 Task: In the event  named  Sales Strategy Review and Alignment, Set a range of dates when you can accept meetings  '20 Jul â€" 1 Aug 2023'. Select a duration of  30 min. Select working hours  	_x000D_
MON- SAT 10:30am â€" 6:00pm. Add time before or after your events  as 15 min. Set the frequency of available time slots for invitees as  20 min. Set the minimum notice period and maximum events allowed per day as  46 hour and 6. , logged in from the account softage.4@softage.net and add another guest for the event, softage.9@softage.net
Action: Mouse pressed left at (473, 131)
Screenshot: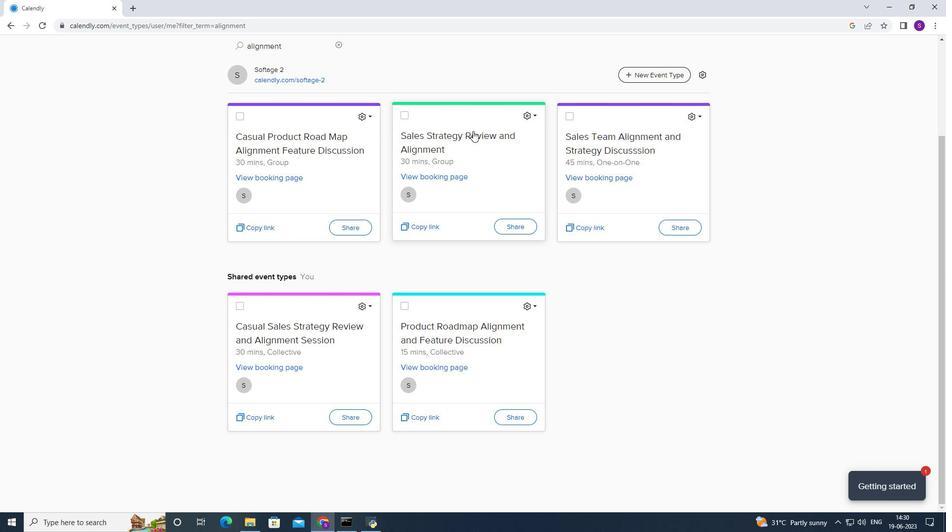 
Action: Mouse moved to (346, 213)
Screenshot: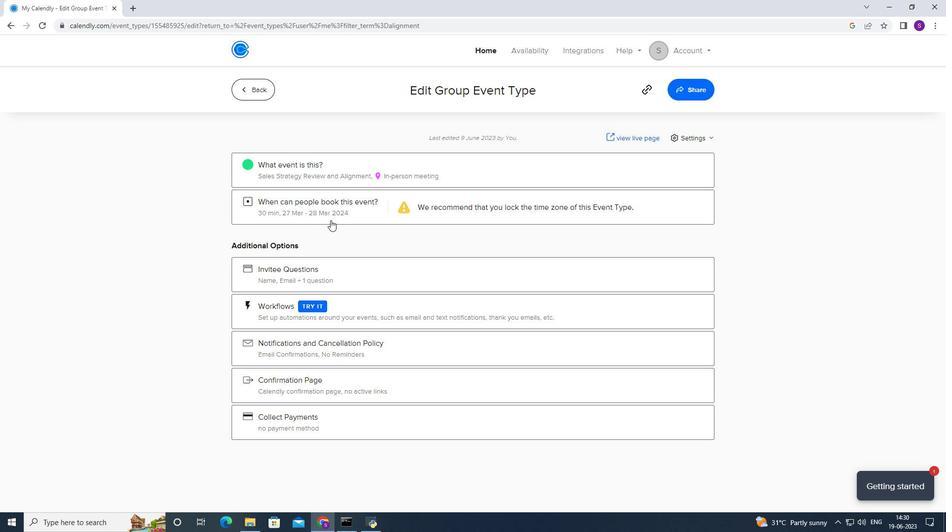
Action: Mouse pressed left at (346, 213)
Screenshot: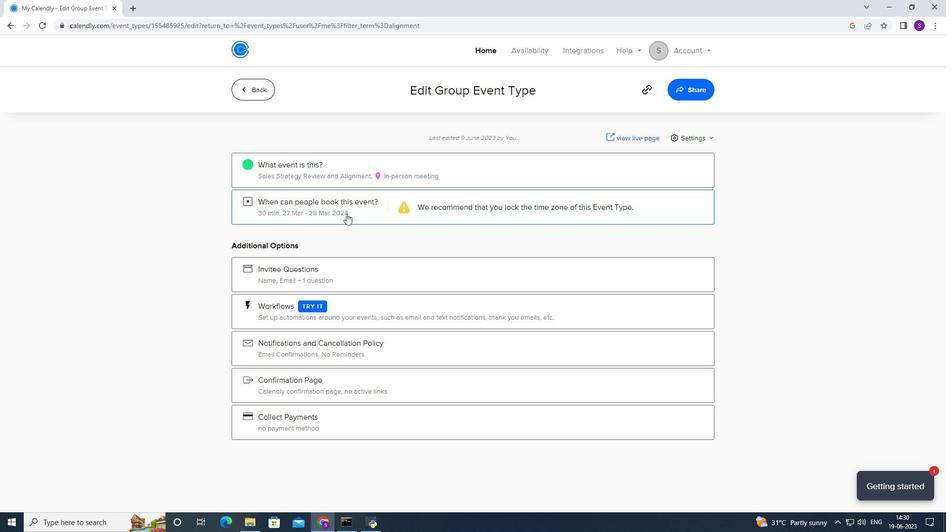
Action: Mouse moved to (359, 341)
Screenshot: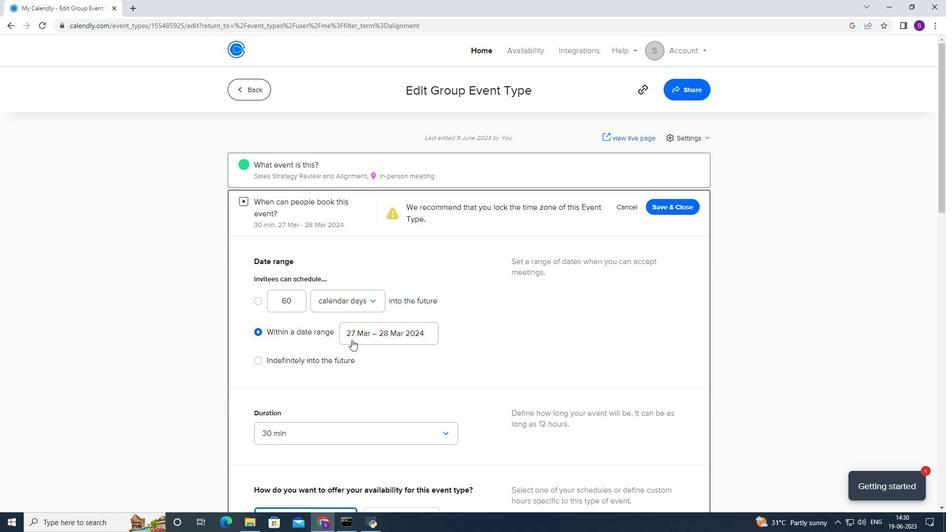 
Action: Mouse pressed left at (359, 341)
Screenshot: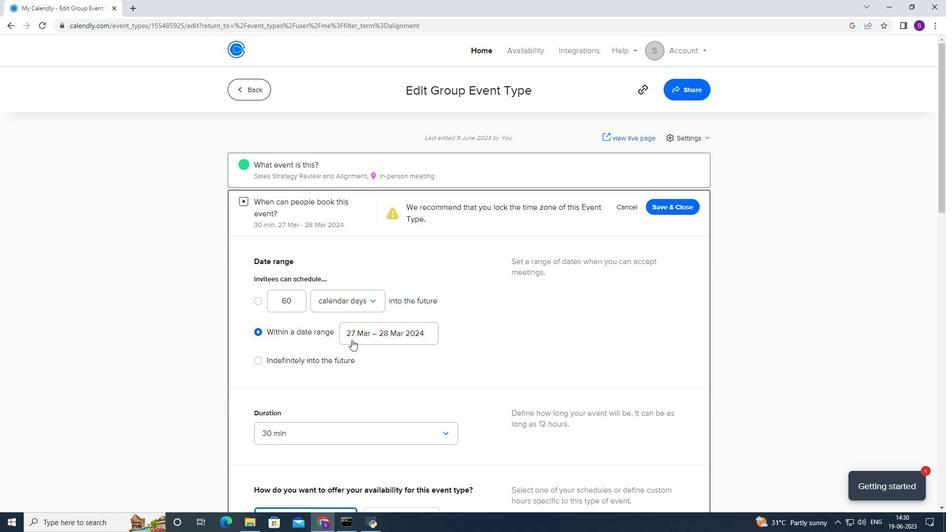 
Action: Mouse moved to (413, 151)
Screenshot: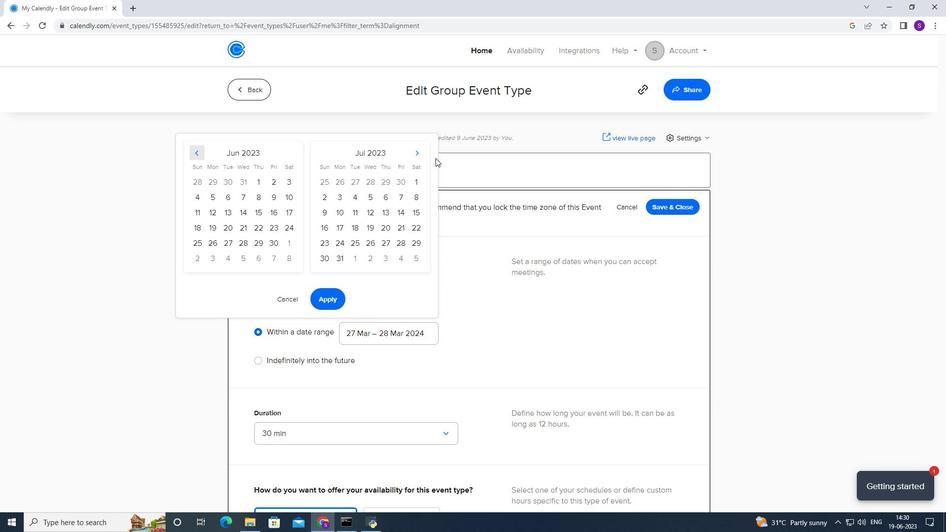 
Action: Mouse pressed left at (413, 151)
Screenshot: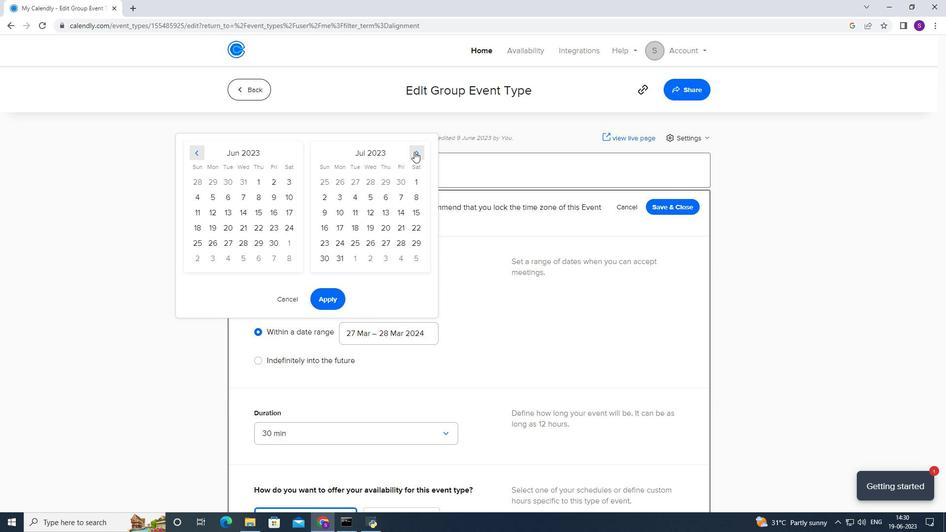 
Action: Mouse moved to (260, 230)
Screenshot: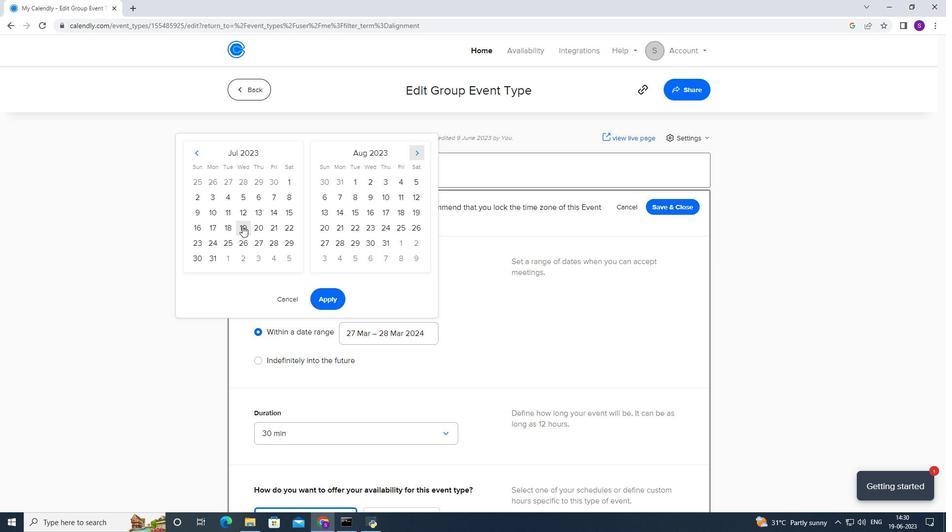 
Action: Mouse pressed left at (260, 230)
Screenshot: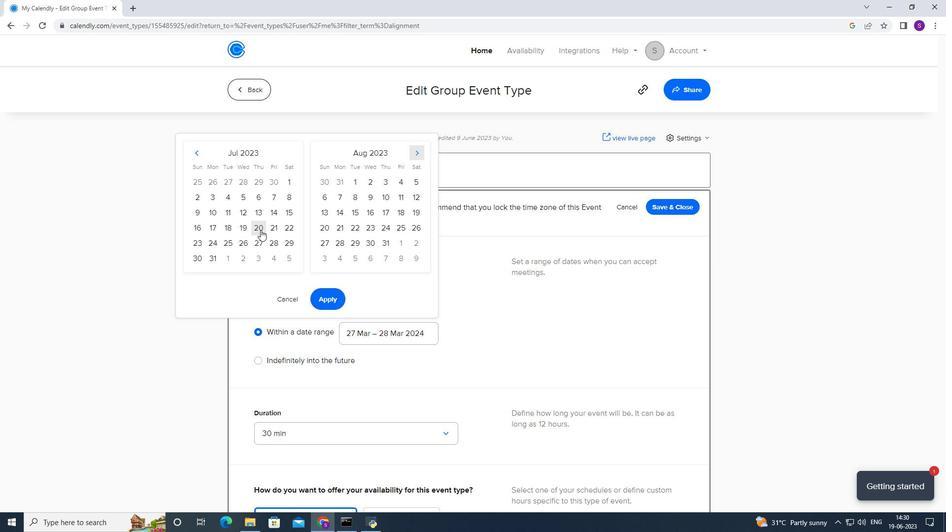 
Action: Mouse moved to (357, 178)
Screenshot: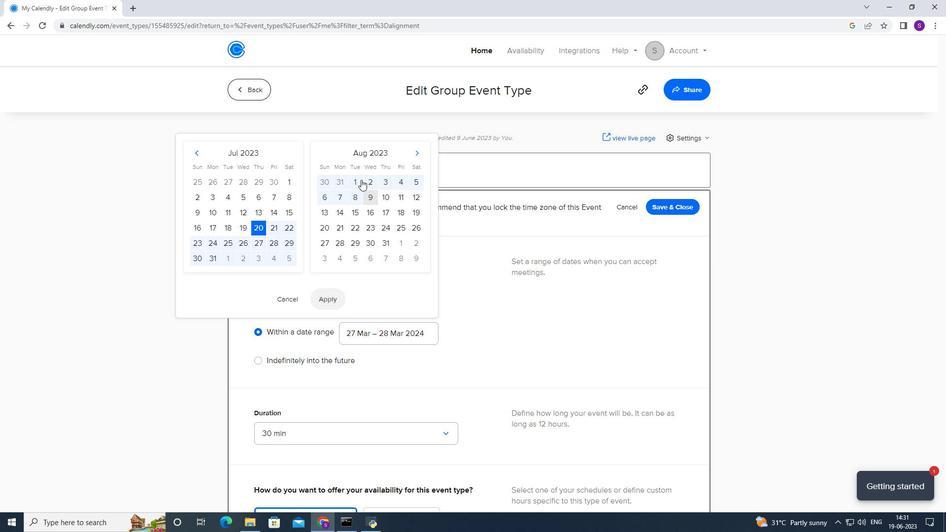 
Action: Mouse pressed left at (357, 178)
Screenshot: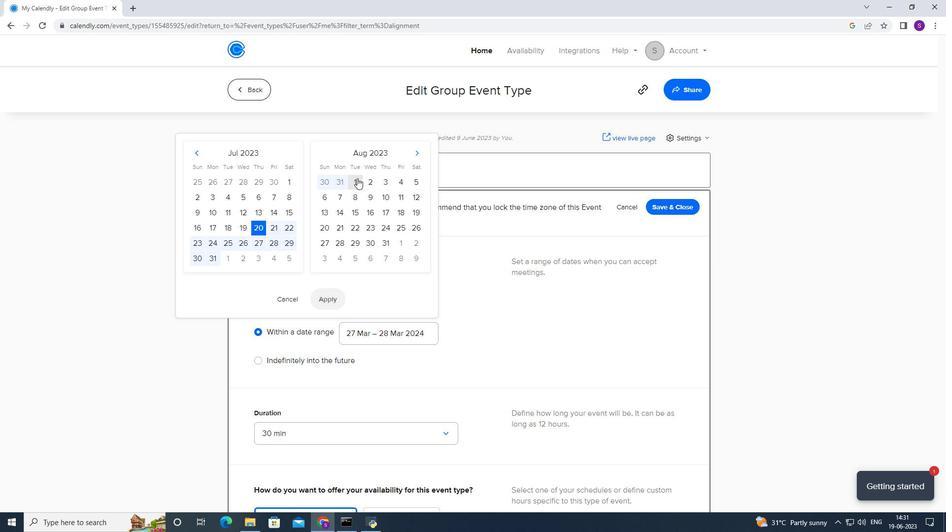 
Action: Mouse moved to (313, 290)
Screenshot: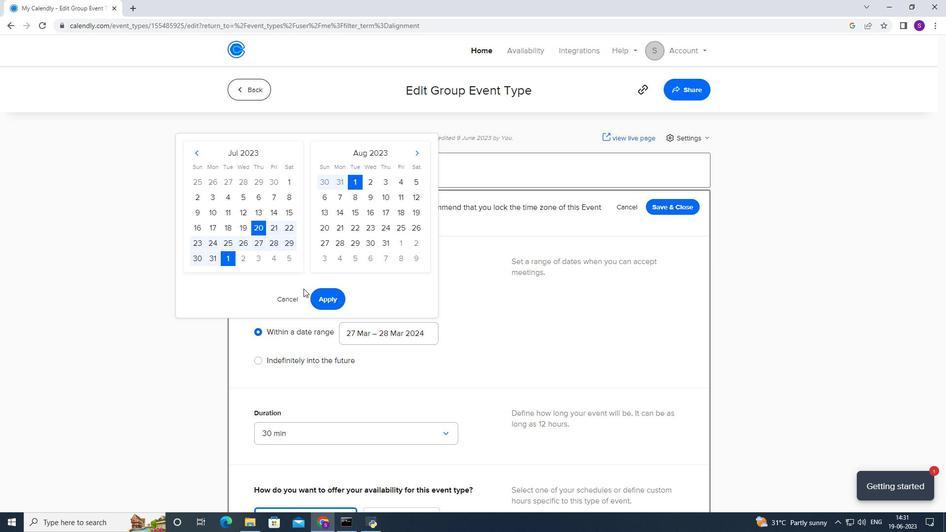 
Action: Mouse pressed left at (313, 290)
Screenshot: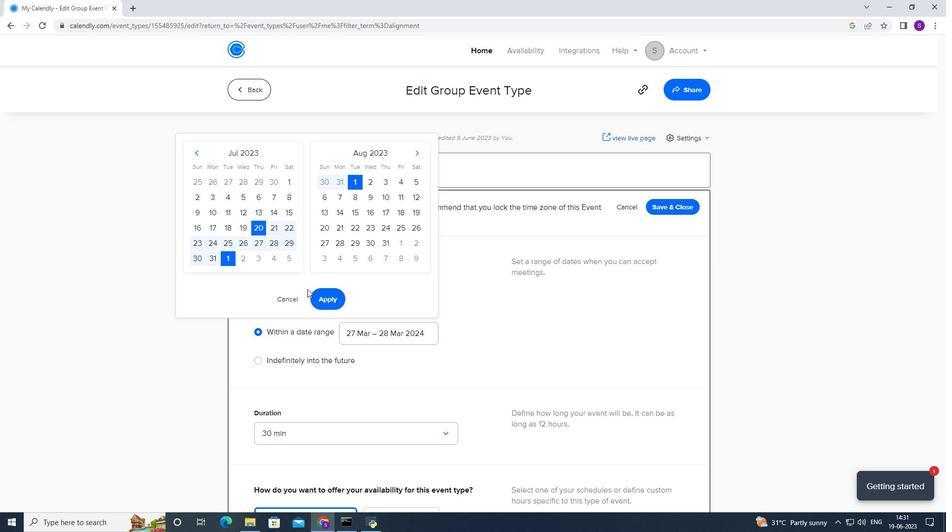 
Action: Mouse moved to (276, 267)
Screenshot: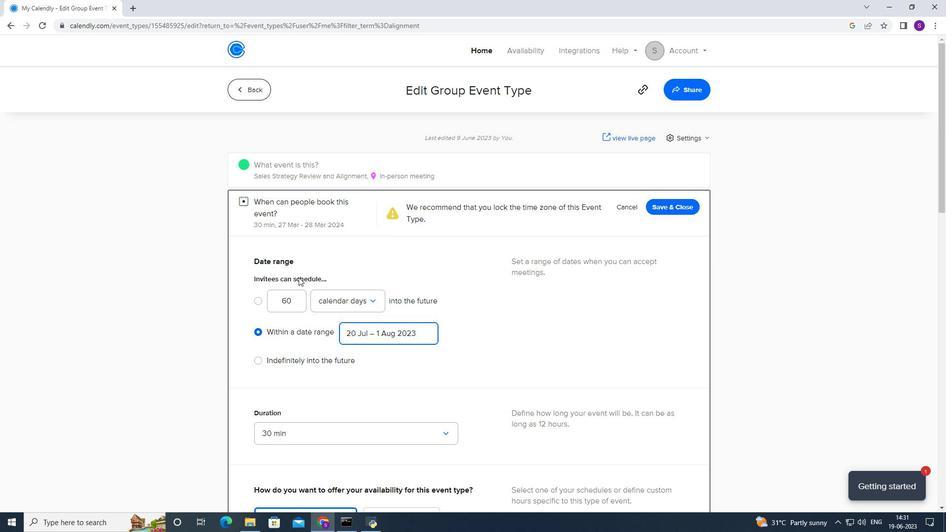 
Action: Mouse scrolled (276, 266) with delta (0, 0)
Screenshot: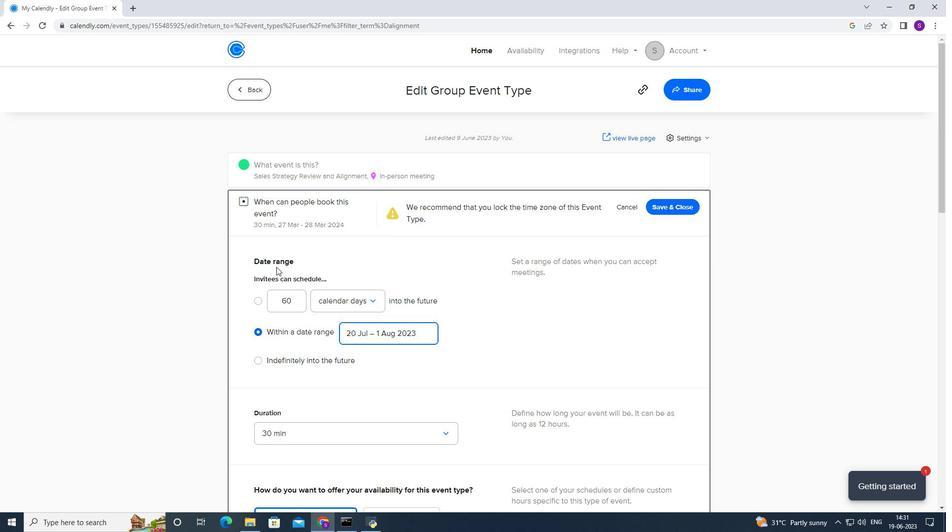 
Action: Mouse scrolled (276, 266) with delta (0, 0)
Screenshot: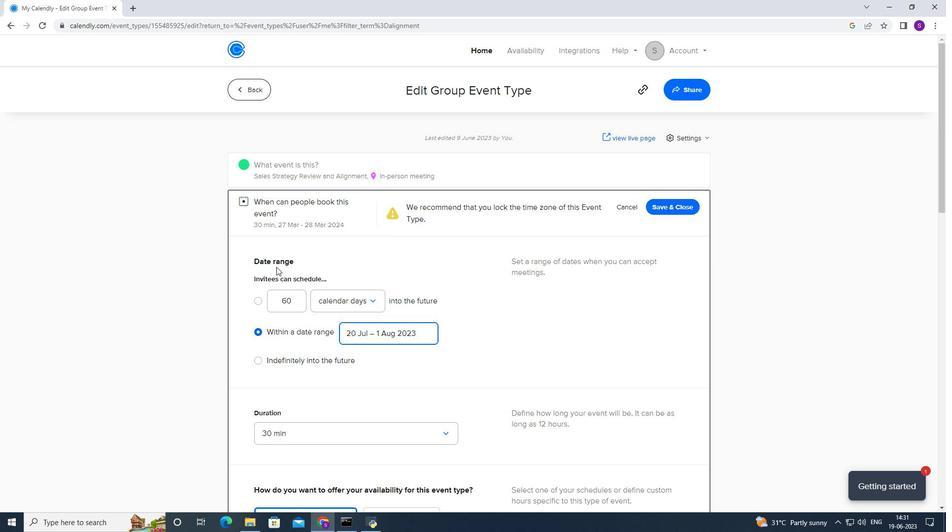 
Action: Mouse scrolled (276, 266) with delta (0, 0)
Screenshot: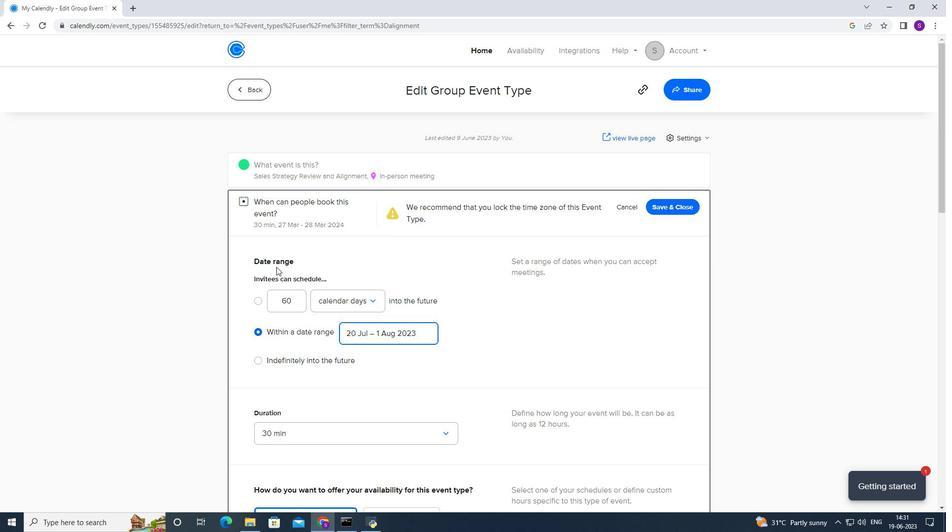 
Action: Mouse scrolled (276, 266) with delta (0, 0)
Screenshot: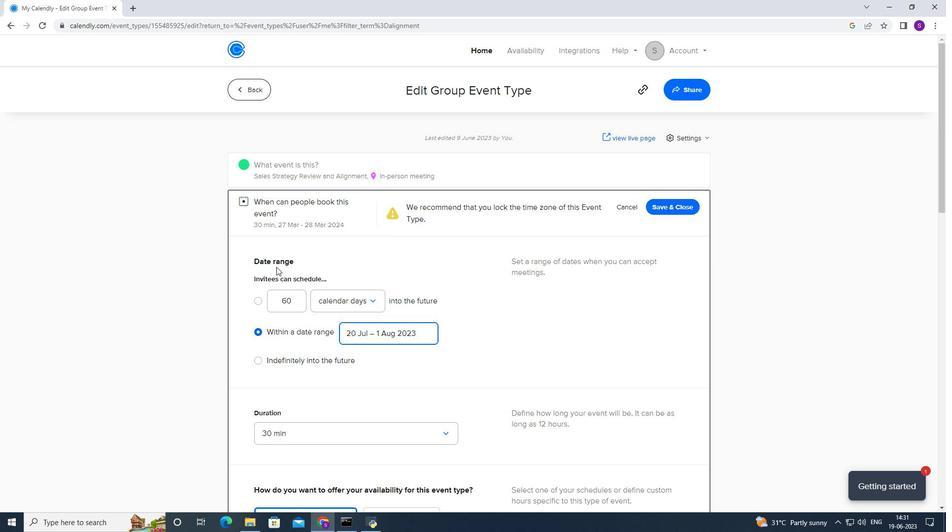 
Action: Mouse scrolled (276, 266) with delta (0, 0)
Screenshot: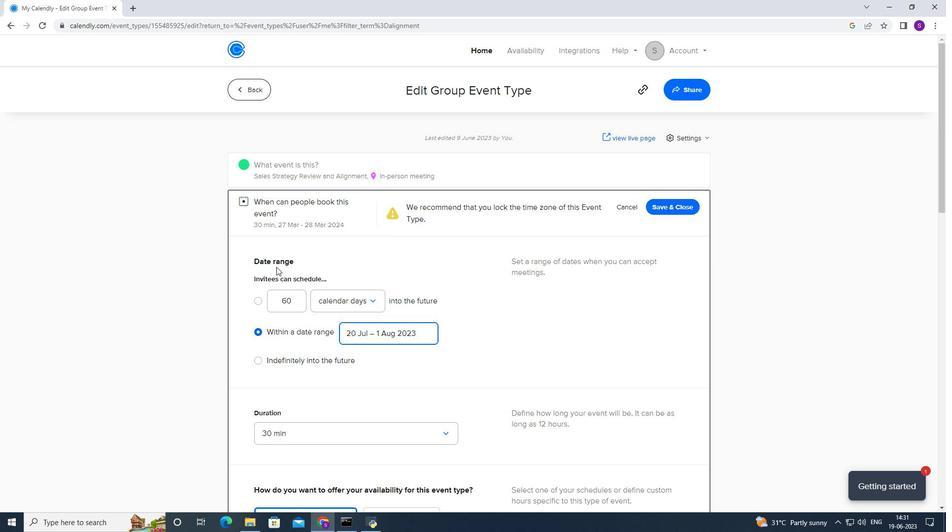 
Action: Mouse scrolled (276, 266) with delta (0, 0)
Screenshot: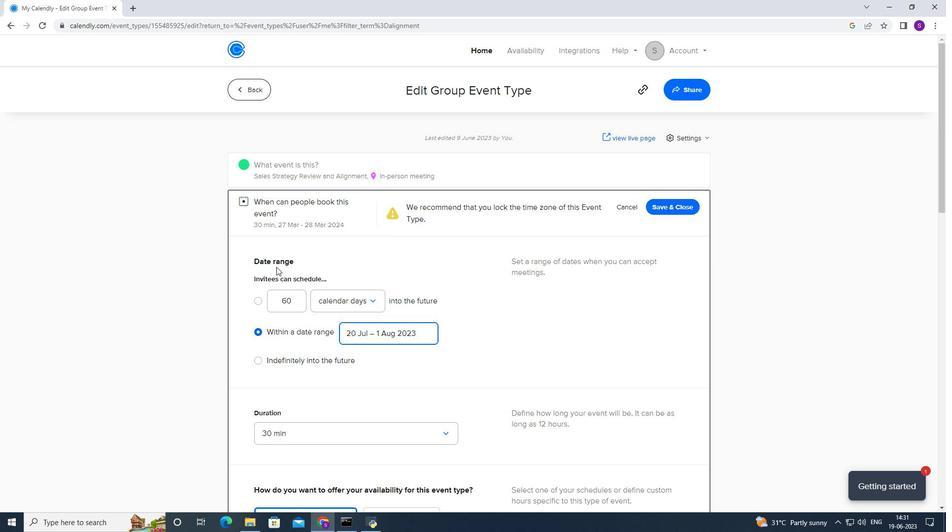 
Action: Mouse scrolled (276, 266) with delta (0, 0)
Screenshot: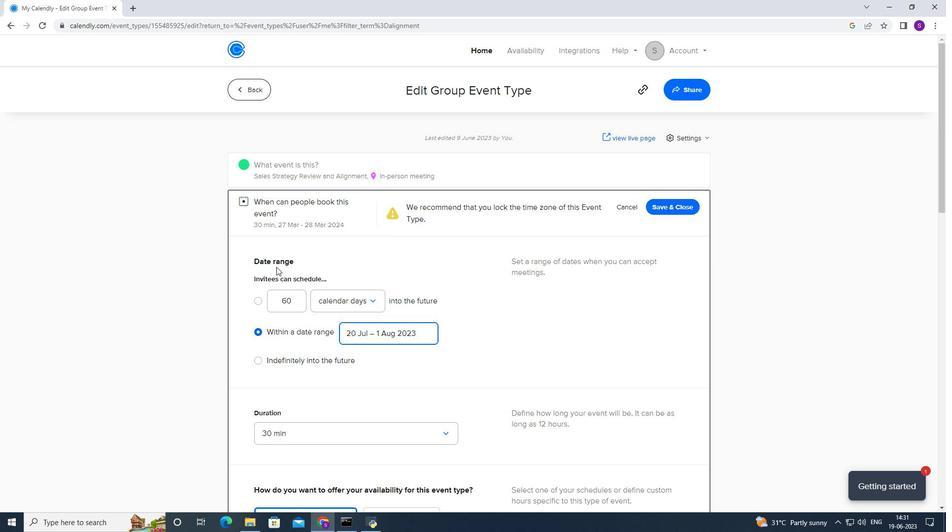 
Action: Mouse moved to (277, 258)
Screenshot: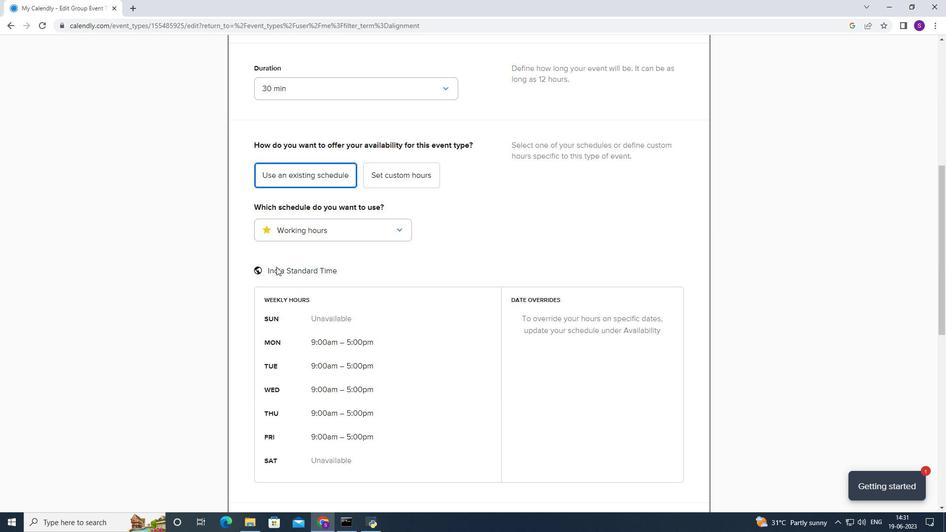
Action: Mouse scrolled (277, 258) with delta (0, 0)
Screenshot: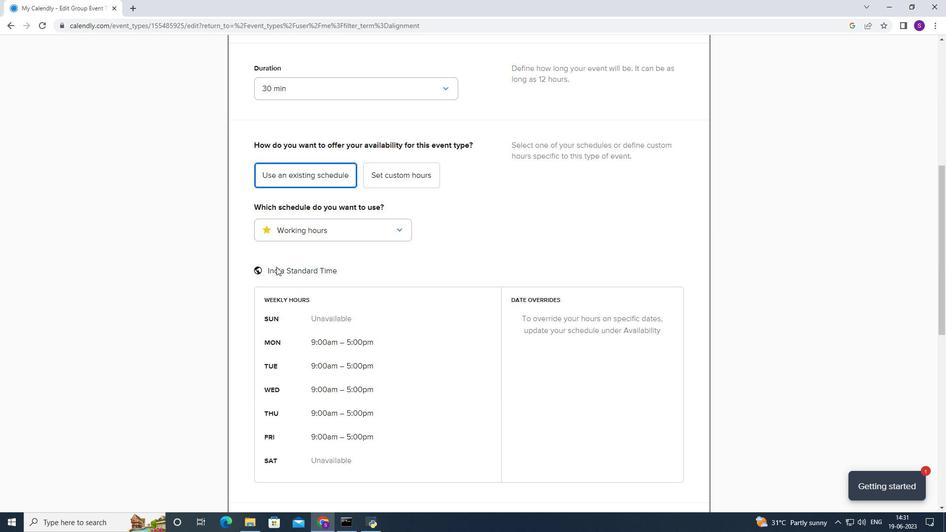 
Action: Mouse scrolled (277, 258) with delta (0, 0)
Screenshot: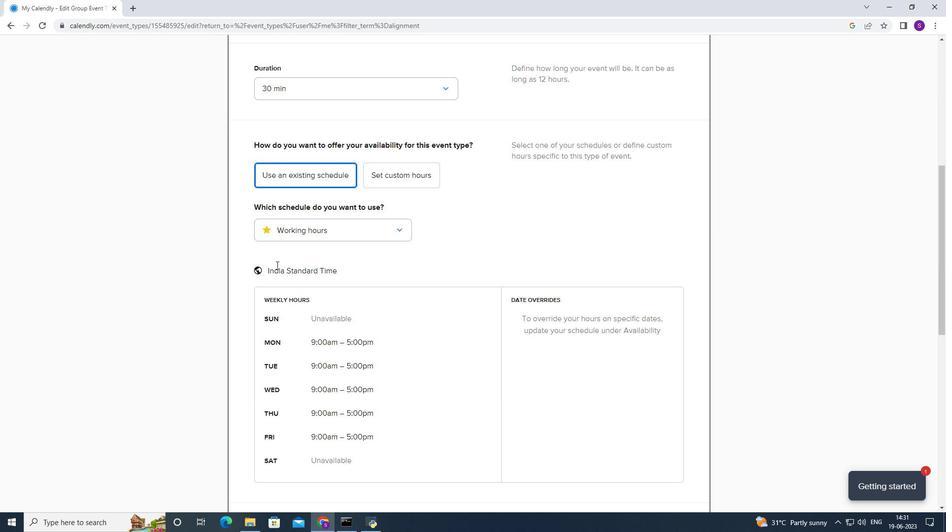 
Action: Mouse scrolled (277, 258) with delta (0, 0)
Screenshot: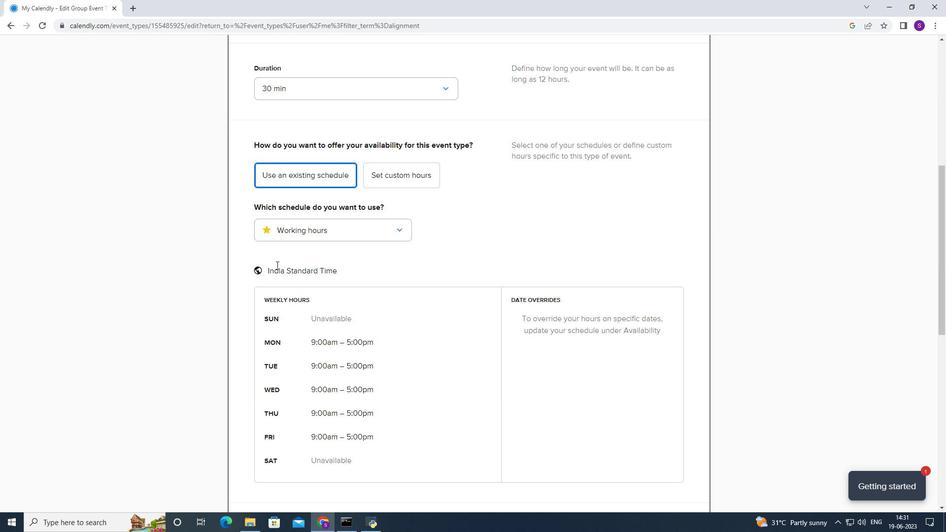 
Action: Mouse scrolled (277, 258) with delta (0, 0)
Screenshot: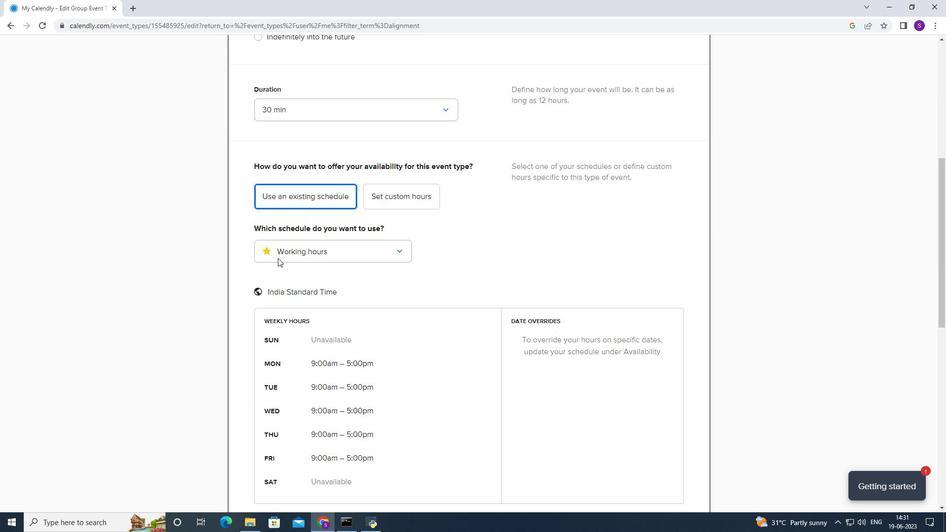 
Action: Mouse moved to (268, 291)
Screenshot: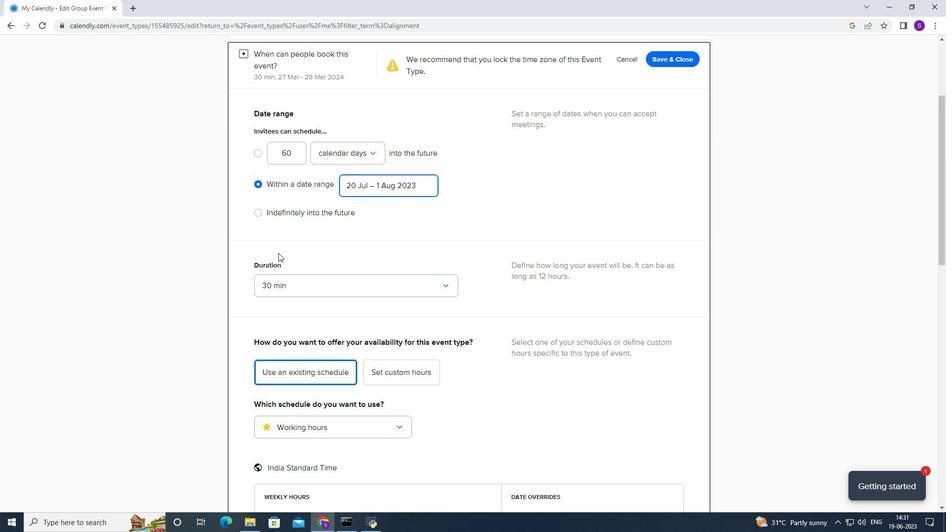 
Action: Mouse scrolled (268, 291) with delta (0, 0)
Screenshot: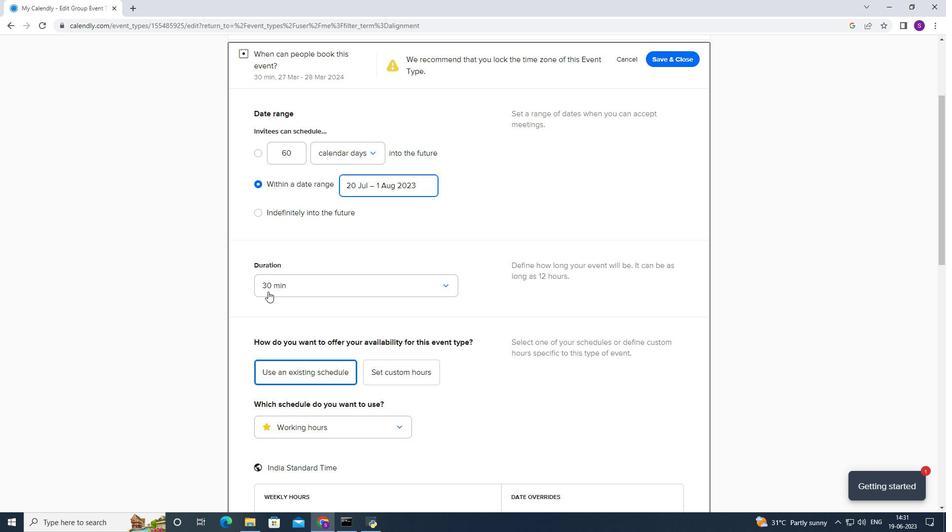 
Action: Mouse scrolled (268, 291) with delta (0, 0)
Screenshot: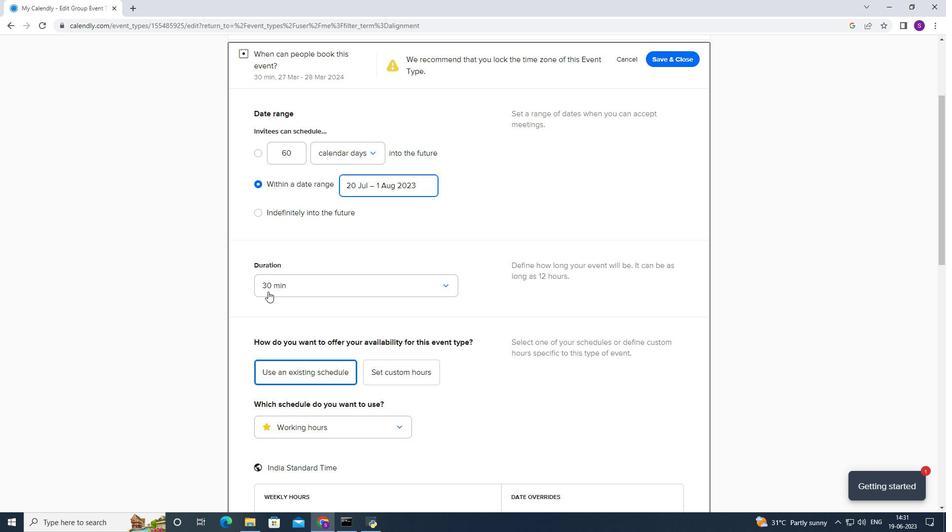
Action: Mouse scrolled (268, 291) with delta (0, 0)
Screenshot: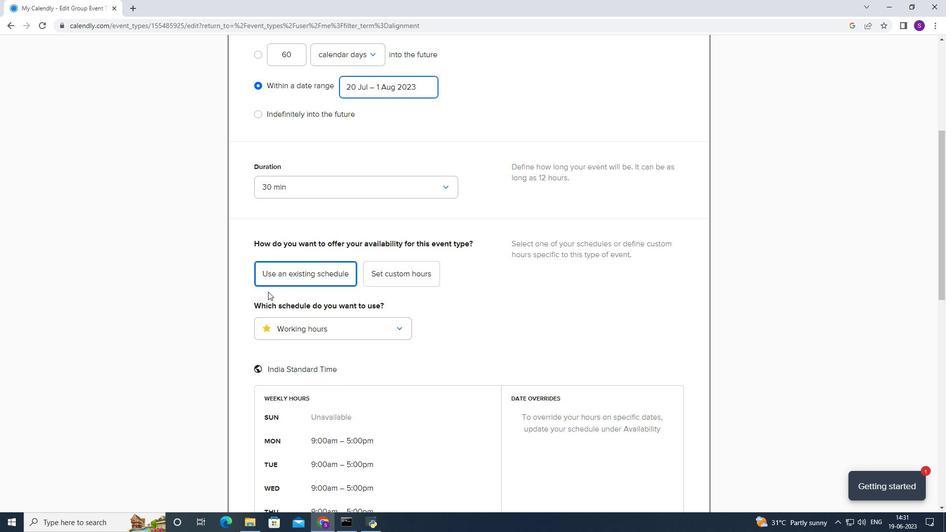 
Action: Mouse scrolled (268, 291) with delta (0, 0)
Screenshot: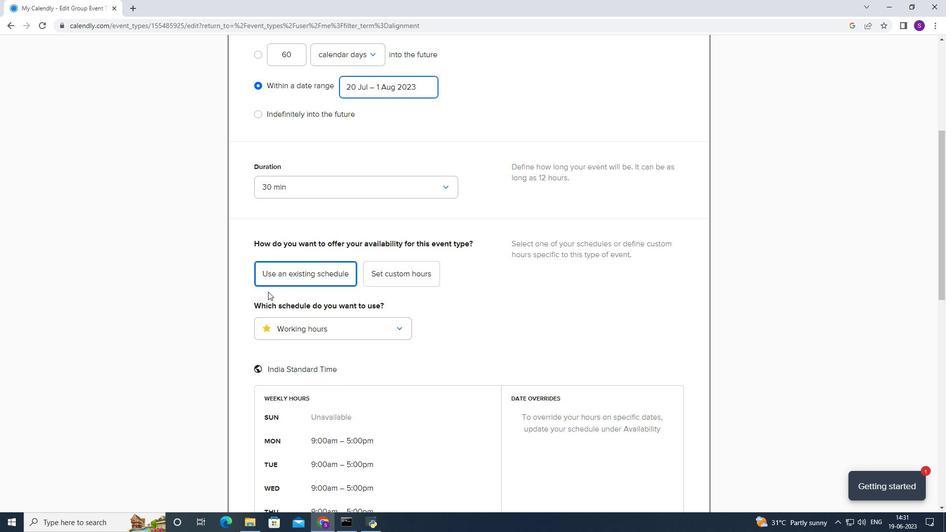 
Action: Mouse moved to (413, 176)
Screenshot: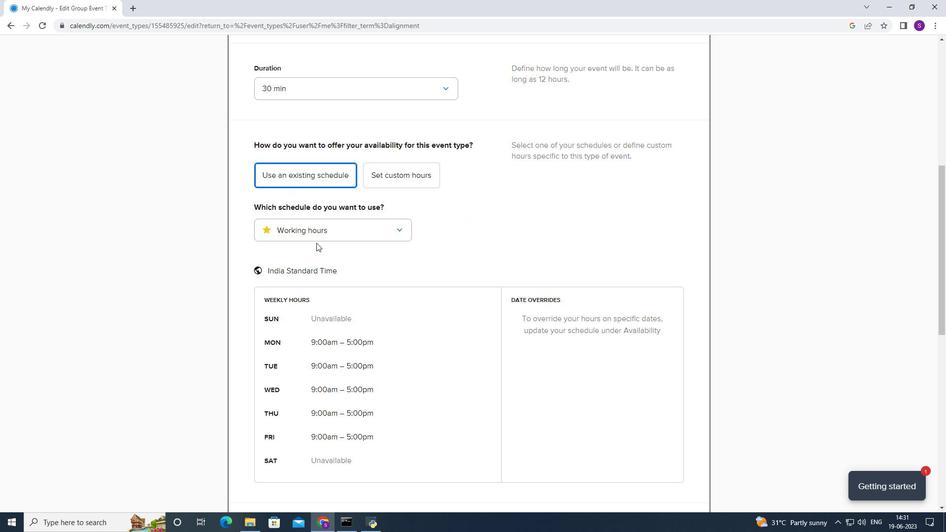 
Action: Mouse pressed left at (413, 176)
Screenshot: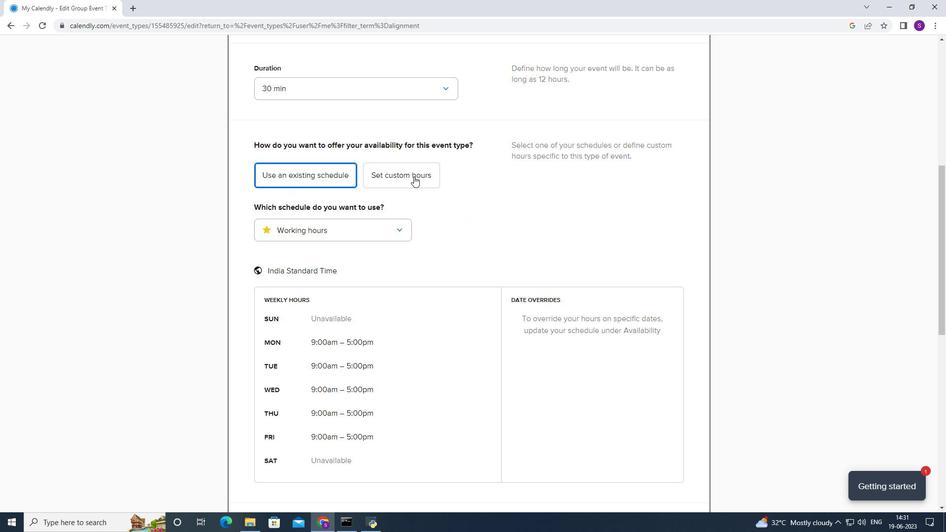 
Action: Mouse moved to (340, 242)
Screenshot: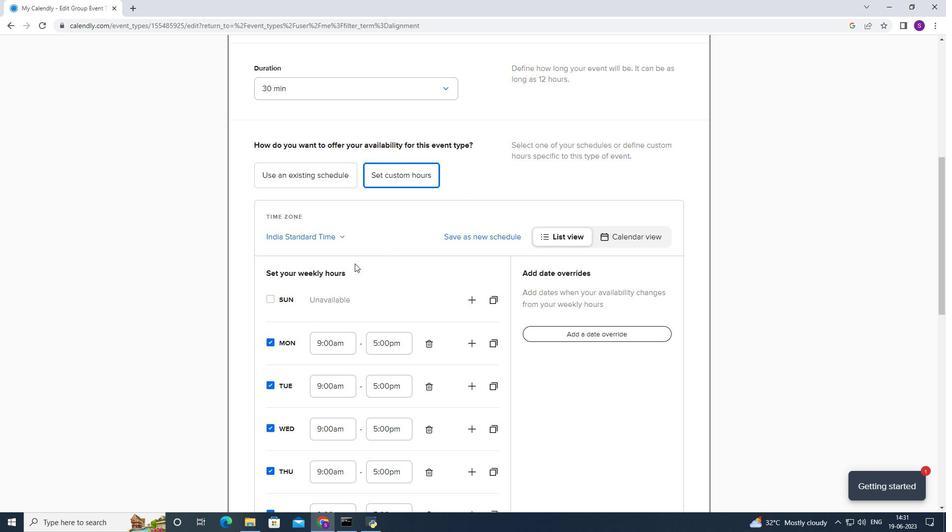 
Action: Mouse scrolled (340, 241) with delta (0, 0)
Screenshot: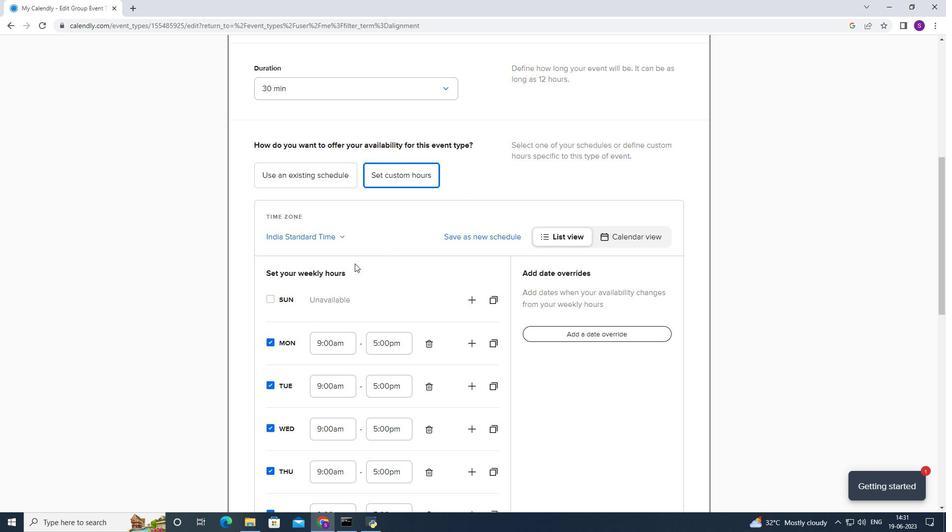 
Action: Mouse moved to (337, 240)
Screenshot: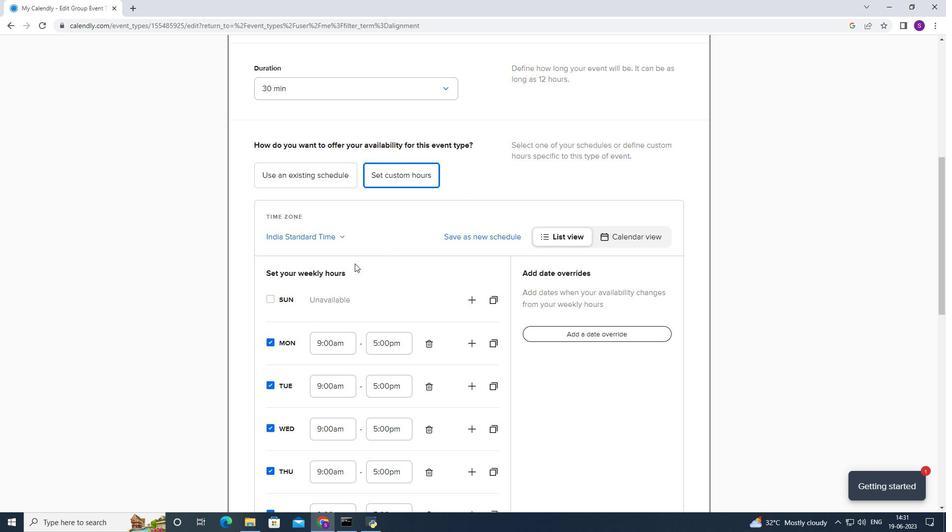 
Action: Mouse scrolled (337, 240) with delta (0, 0)
Screenshot: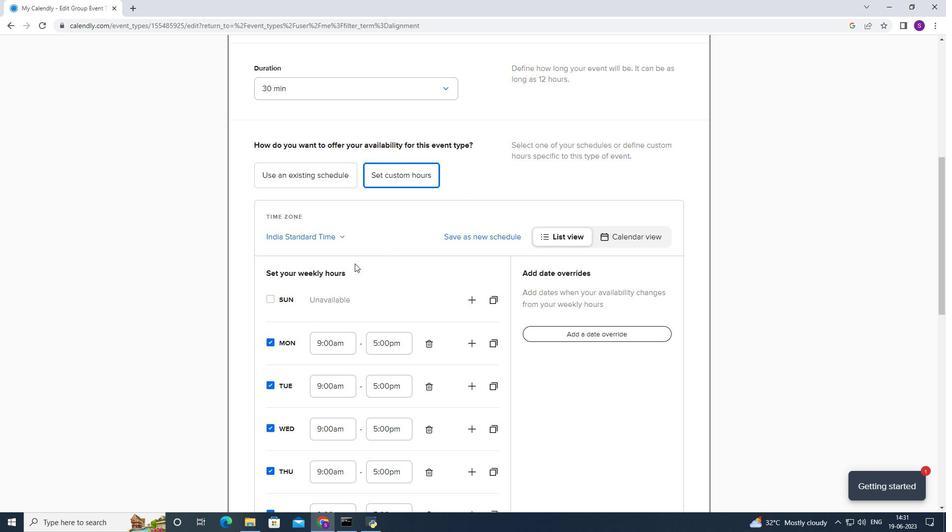 
Action: Mouse moved to (333, 239)
Screenshot: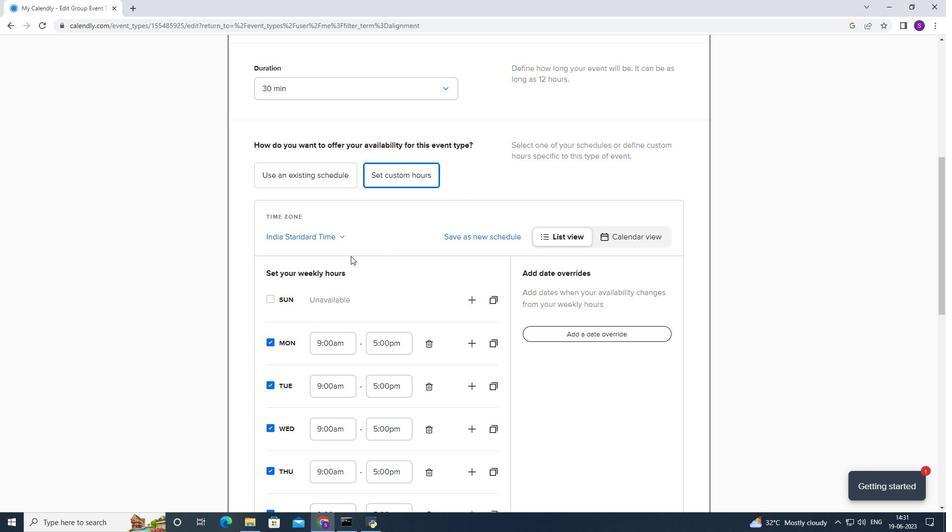 
Action: Mouse scrolled (333, 239) with delta (0, 0)
Screenshot: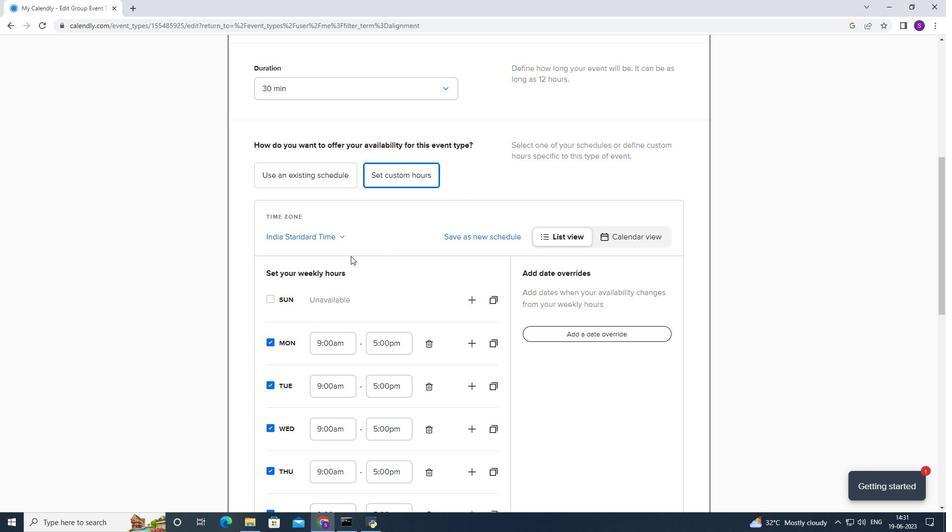 
Action: Mouse moved to (331, 239)
Screenshot: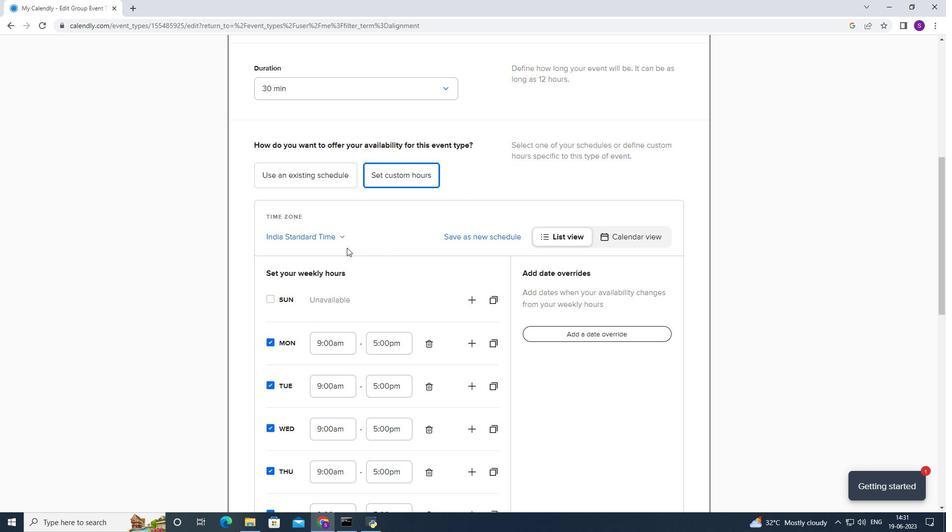
Action: Mouse scrolled (331, 238) with delta (0, 0)
Screenshot: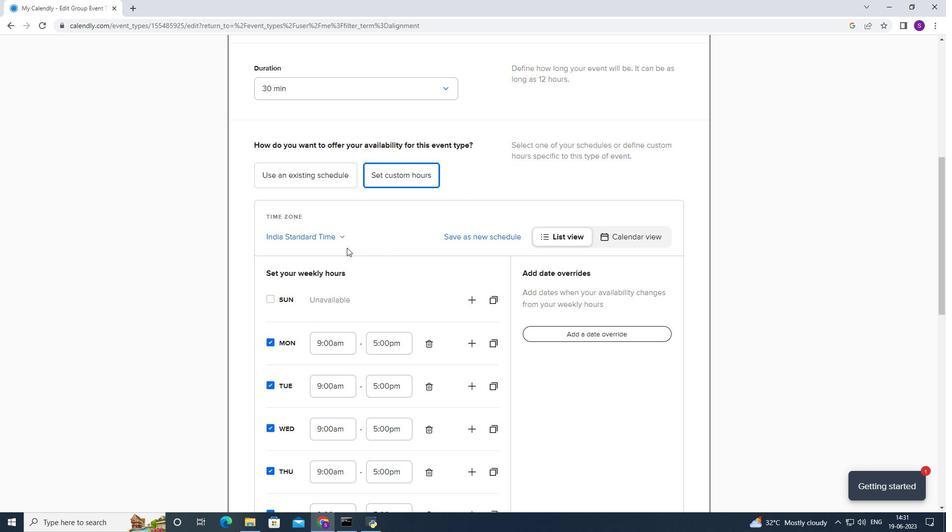 
Action: Mouse moved to (277, 352)
Screenshot: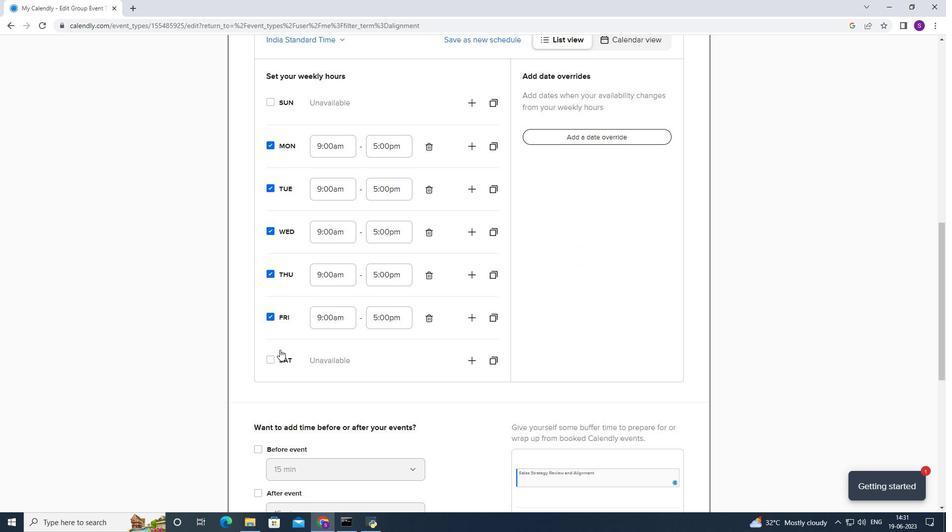 
Action: Mouse pressed left at (277, 352)
Screenshot: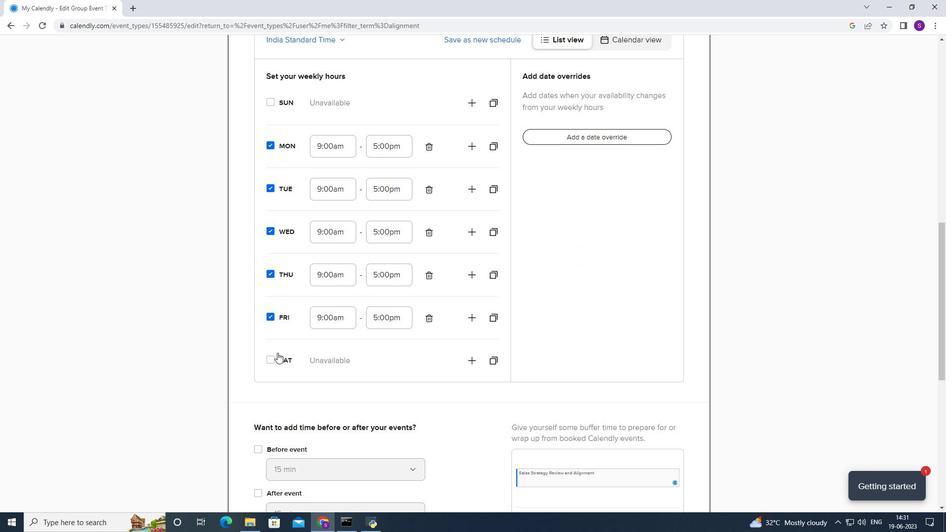 
Action: Mouse moved to (366, 153)
Screenshot: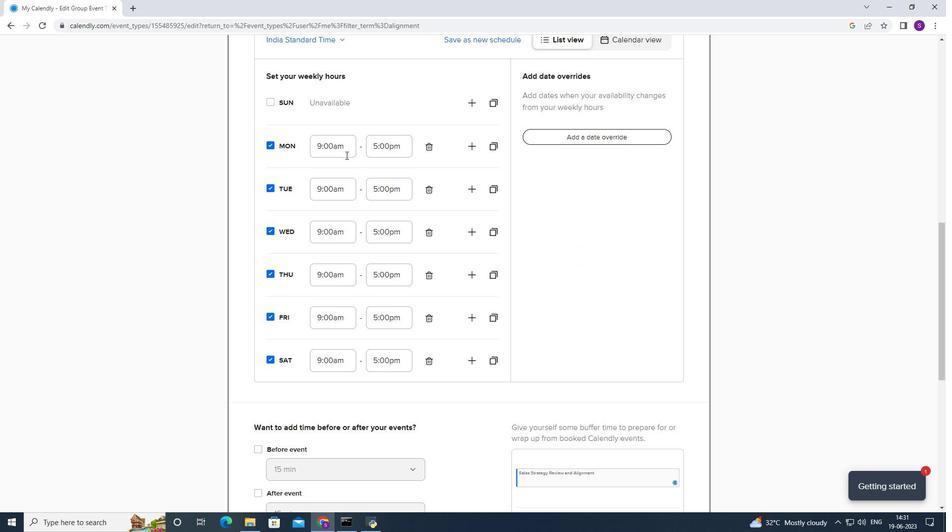 
Action: Mouse pressed left at (366, 153)
Screenshot: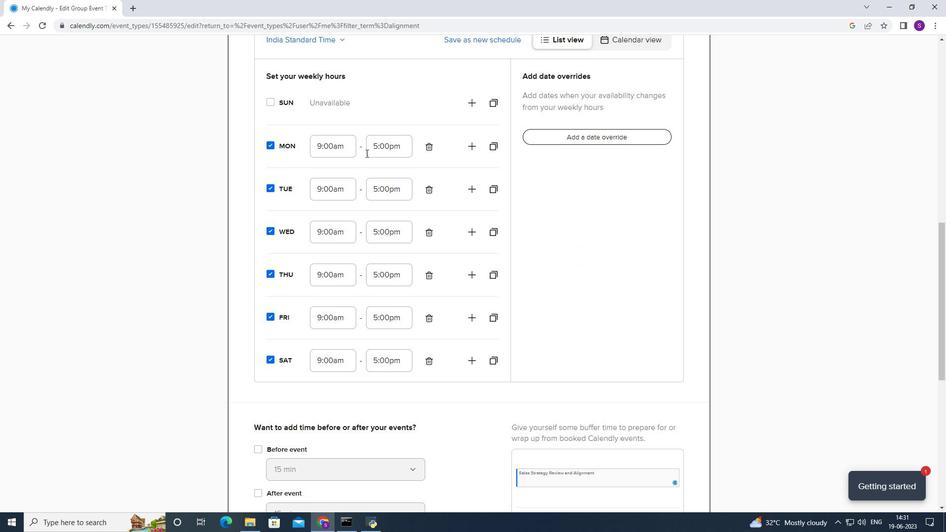 
Action: Mouse moved to (337, 149)
Screenshot: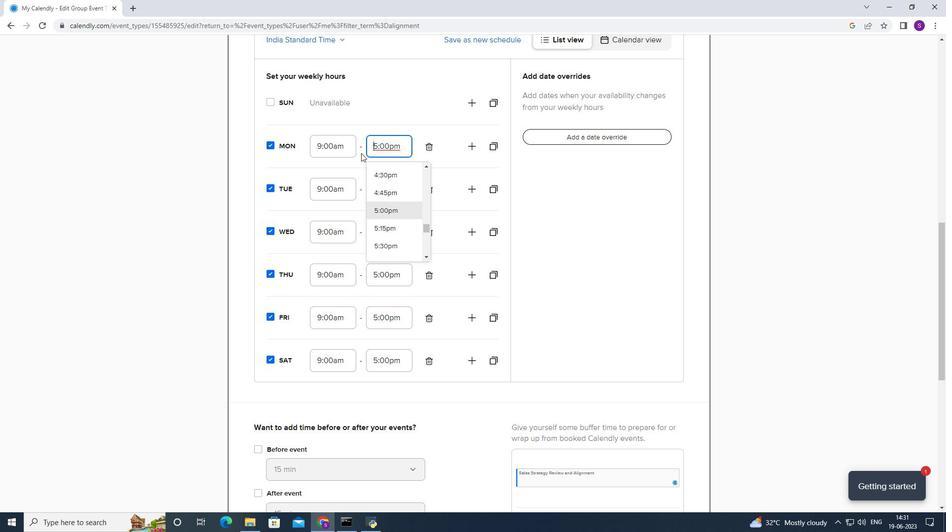 
Action: Mouse pressed left at (337, 149)
Screenshot: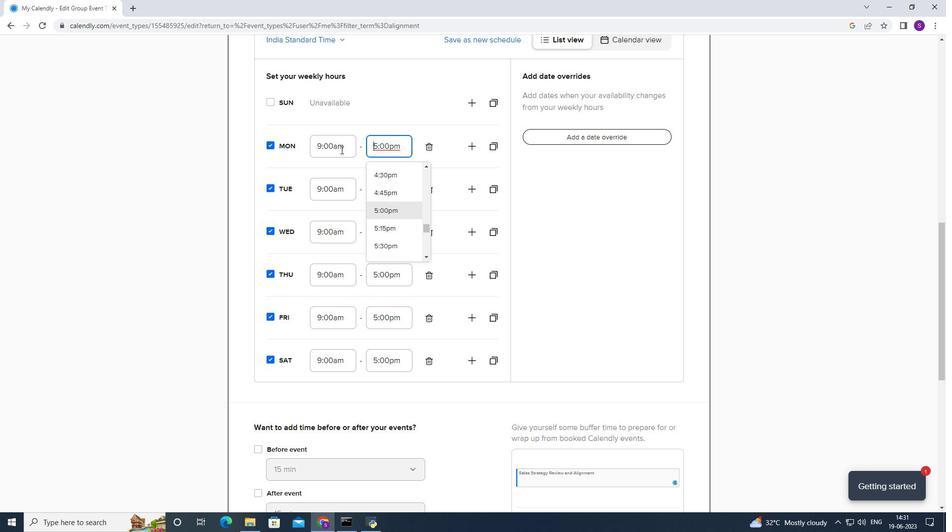 
Action: Mouse moved to (346, 224)
Screenshot: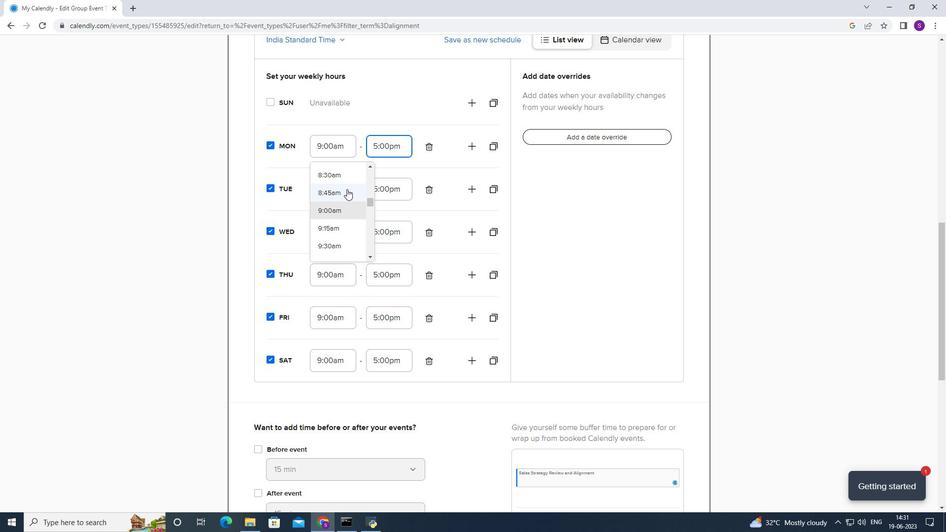 
Action: Mouse scrolled (346, 223) with delta (0, 0)
Screenshot: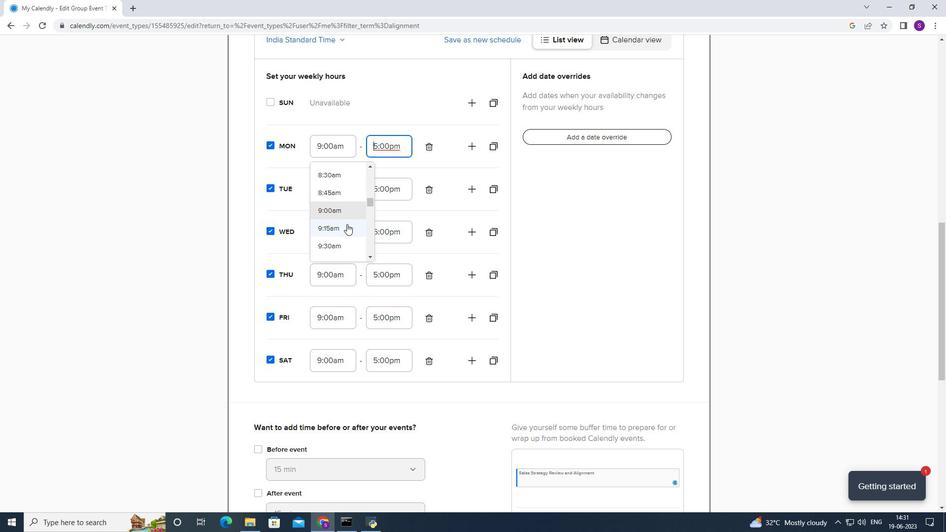 
Action: Mouse moved to (342, 230)
Screenshot: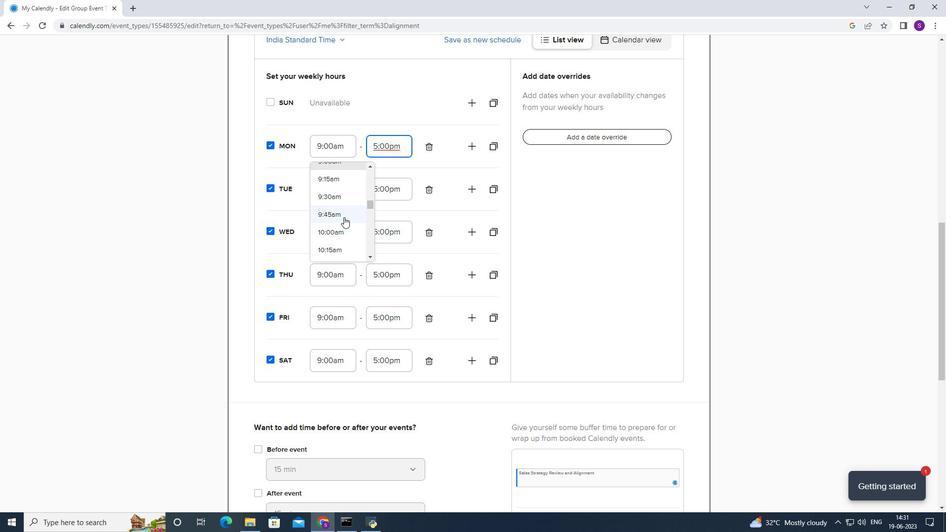 
Action: Mouse scrolled (342, 229) with delta (0, 0)
Screenshot: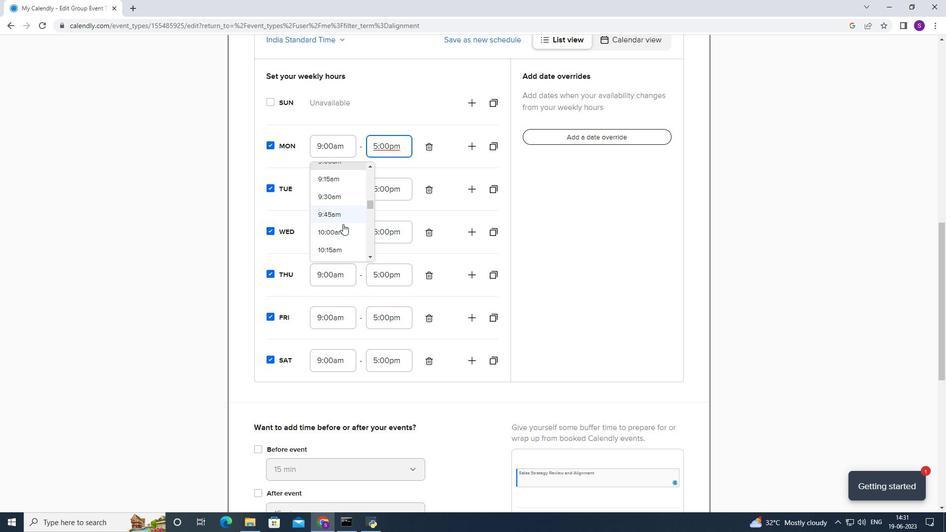 
Action: Mouse scrolled (342, 229) with delta (0, 0)
Screenshot: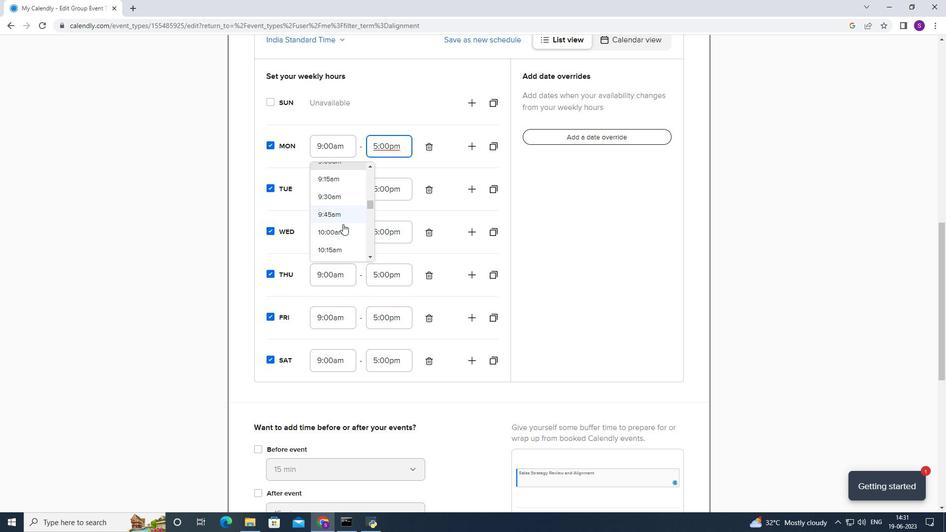 
Action: Mouse scrolled (342, 229) with delta (0, 0)
Screenshot: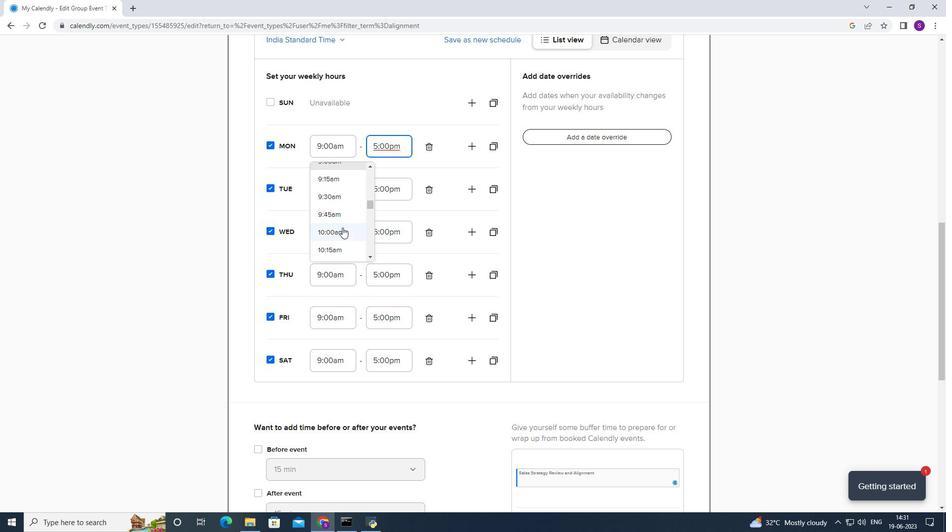 
Action: Mouse moved to (343, 220)
Screenshot: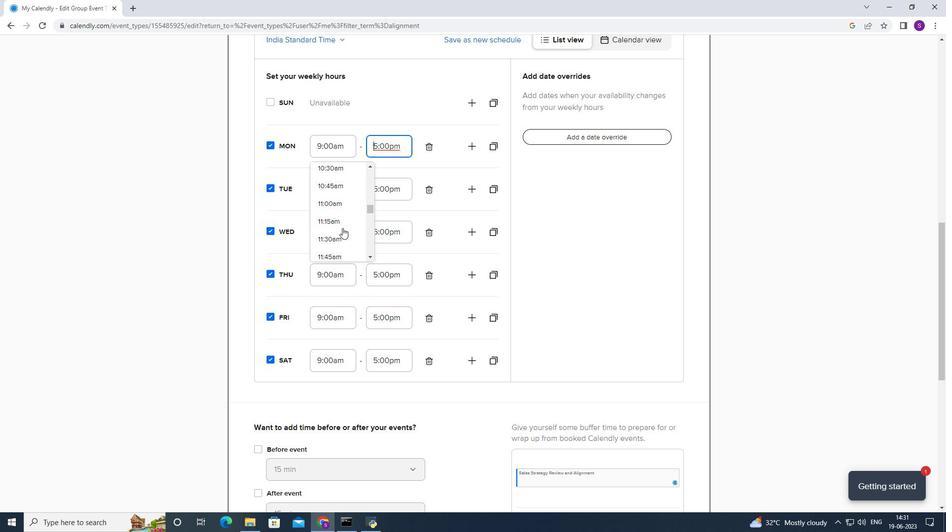 
Action: Mouse scrolled (343, 220) with delta (0, 0)
Screenshot: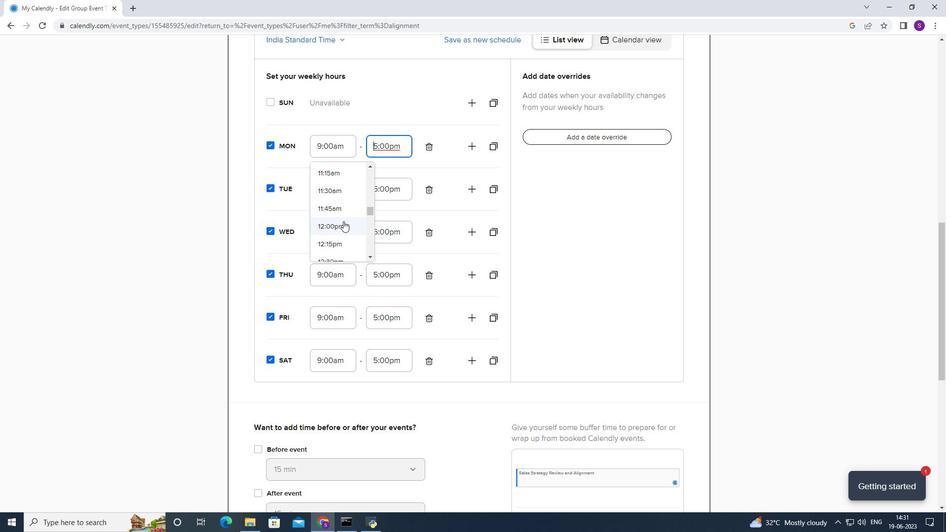 
Action: Mouse moved to (350, 173)
Screenshot: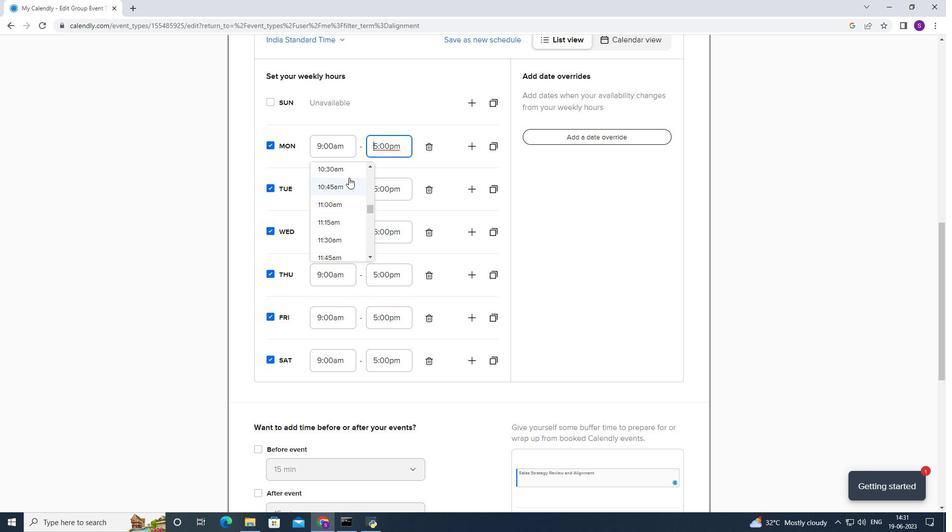 
Action: Mouse pressed left at (350, 173)
Screenshot: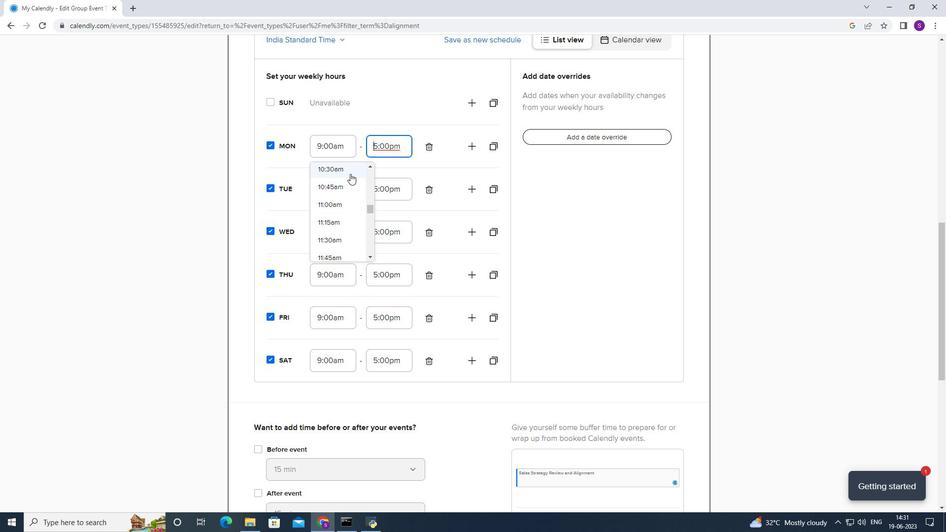 
Action: Mouse moved to (334, 188)
Screenshot: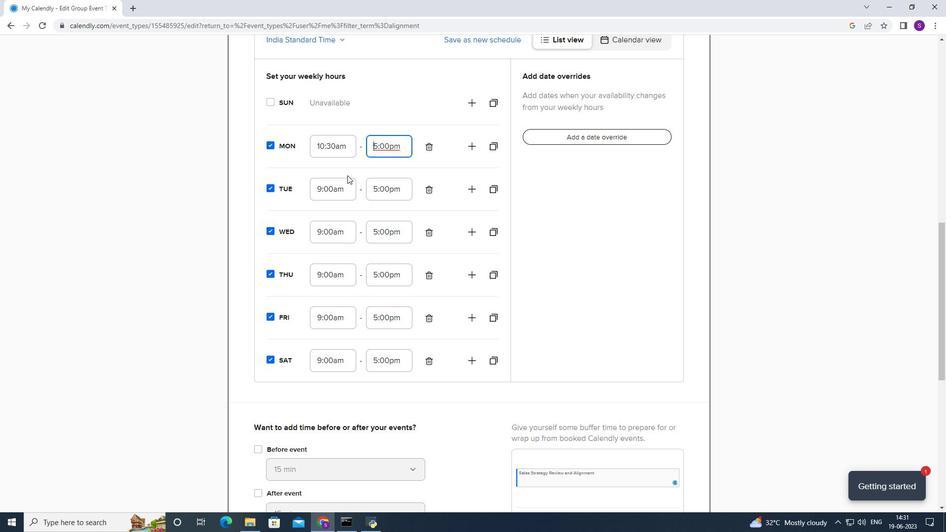 
Action: Mouse pressed left at (334, 188)
Screenshot: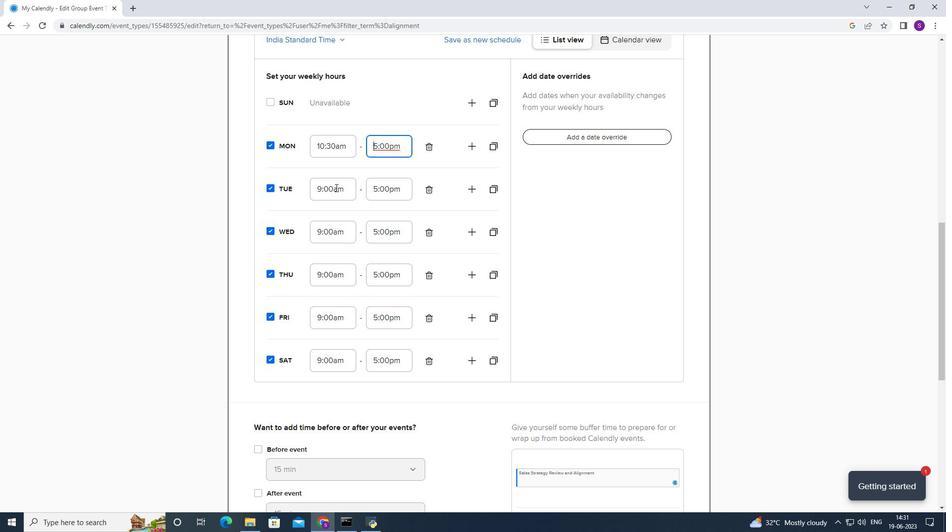 
Action: Mouse moved to (349, 232)
Screenshot: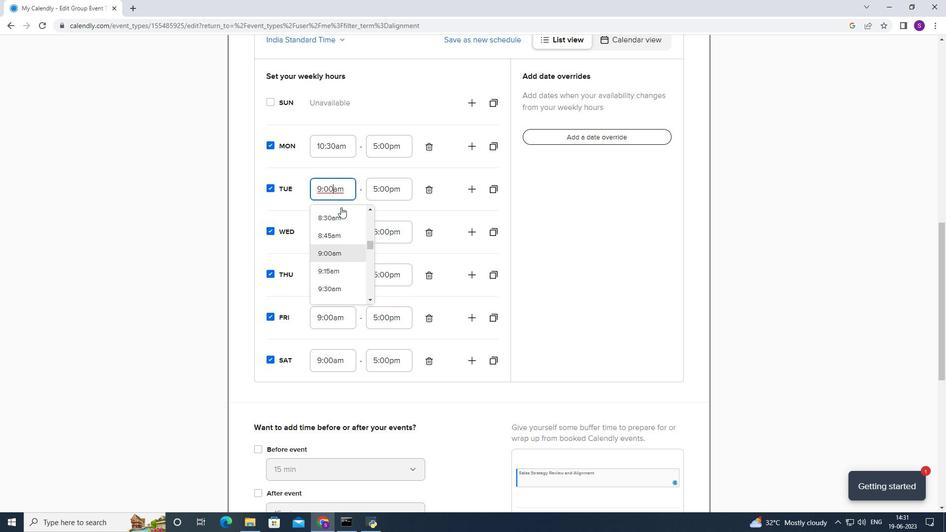 
Action: Mouse scrolled (349, 231) with delta (0, 0)
Screenshot: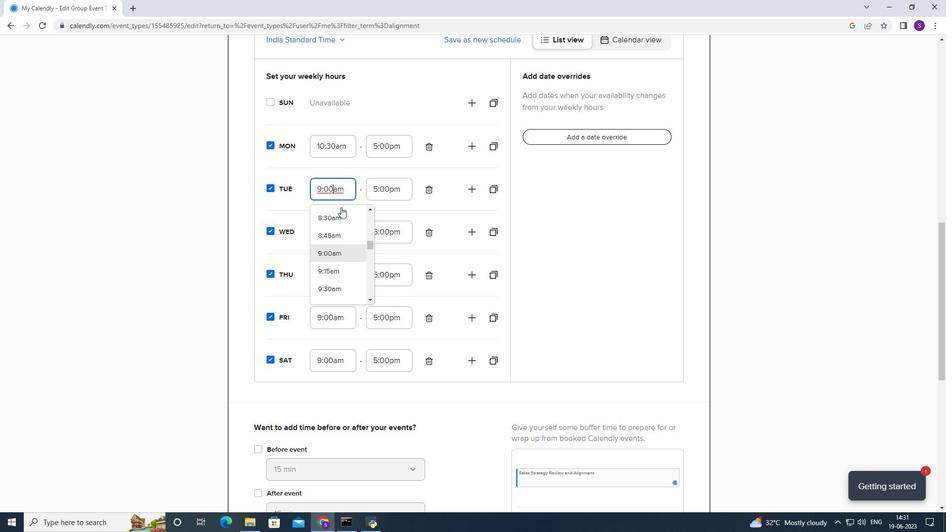 
Action: Mouse scrolled (349, 231) with delta (0, 0)
Screenshot: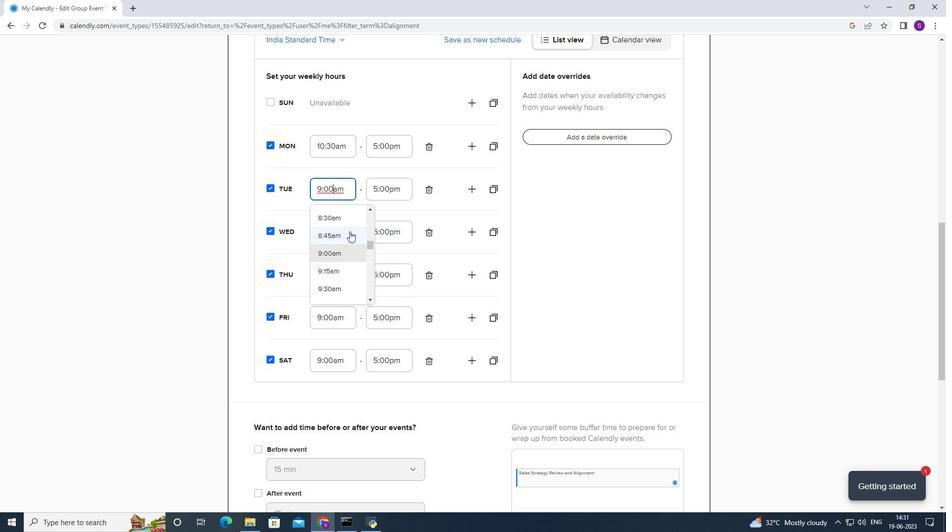 
Action: Mouse moved to (338, 256)
Screenshot: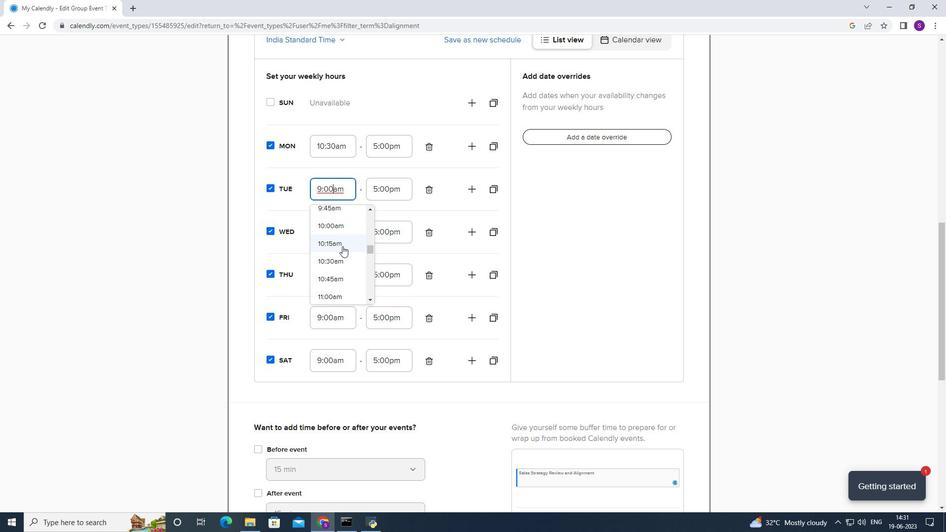 
Action: Mouse pressed left at (338, 256)
Screenshot: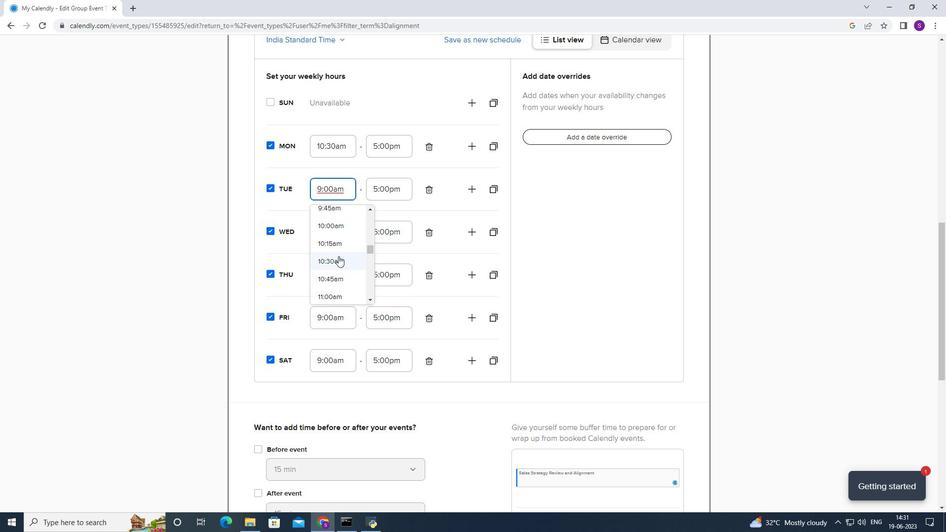 
Action: Mouse moved to (341, 239)
Screenshot: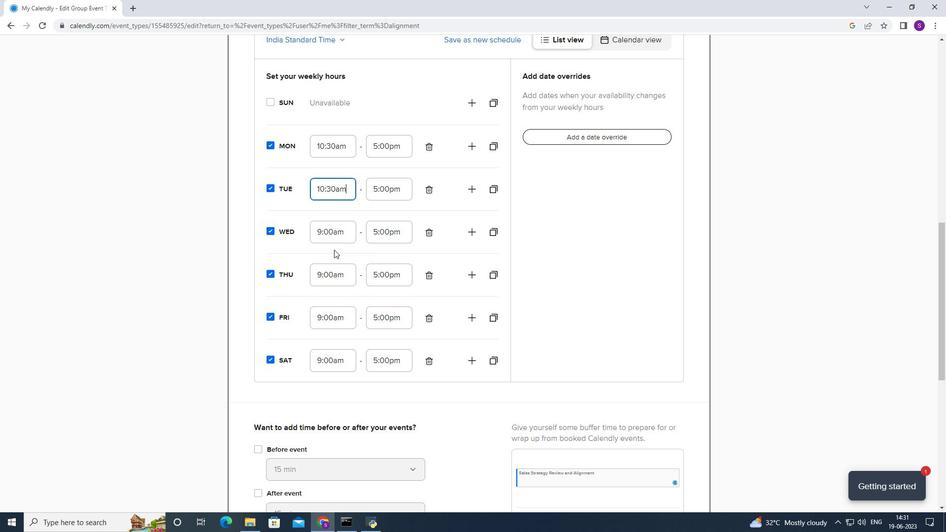 
Action: Mouse pressed left at (341, 239)
Screenshot: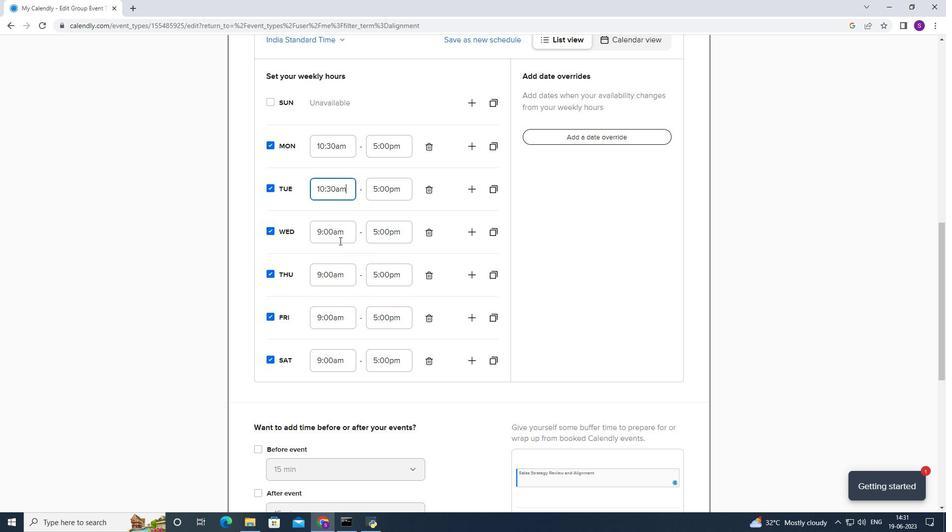 
Action: Mouse moved to (340, 272)
Screenshot: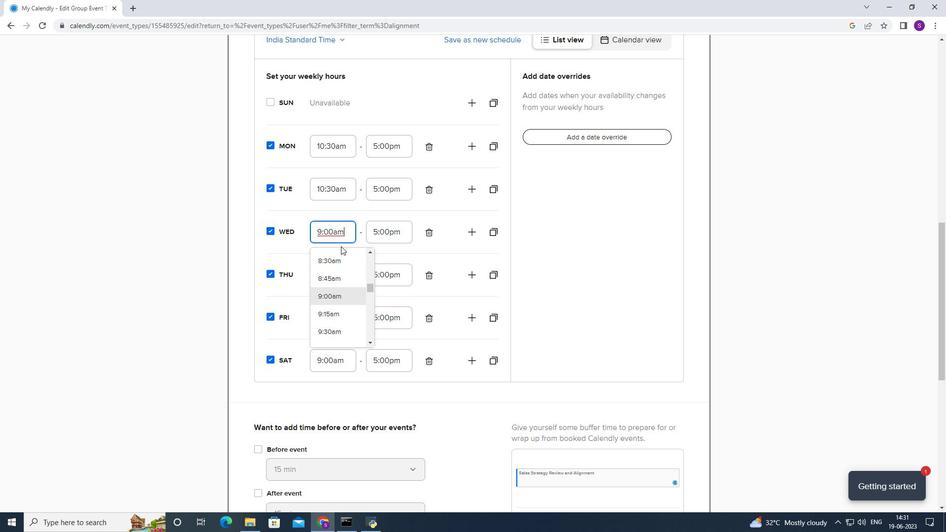 
Action: Mouse scrolled (340, 272) with delta (0, 0)
Screenshot: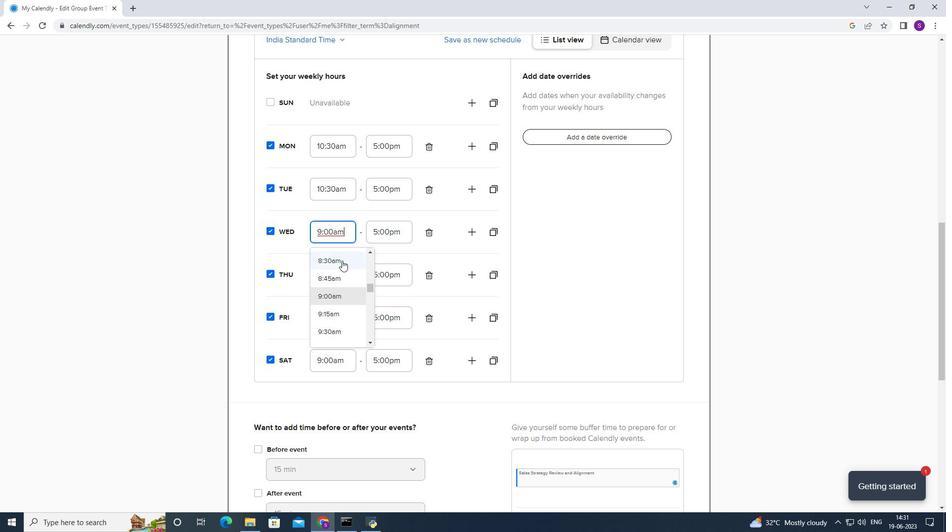
Action: Mouse scrolled (340, 272) with delta (0, 0)
Screenshot: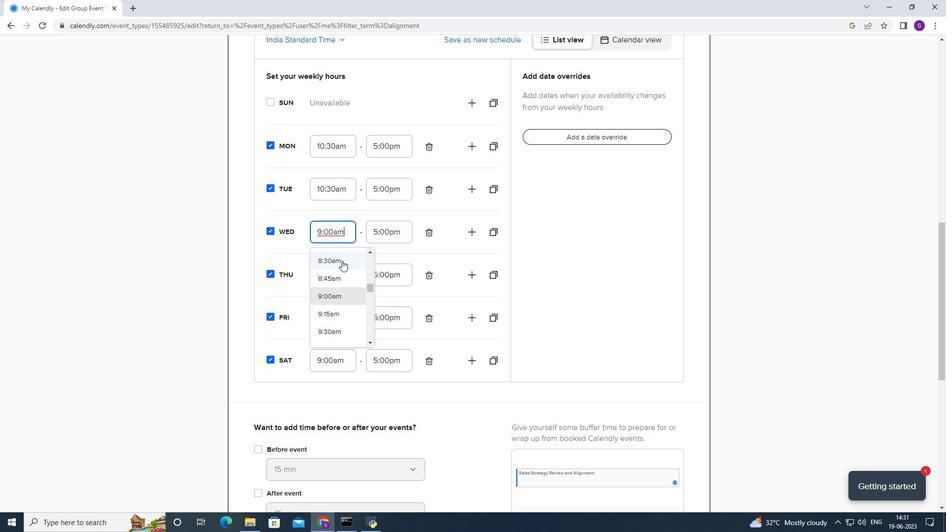 
Action: Mouse scrolled (340, 272) with delta (0, 0)
Screenshot: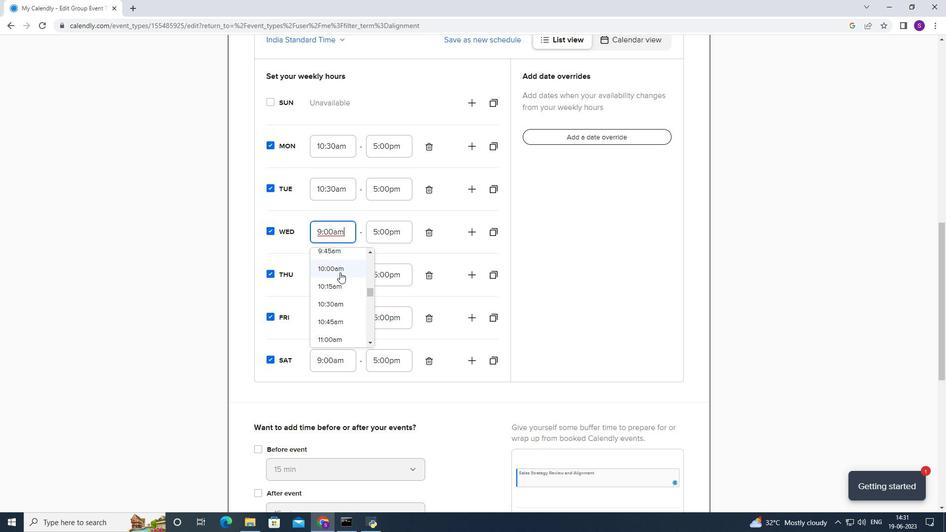 
Action: Mouse moved to (347, 260)
Screenshot: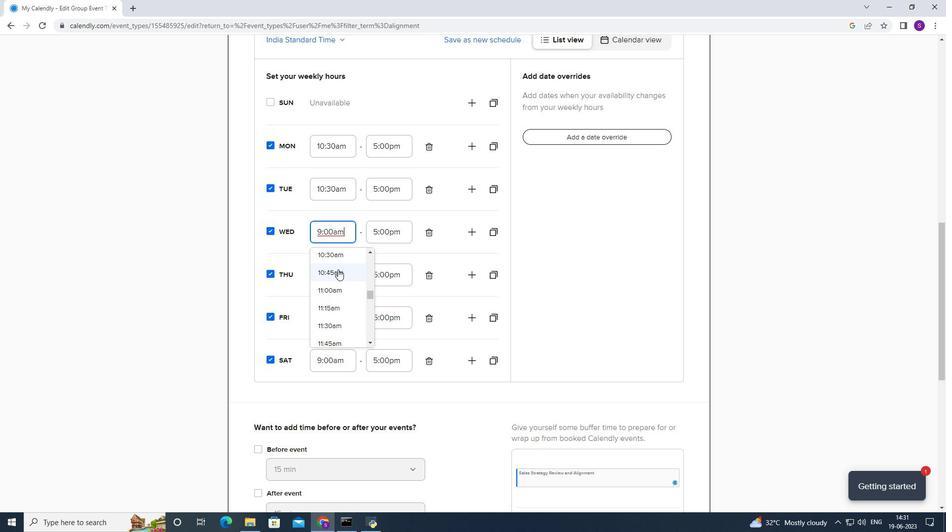 
Action: Mouse pressed left at (347, 260)
Screenshot: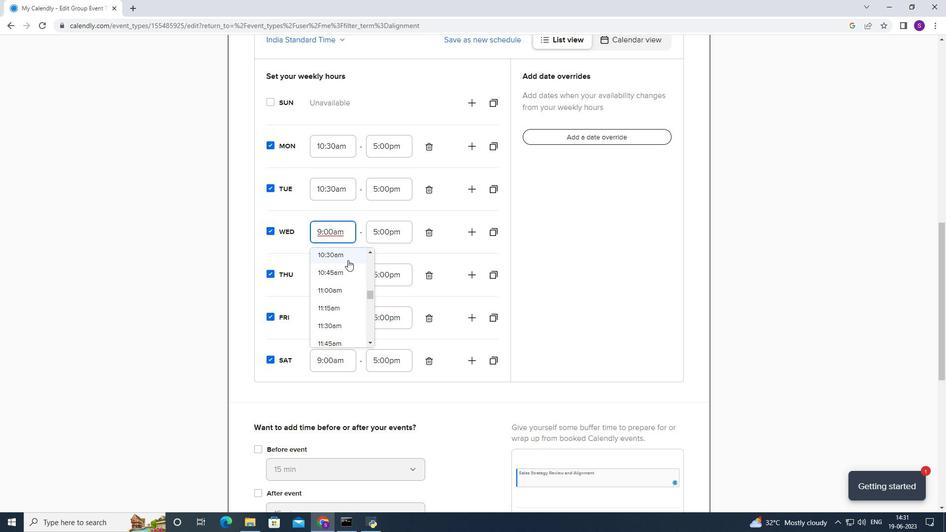 
Action: Mouse moved to (331, 289)
Screenshot: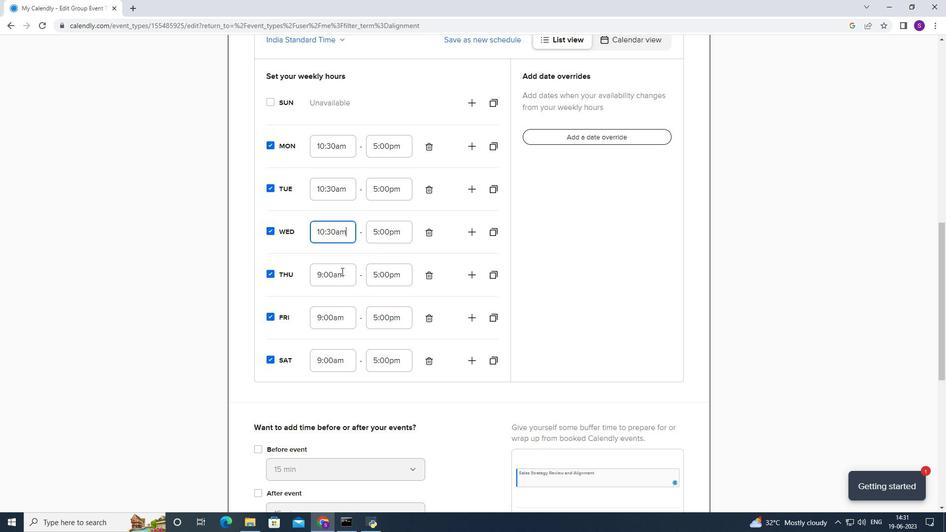 
Action: Mouse pressed left at (331, 289)
Screenshot: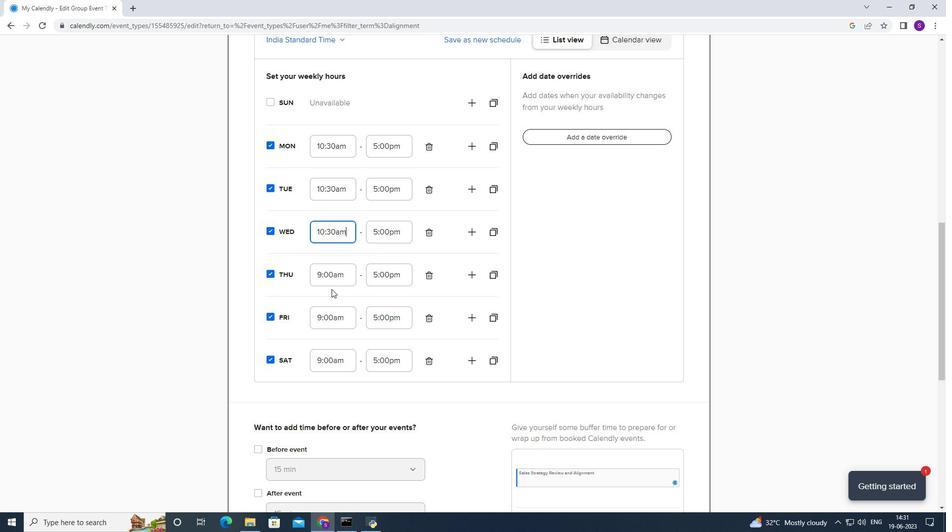 
Action: Mouse moved to (336, 282)
Screenshot: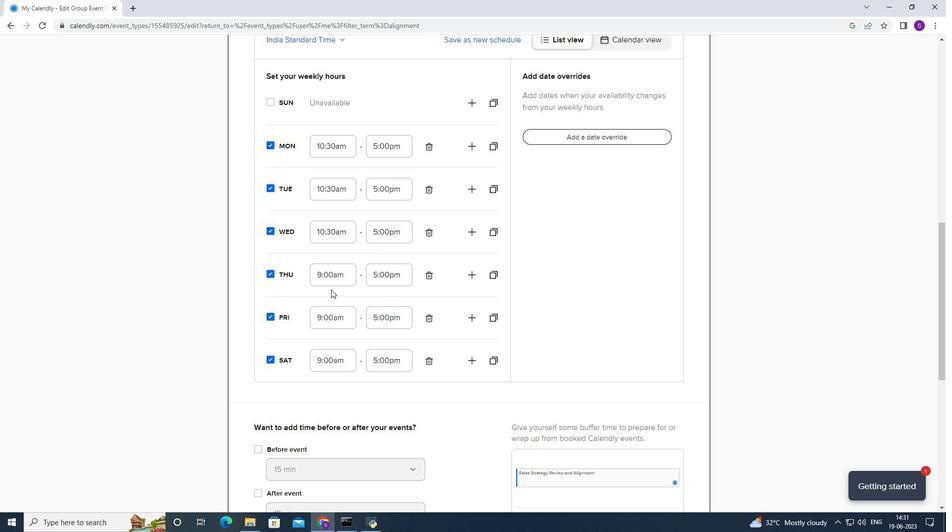 
Action: Mouse pressed left at (336, 282)
Screenshot: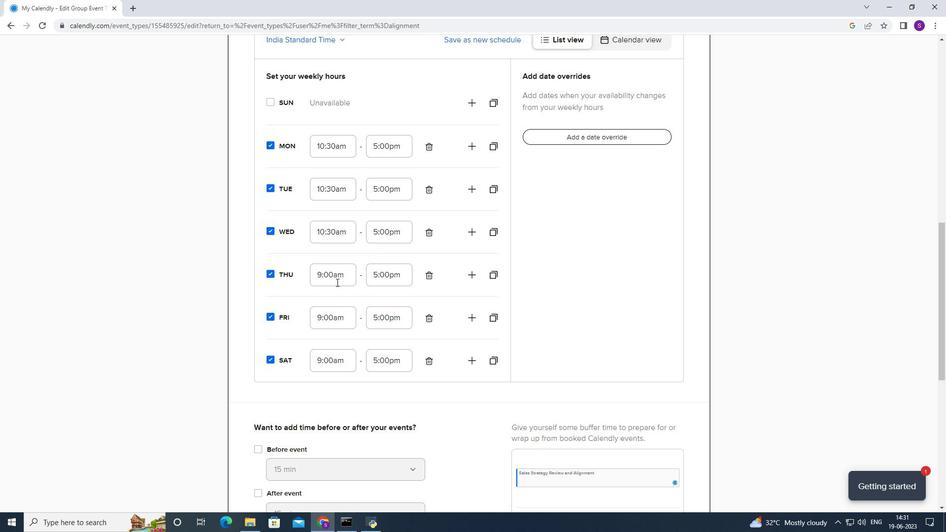 
Action: Mouse moved to (326, 324)
Screenshot: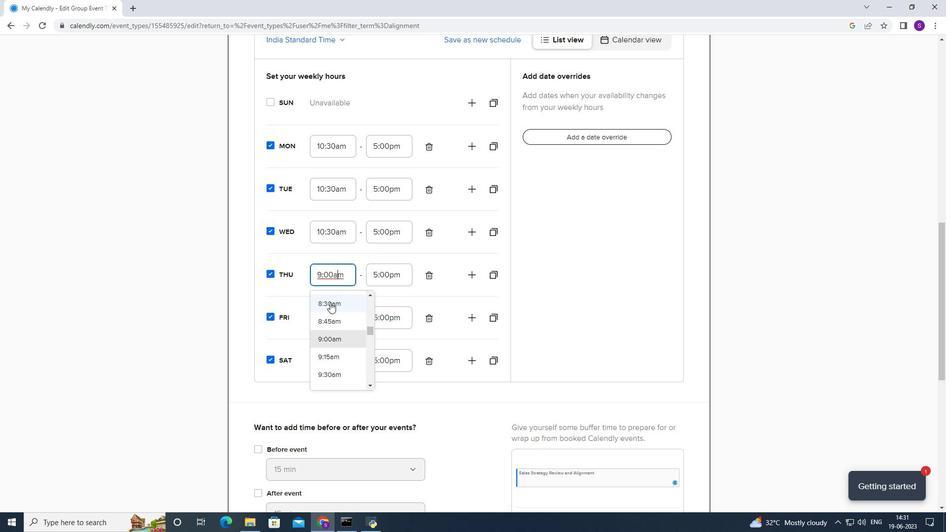 
Action: Mouse scrolled (328, 307) with delta (0, 0)
Screenshot: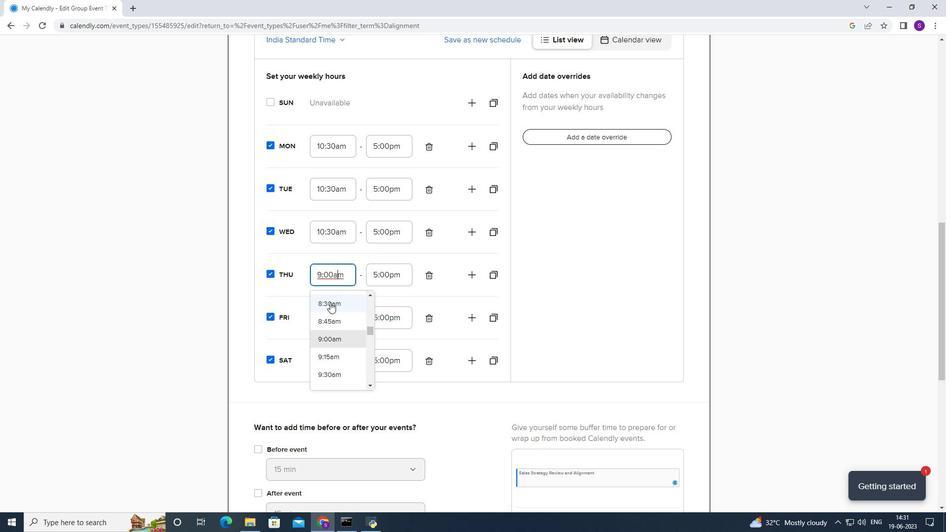 
Action: Mouse scrolled (326, 323) with delta (0, 0)
Screenshot: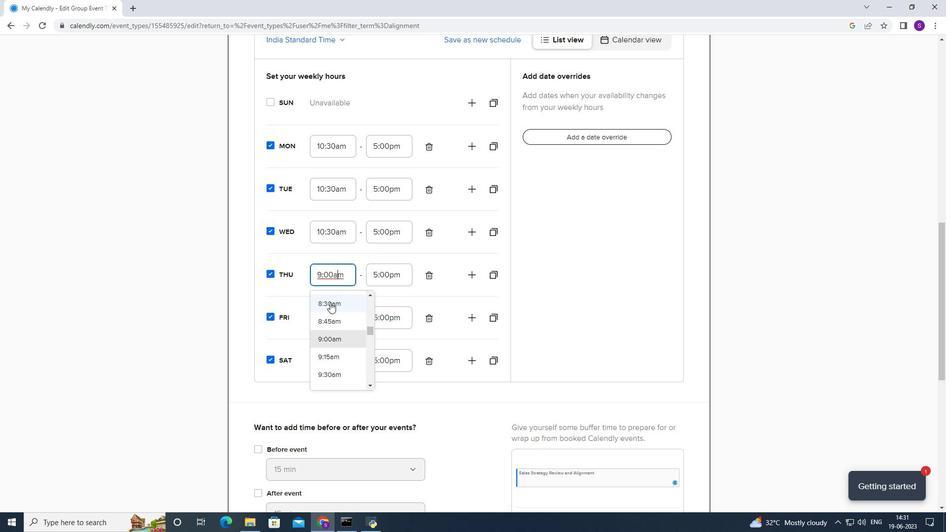 
Action: Mouse moved to (330, 341)
Screenshot: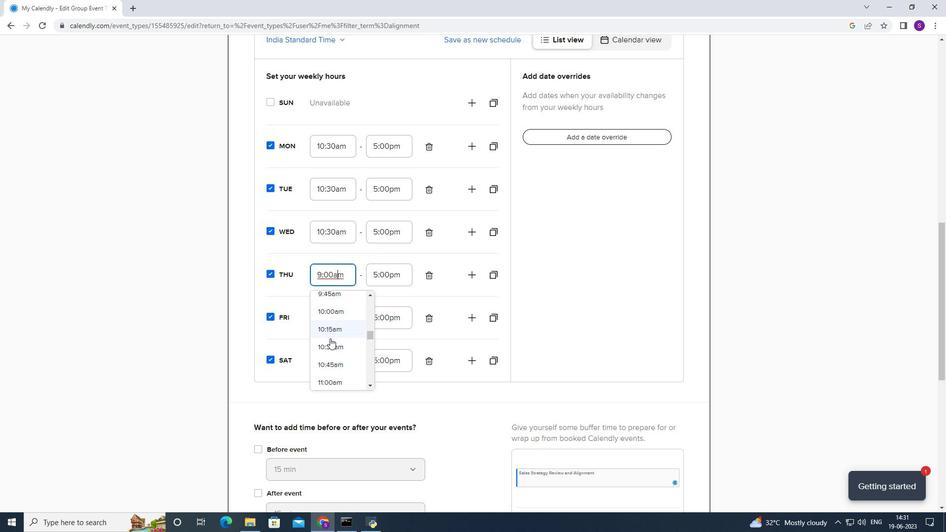 
Action: Mouse pressed left at (330, 341)
Screenshot: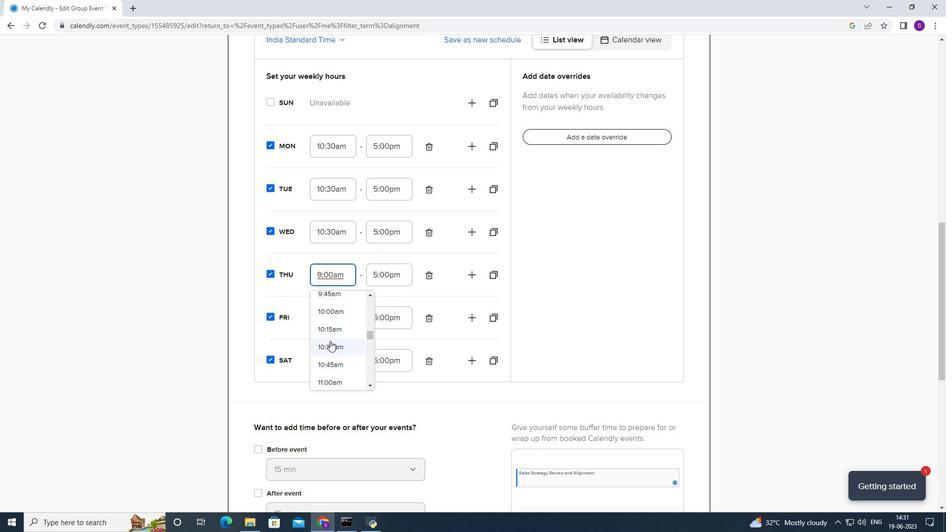 
Action: Mouse moved to (337, 320)
Screenshot: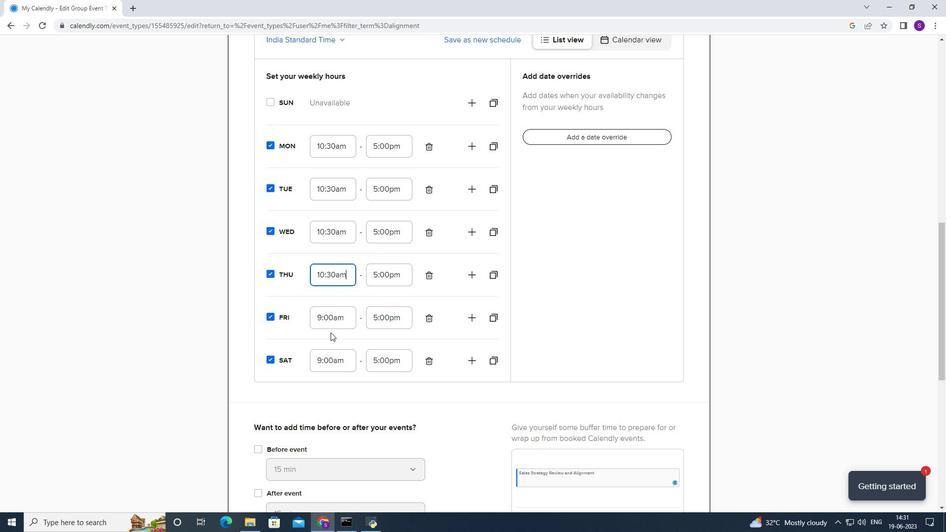
Action: Mouse pressed left at (337, 320)
Screenshot: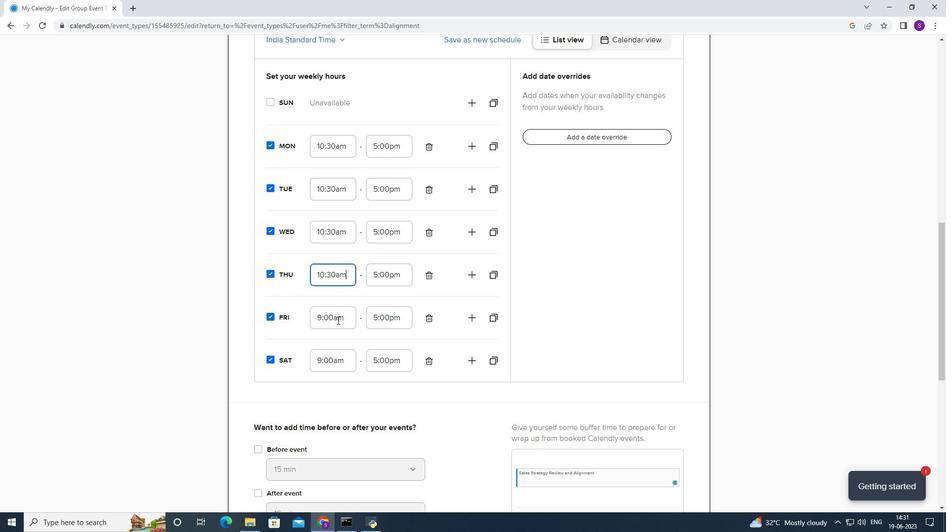 
Action: Mouse moved to (321, 383)
Screenshot: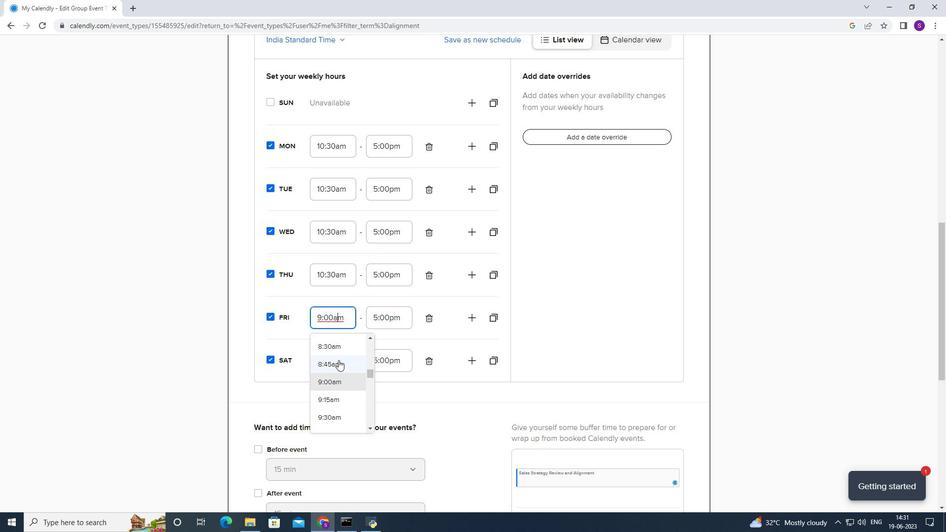 
Action: Mouse pressed right at (321, 383)
Screenshot: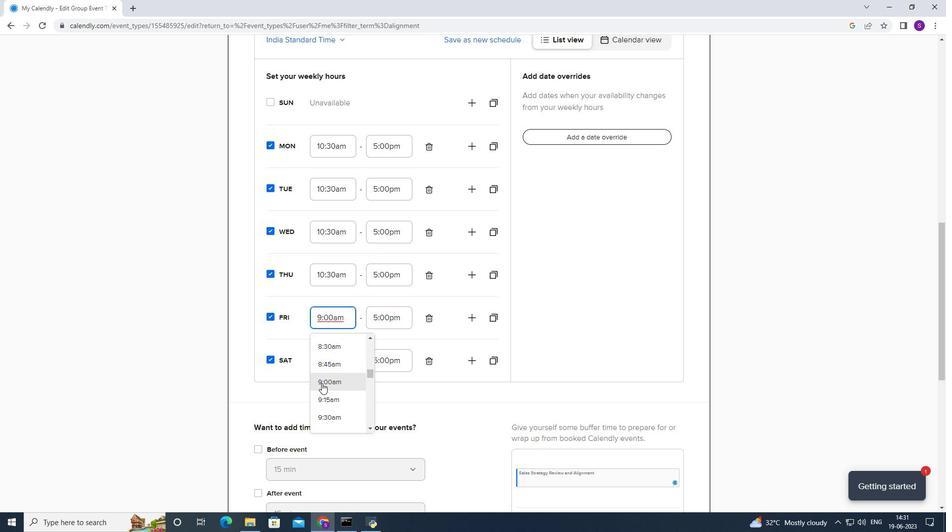 
Action: Mouse scrolled (321, 382) with delta (0, 0)
Screenshot: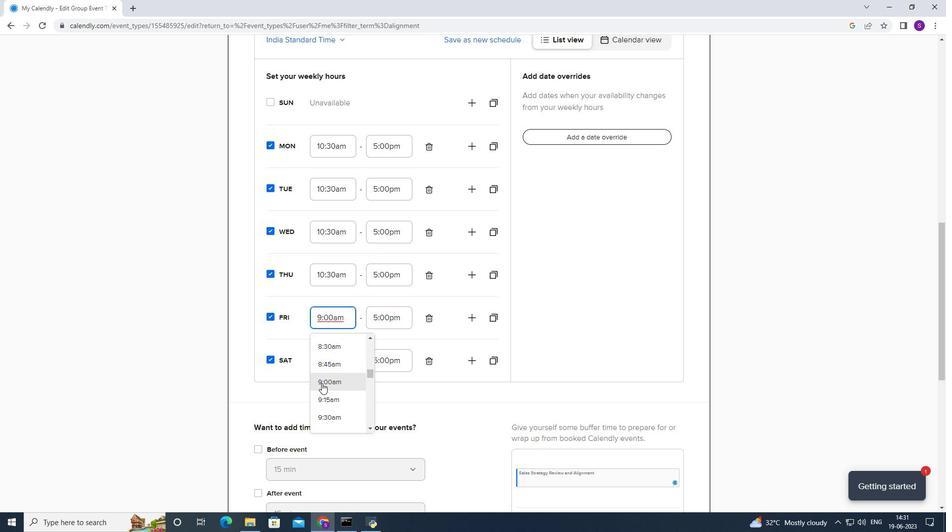 
Action: Mouse moved to (321, 383)
Screenshot: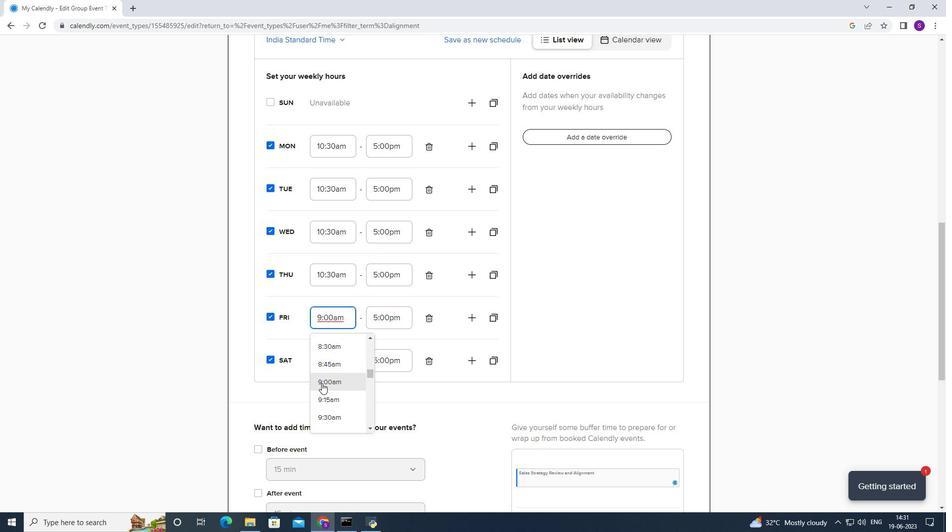 
Action: Mouse scrolled (321, 382) with delta (0, 0)
Screenshot: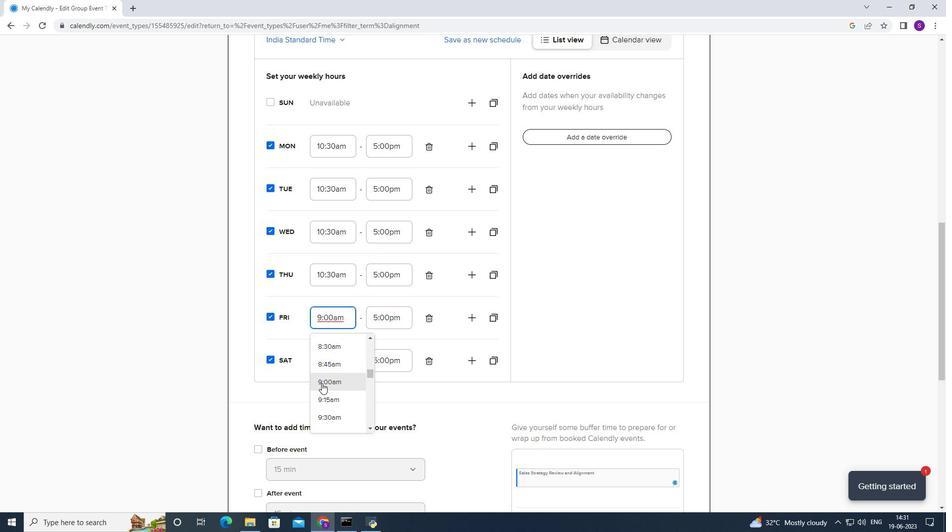 
Action: Mouse moved to (320, 383)
Screenshot: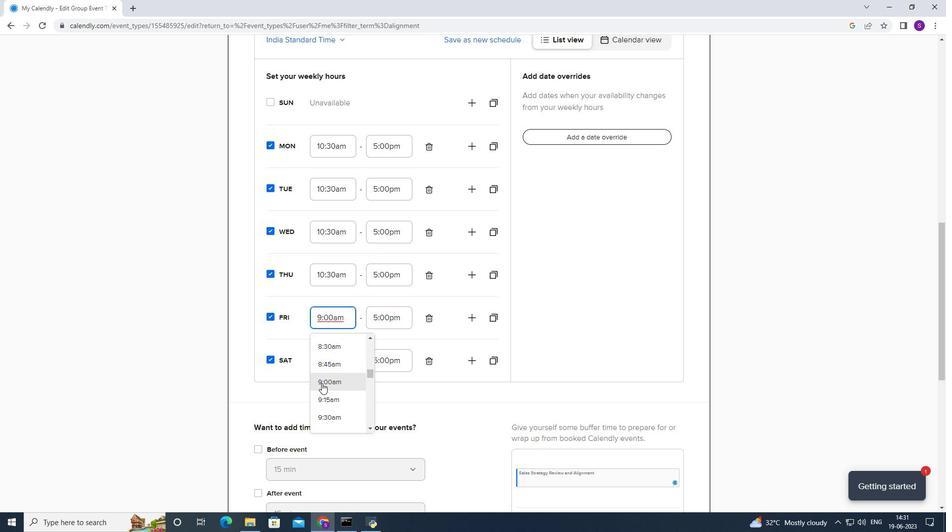
Action: Mouse scrolled (320, 382) with delta (0, 0)
Screenshot: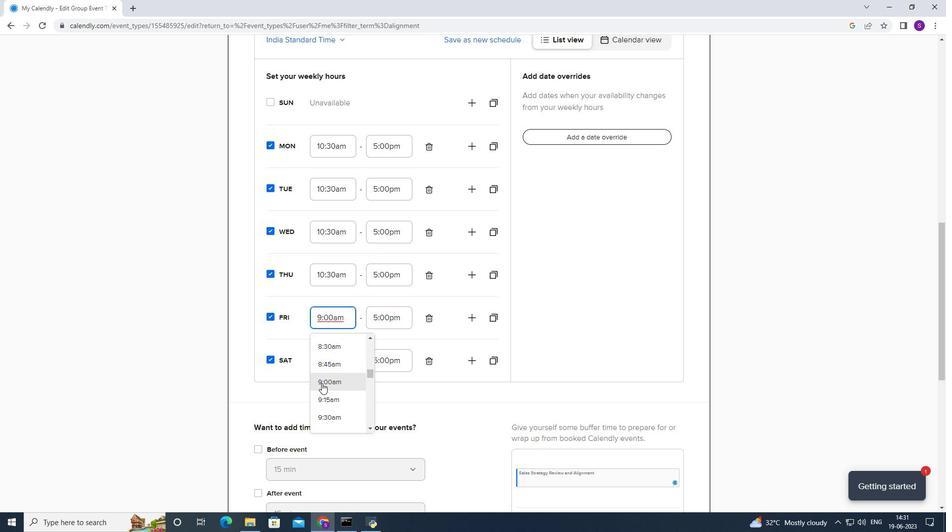
Action: Mouse moved to (315, 325)
Screenshot: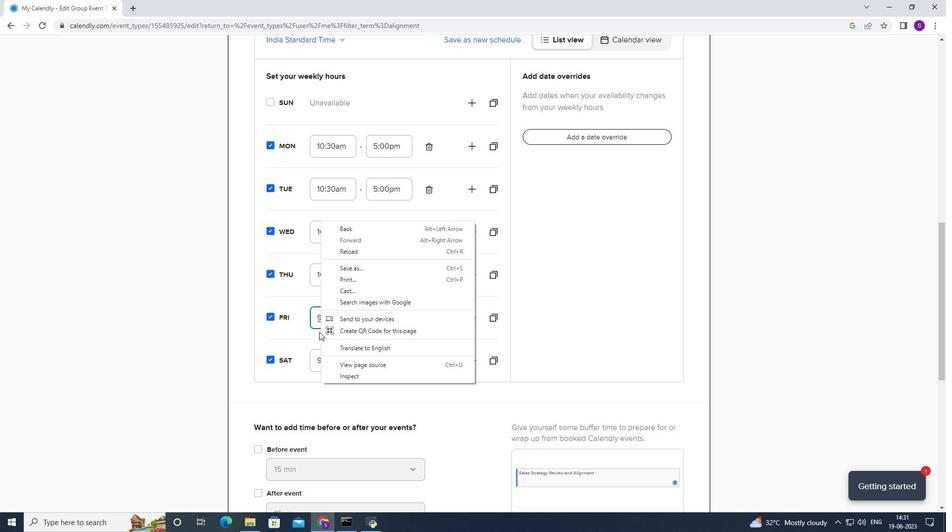 
Action: Mouse pressed left at (315, 325)
Screenshot: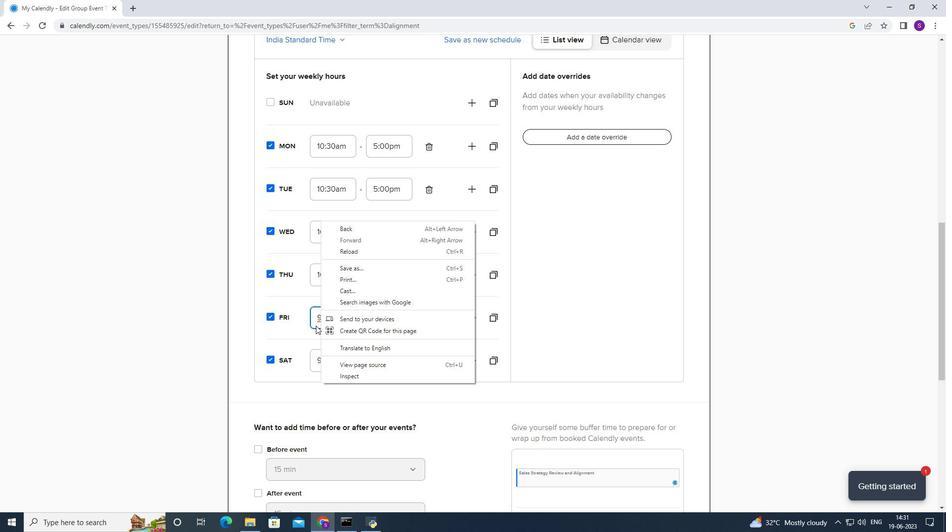 
Action: Mouse moved to (336, 342)
Screenshot: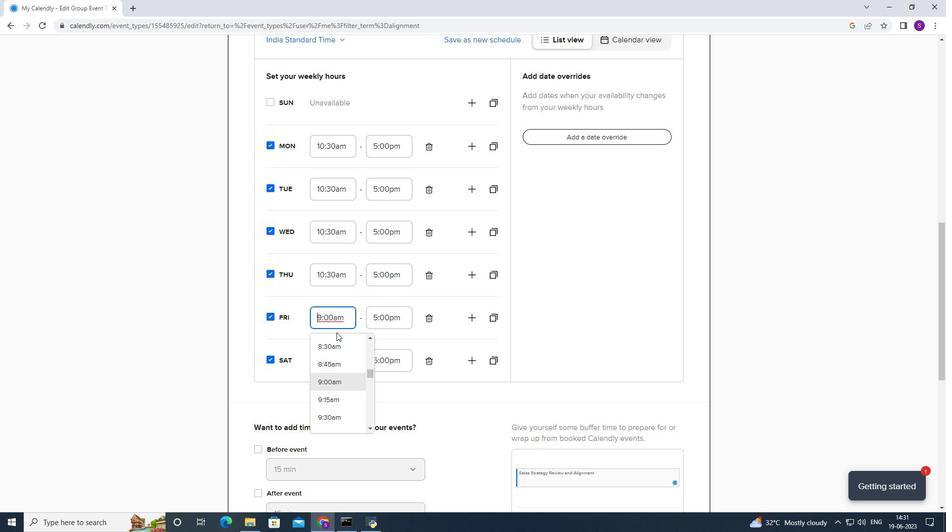 
Action: Mouse scrolled (336, 341) with delta (0, 0)
Screenshot: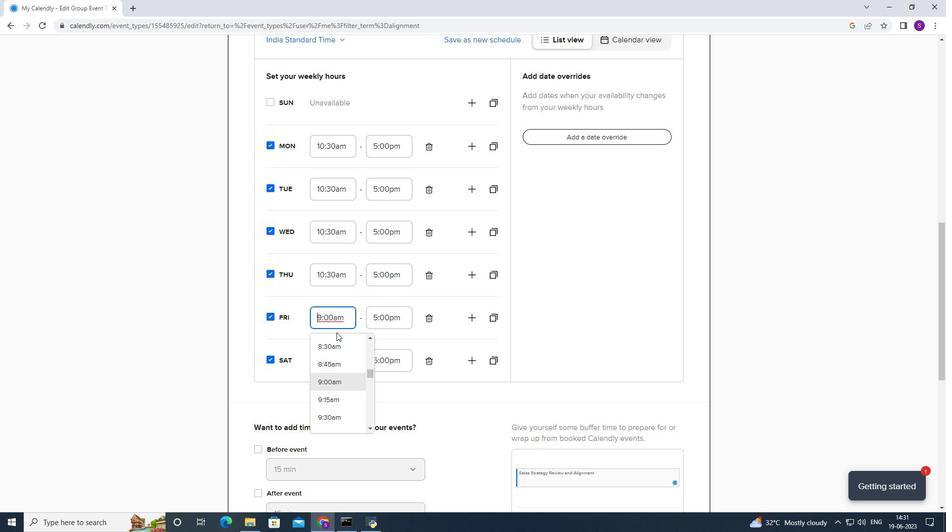 
Action: Mouse moved to (336, 343)
Screenshot: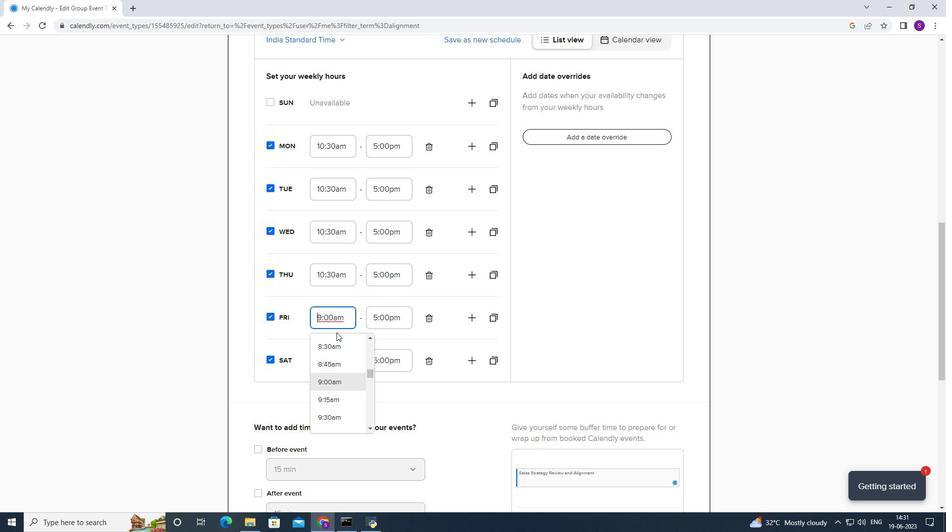 
Action: Mouse scrolled (336, 342) with delta (0, 0)
Screenshot: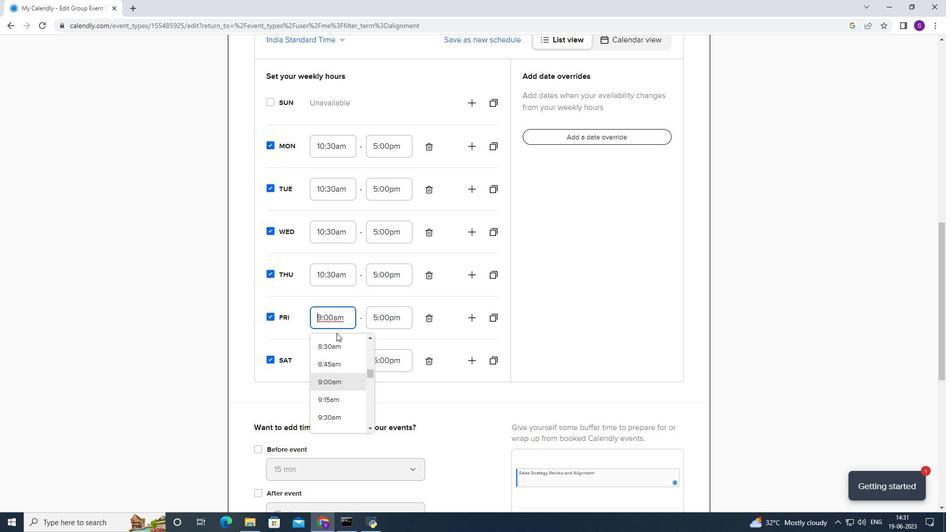 
Action: Mouse moved to (328, 387)
Screenshot: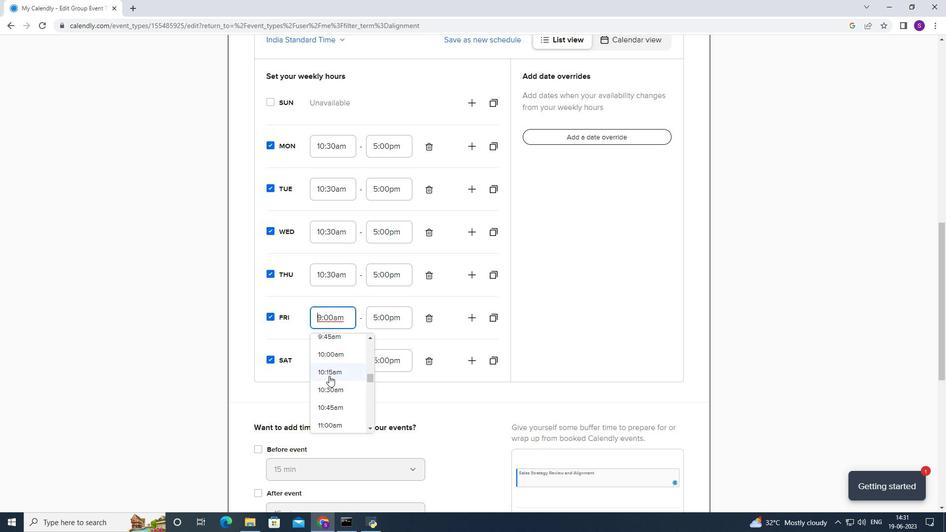 
Action: Mouse pressed left at (328, 387)
Screenshot: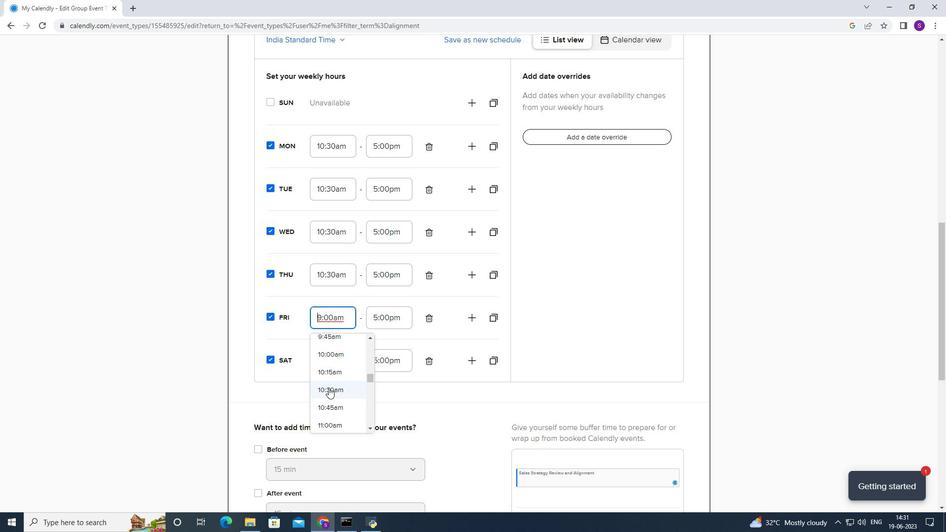 
Action: Mouse moved to (349, 344)
Screenshot: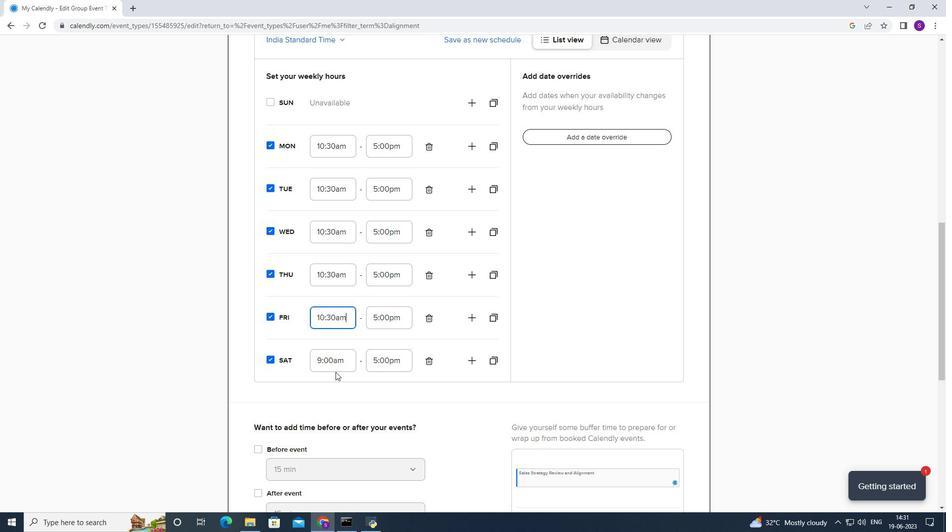
Action: Mouse pressed left at (349, 344)
Screenshot: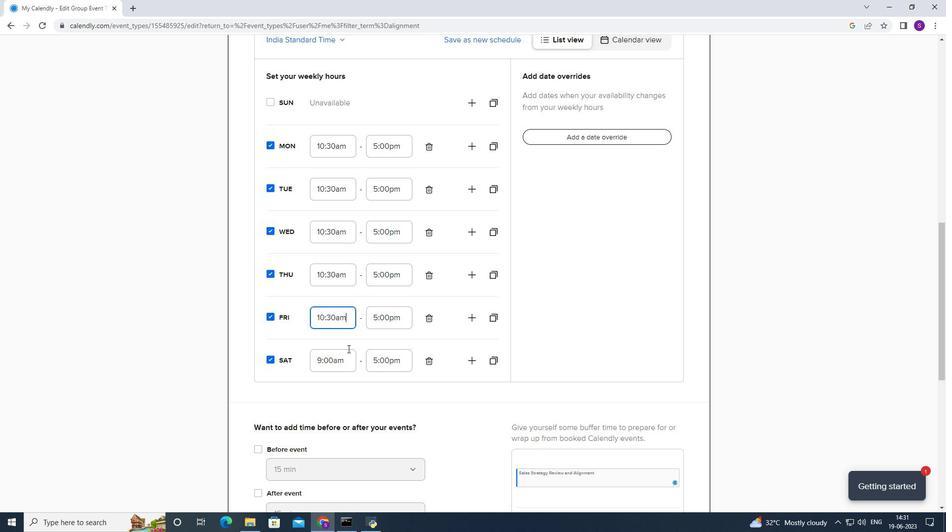 
Action: Mouse moved to (337, 358)
Screenshot: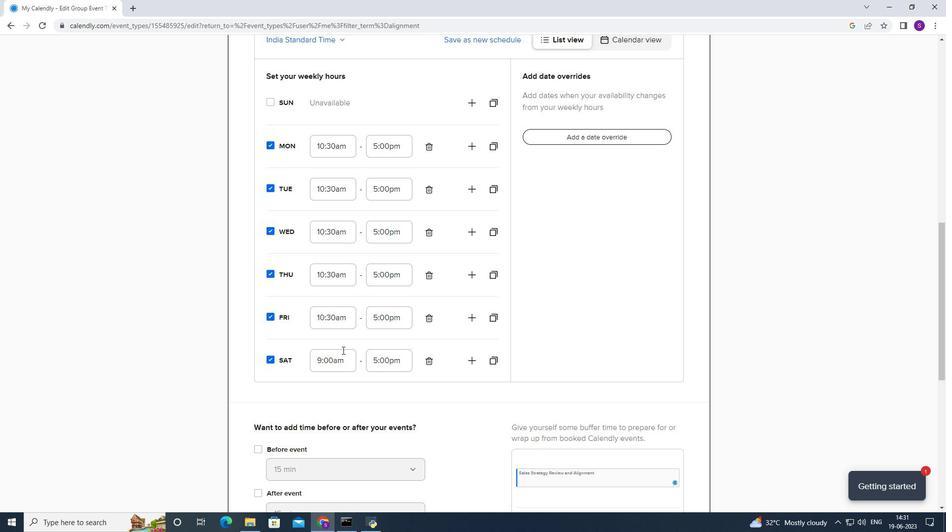 
Action: Mouse pressed left at (337, 358)
Screenshot: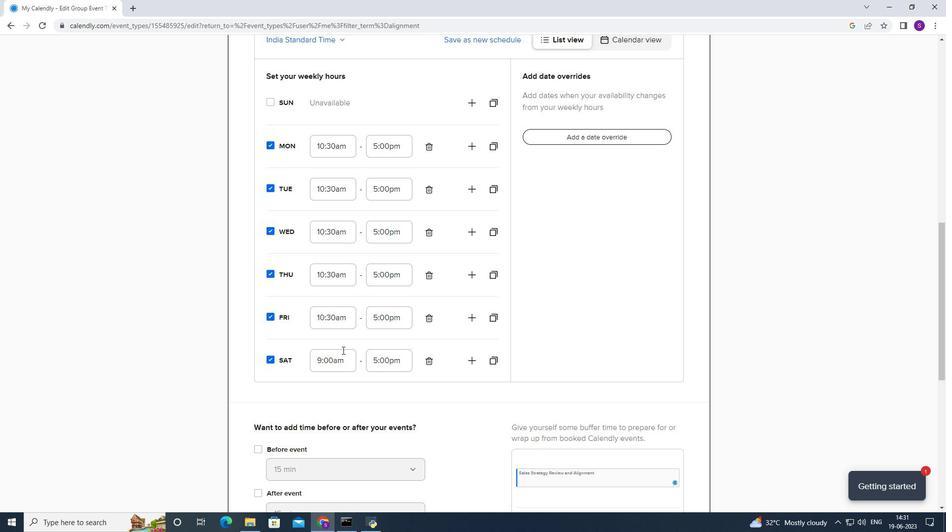 
Action: Mouse moved to (313, 413)
Screenshot: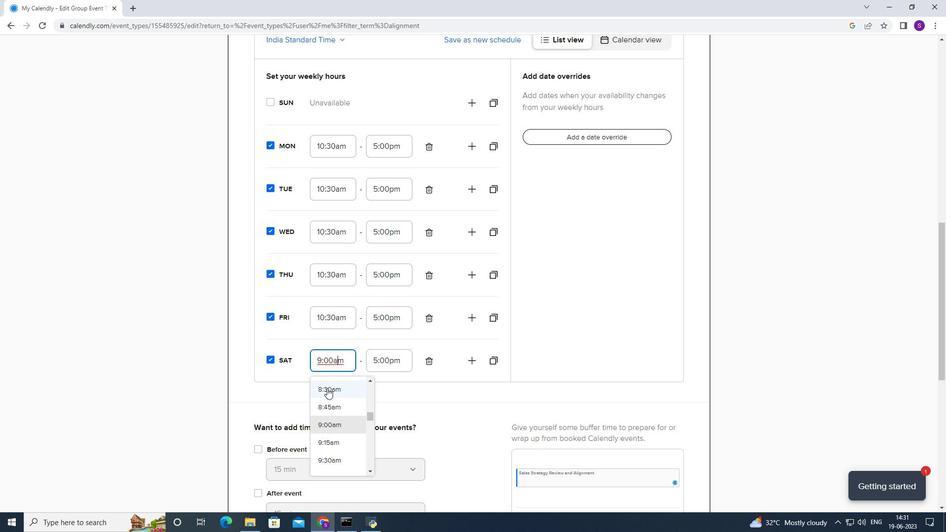 
Action: Mouse scrolled (313, 413) with delta (0, 0)
Screenshot: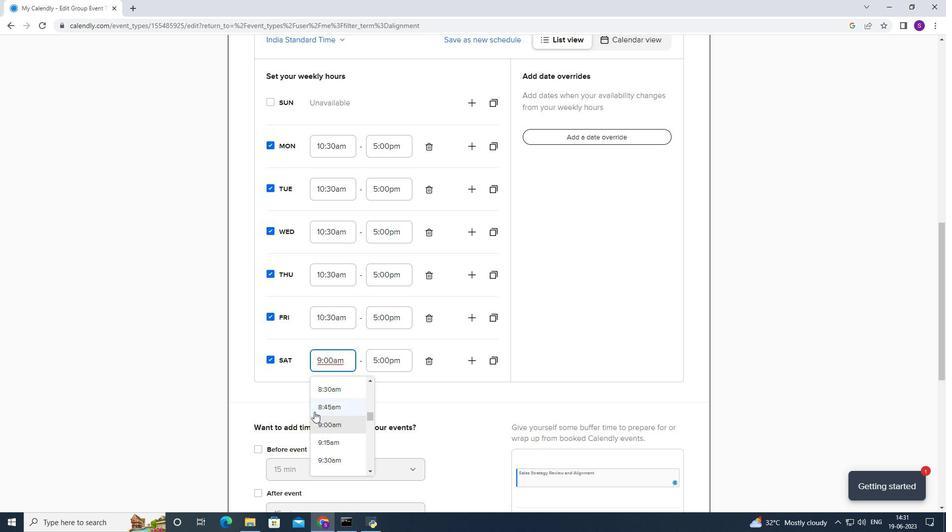 
Action: Mouse scrolled (313, 413) with delta (0, 0)
Screenshot: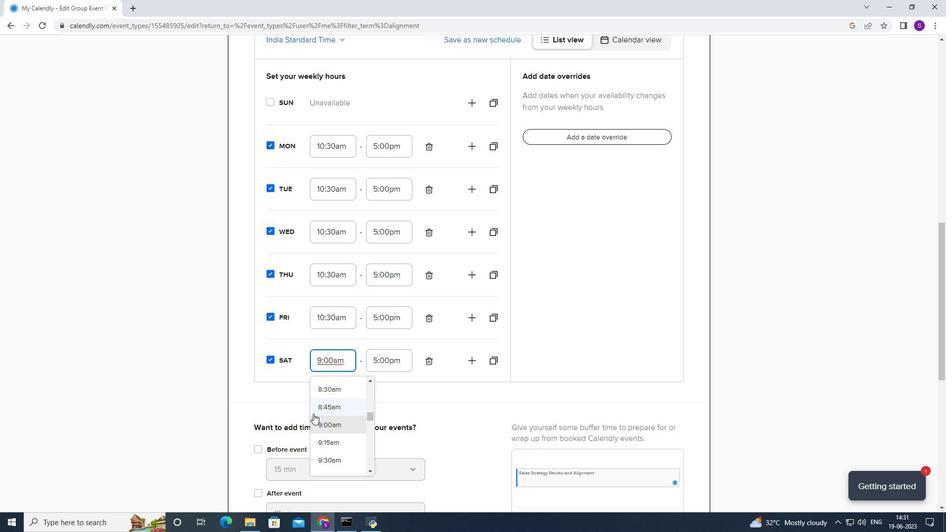 
Action: Mouse moved to (323, 431)
Screenshot: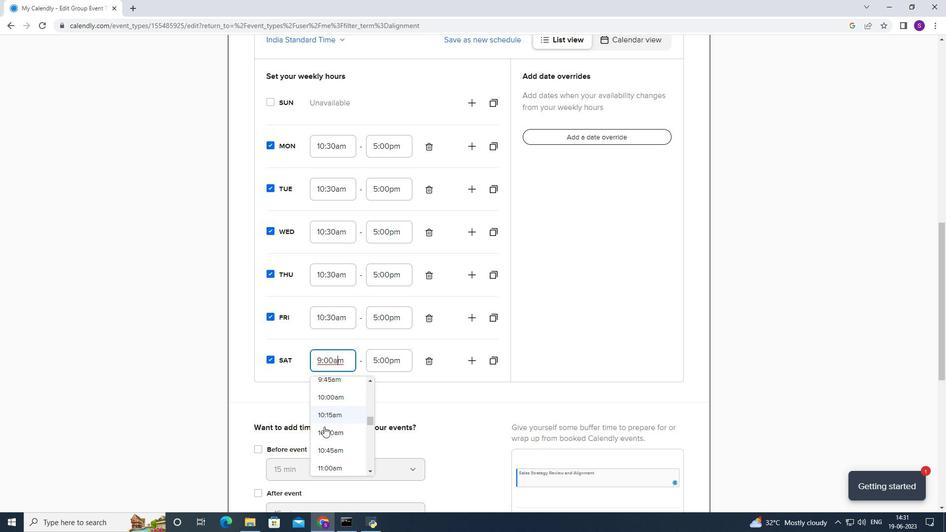 
Action: Mouse pressed left at (323, 431)
Screenshot: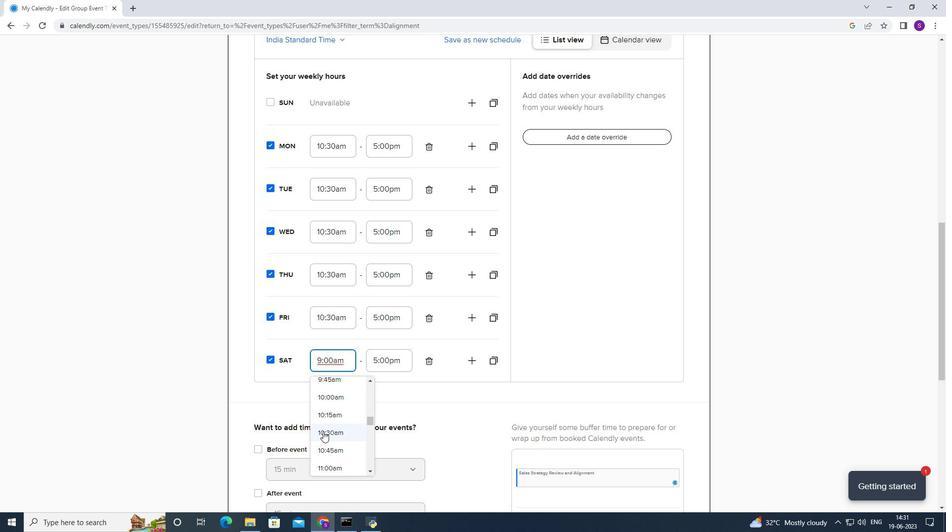 
Action: Mouse moved to (372, 373)
Screenshot: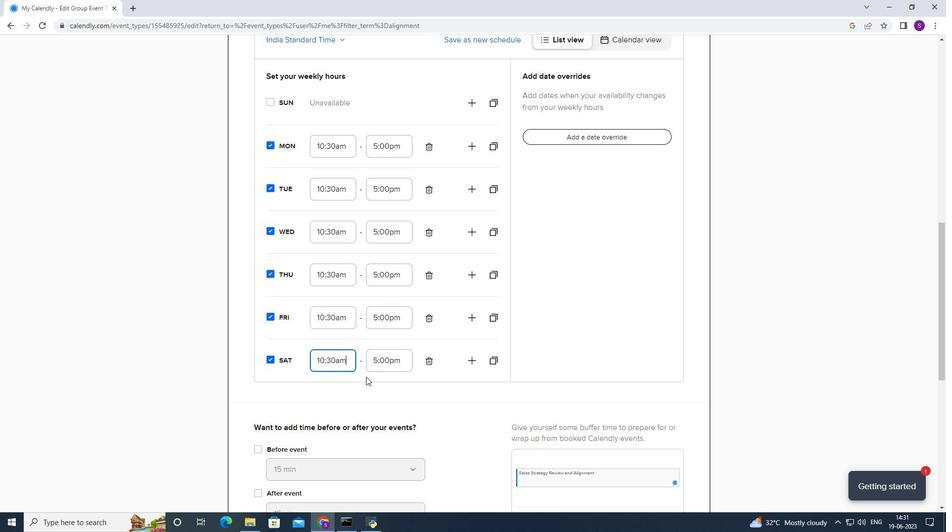 
Action: Mouse pressed left at (372, 373)
Screenshot: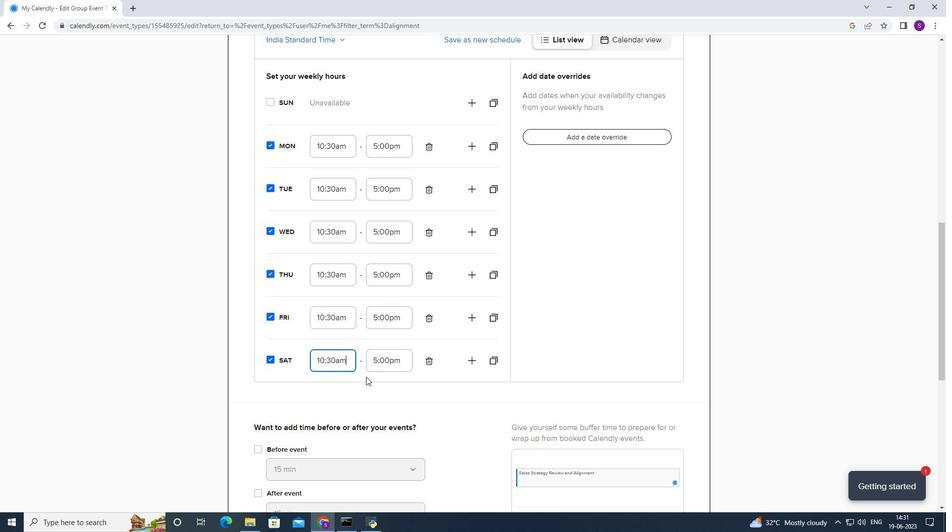 
Action: Mouse moved to (388, 364)
Screenshot: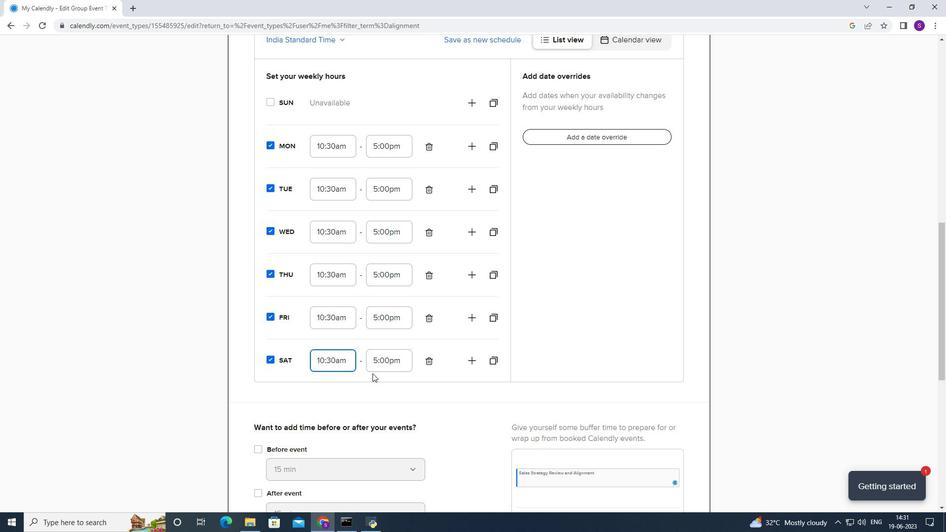 
Action: Mouse pressed left at (388, 364)
Screenshot: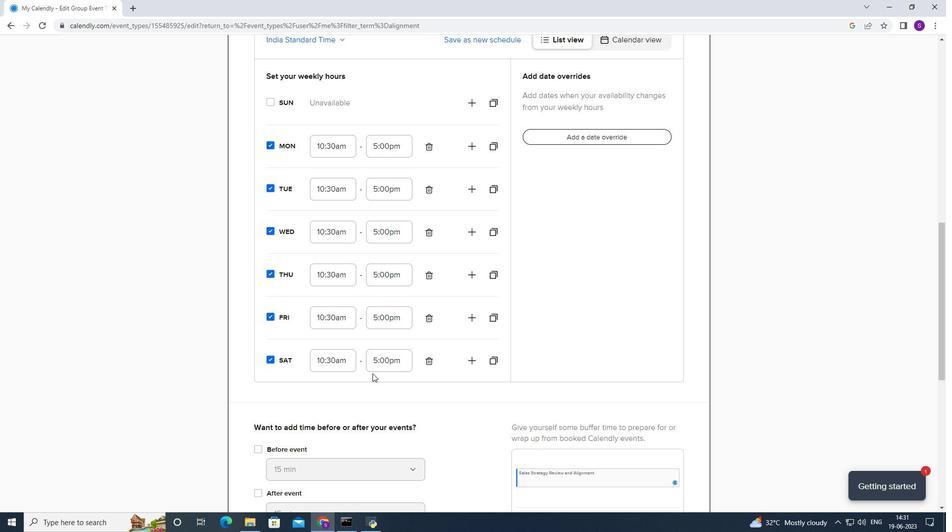 
Action: Mouse moved to (381, 415)
Screenshot: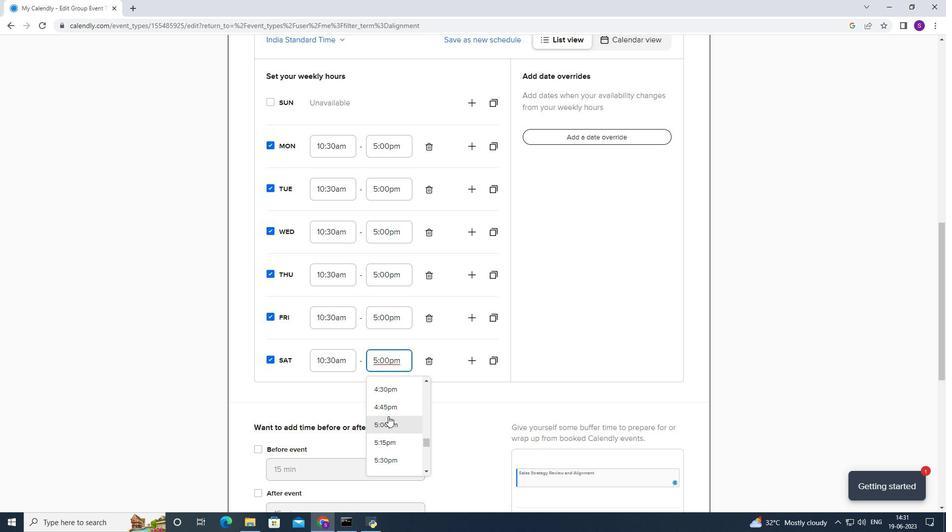 
Action: Mouse scrolled (381, 414) with delta (0, 0)
Screenshot: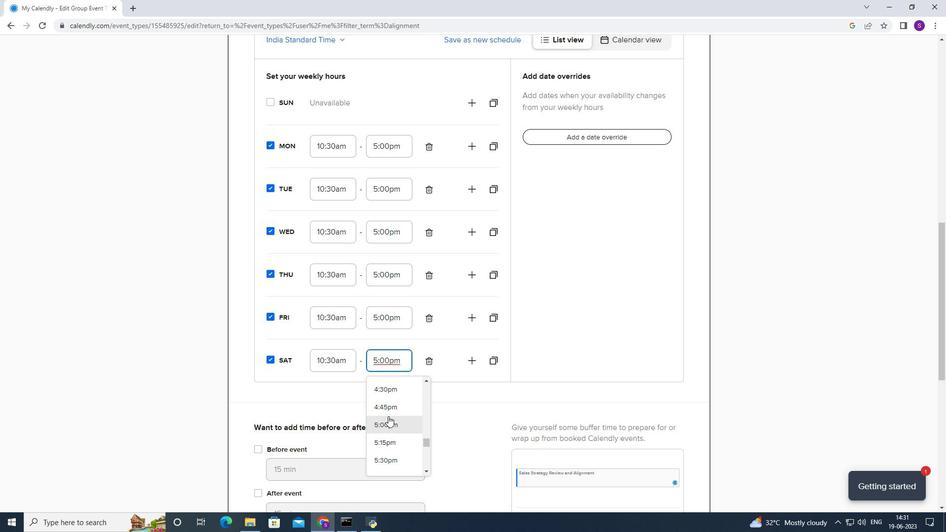 
Action: Mouse scrolled (381, 414) with delta (0, 0)
Screenshot: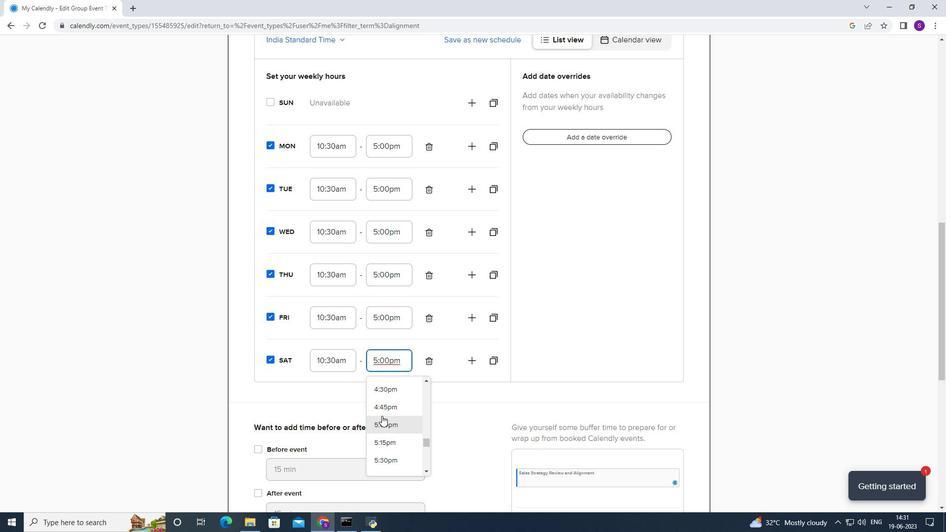 
Action: Mouse moved to (393, 394)
Screenshot: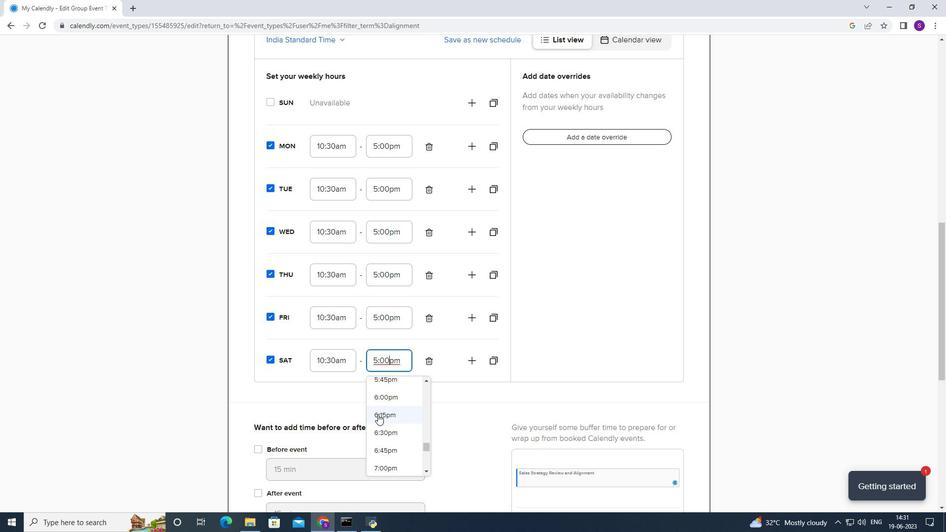 
Action: Mouse pressed left at (393, 394)
Screenshot: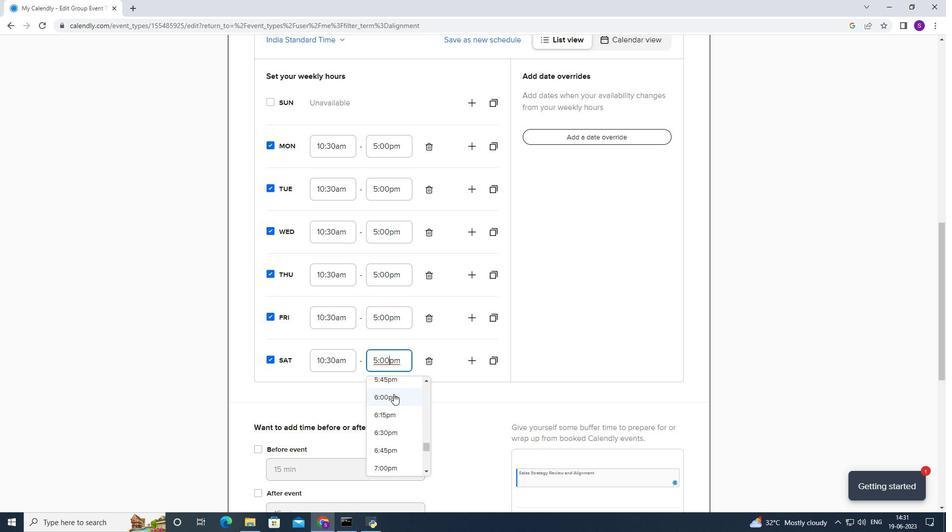 
Action: Mouse moved to (398, 321)
Screenshot: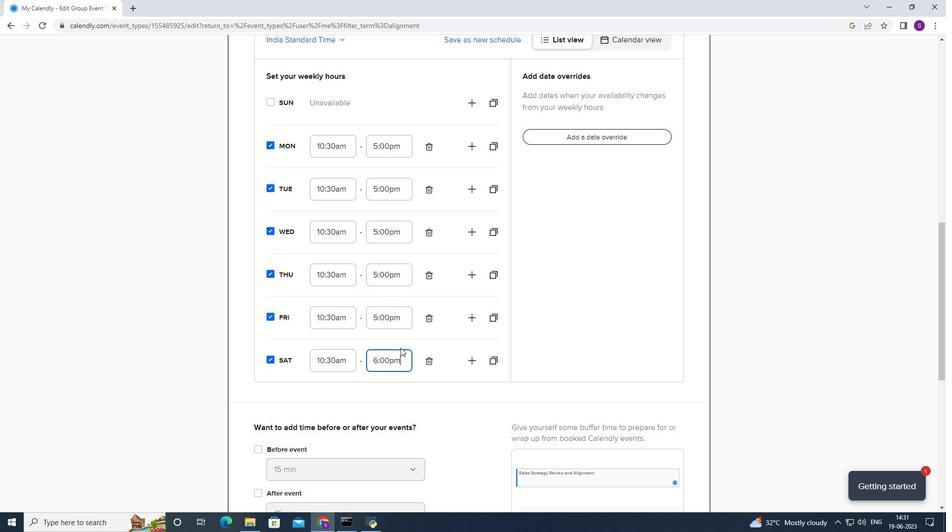 
Action: Mouse pressed left at (398, 321)
Screenshot: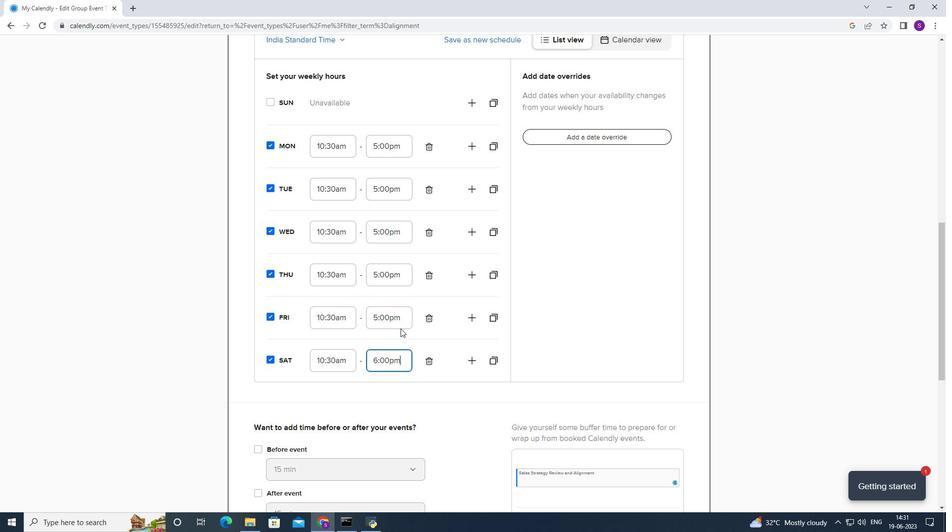 
Action: Mouse moved to (384, 392)
Screenshot: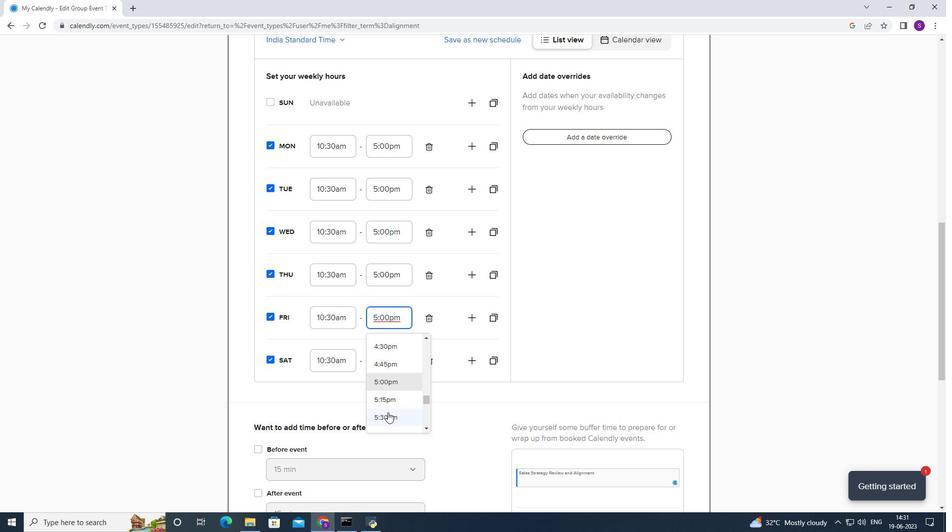 
Action: Mouse scrolled (384, 392) with delta (0, 0)
Screenshot: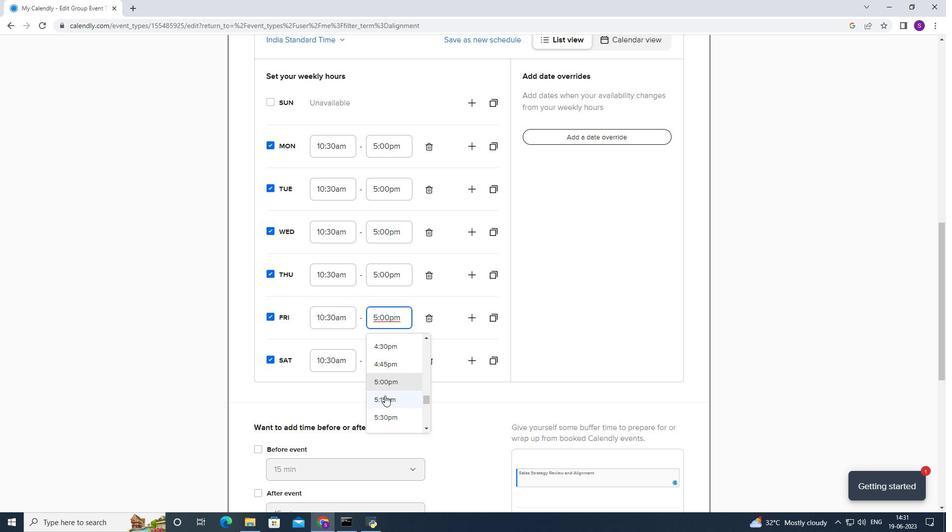 
Action: Mouse moved to (384, 392)
Screenshot: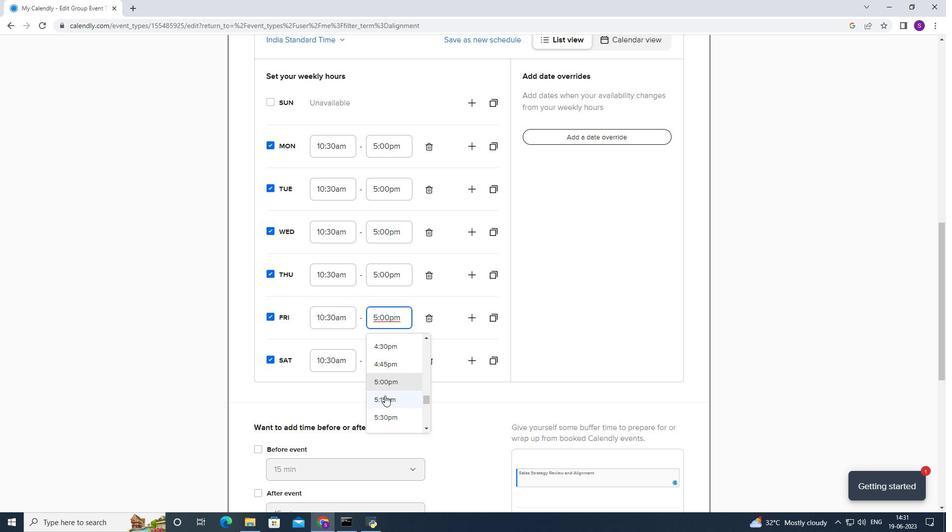
Action: Mouse scrolled (384, 391) with delta (0, 0)
Screenshot: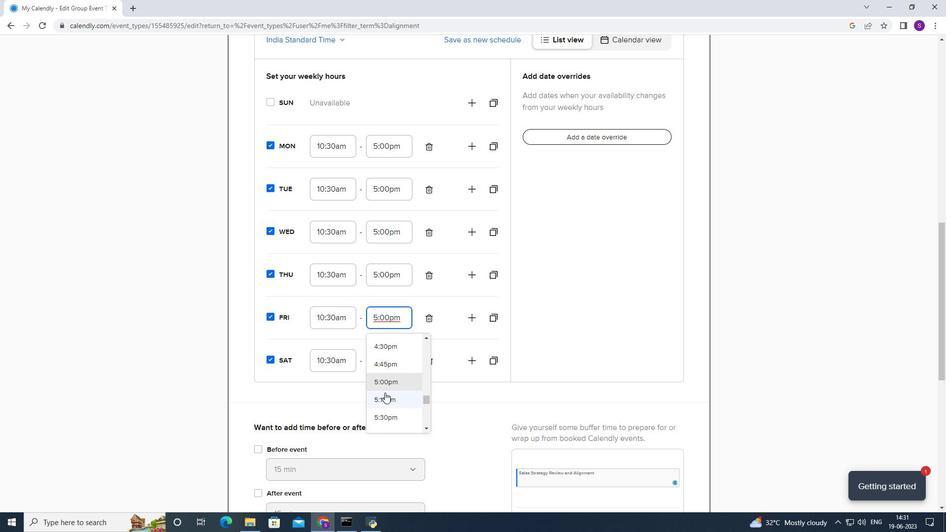 
Action: Mouse scrolled (384, 391) with delta (0, 0)
Screenshot: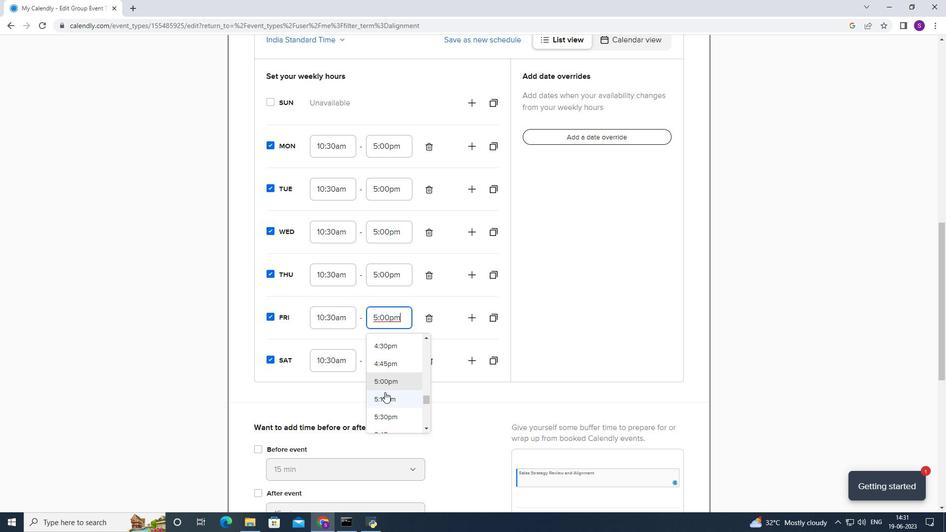 
Action: Mouse moved to (377, 358)
Screenshot: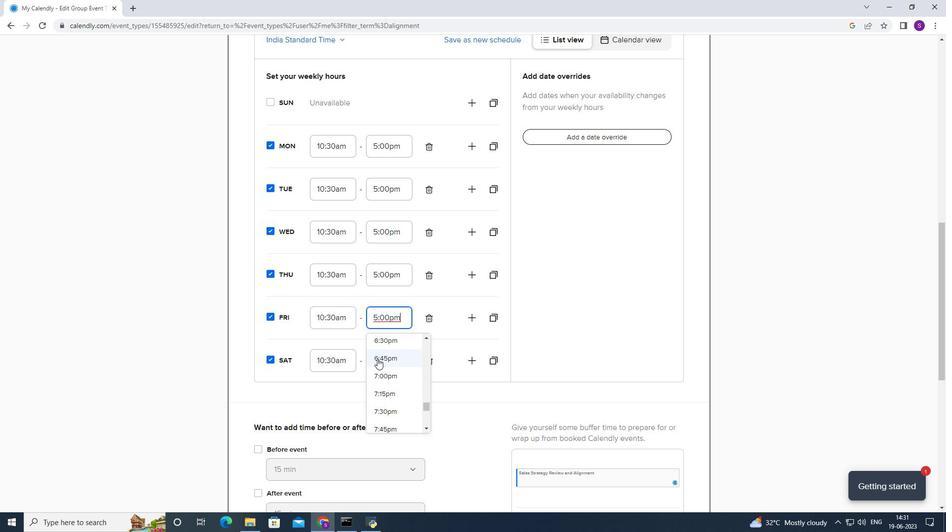 
Action: Mouse scrolled (377, 359) with delta (0, 0)
Screenshot: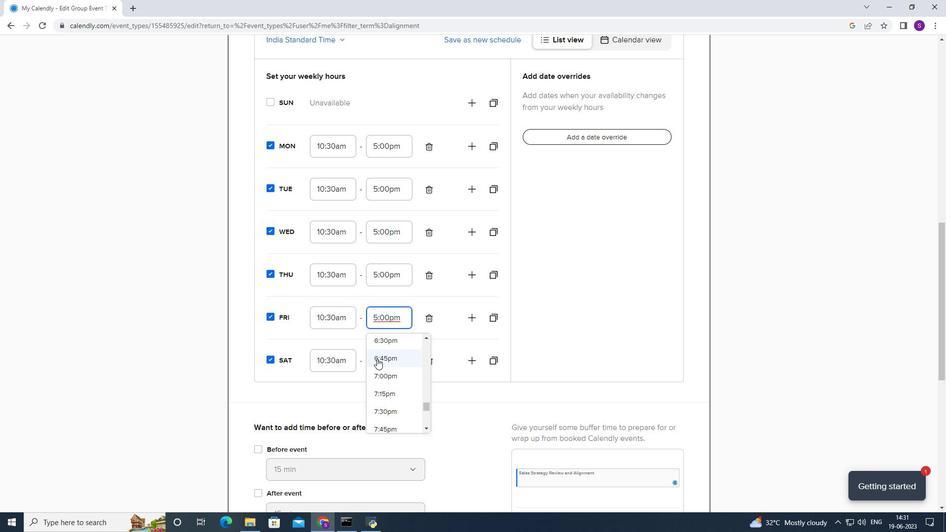 
Action: Mouse moved to (390, 356)
Screenshot: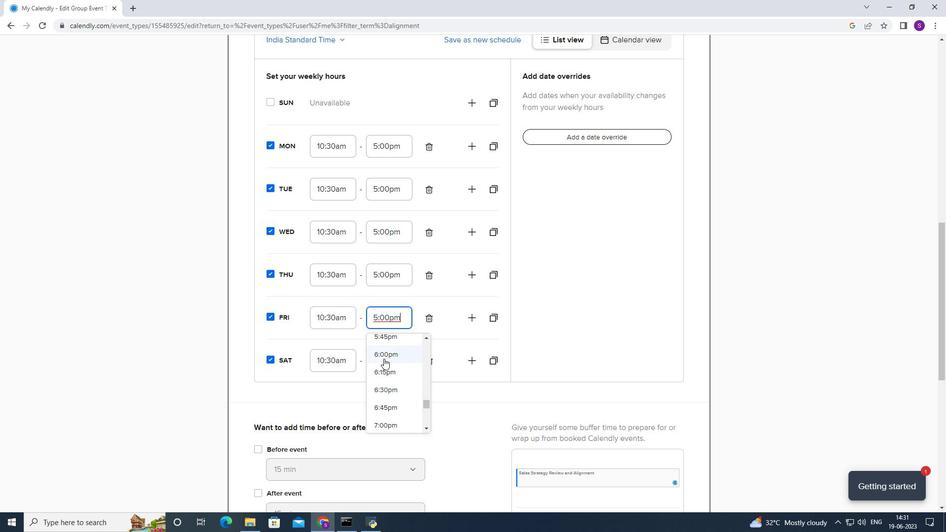 
Action: Mouse pressed left at (390, 356)
Screenshot: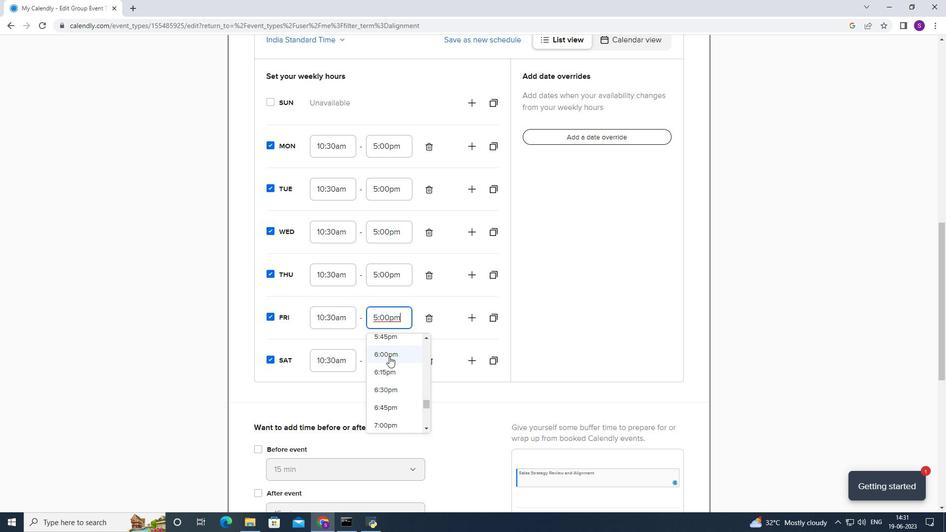 
Action: Mouse moved to (394, 284)
Screenshot: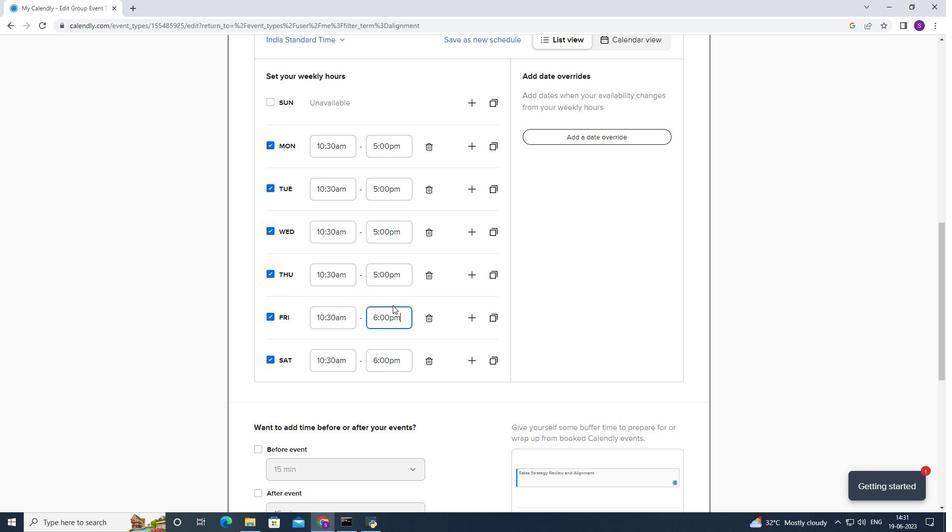 
Action: Mouse pressed left at (394, 284)
Screenshot: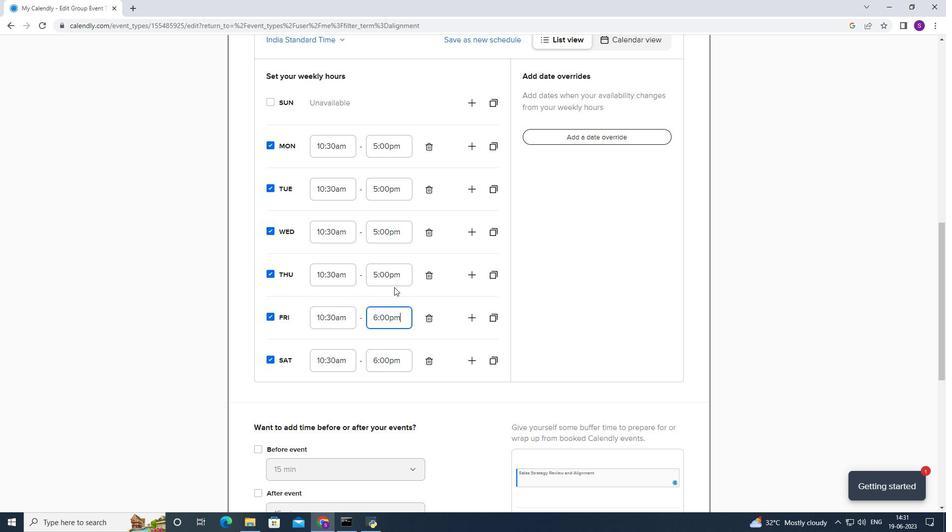 
Action: Mouse moved to (397, 342)
Screenshot: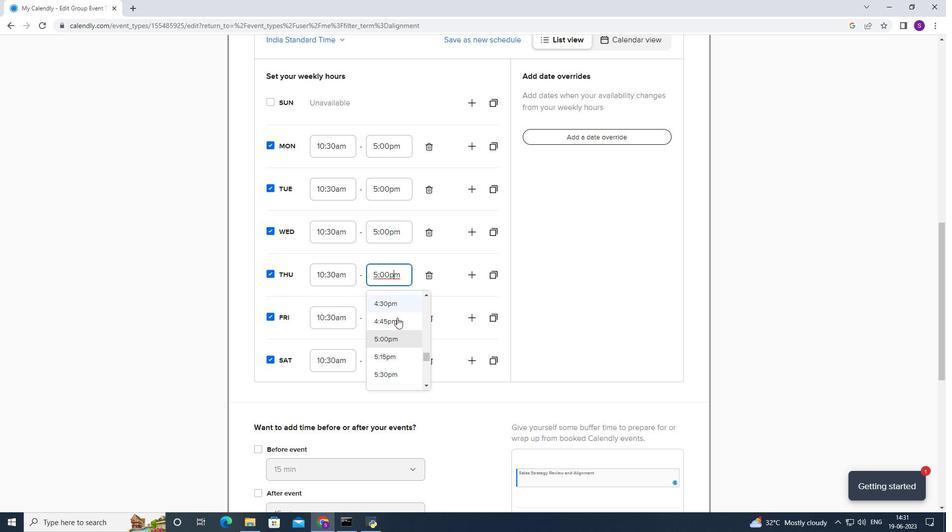 
Action: Mouse scrolled (397, 342) with delta (0, 0)
Screenshot: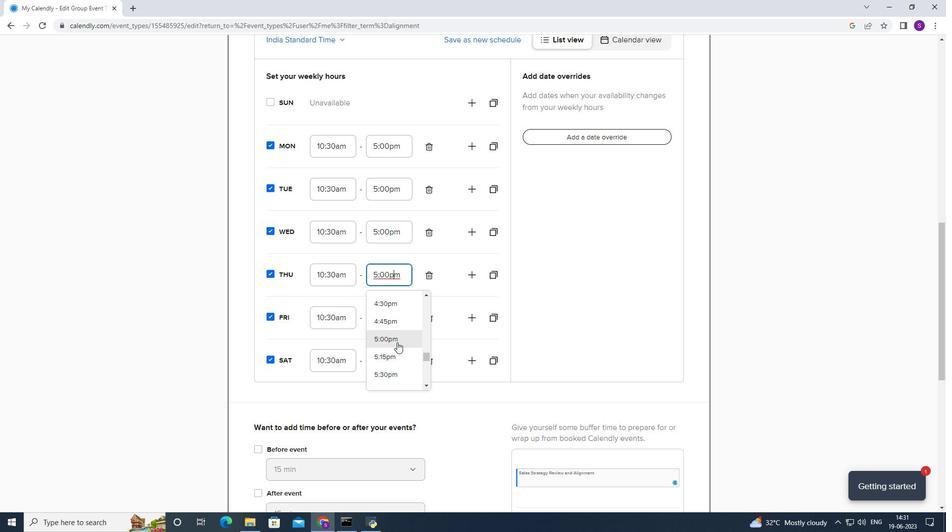 
Action: Mouse moved to (397, 344)
Screenshot: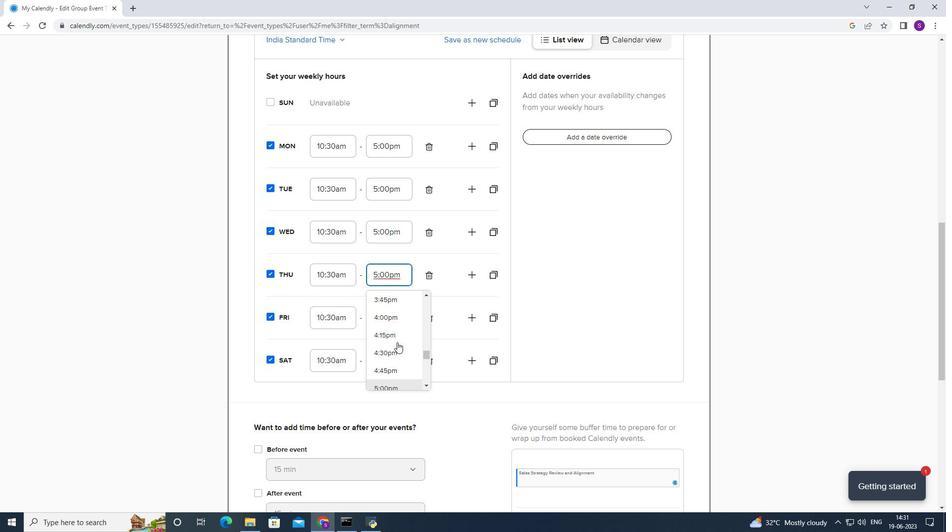 
Action: Mouse scrolled (397, 343) with delta (0, 0)
Screenshot: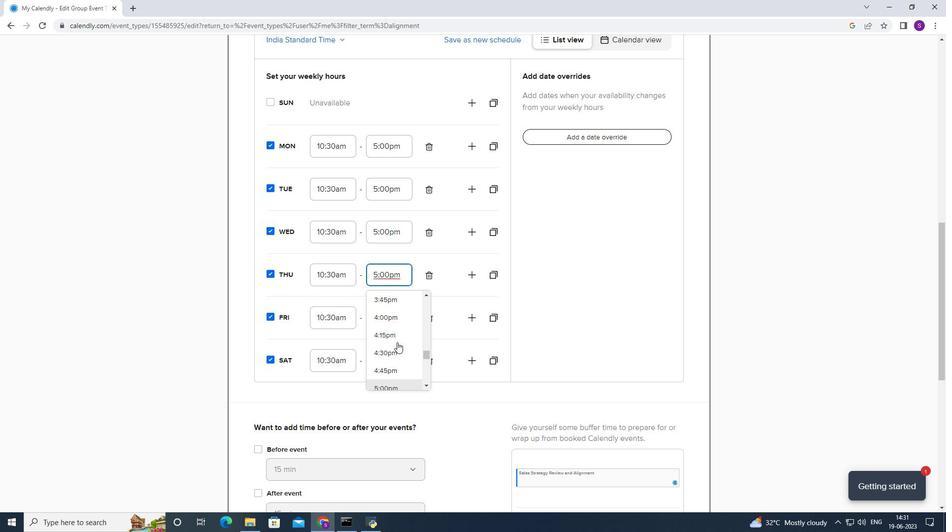 
Action: Mouse scrolled (397, 343) with delta (0, 0)
Screenshot: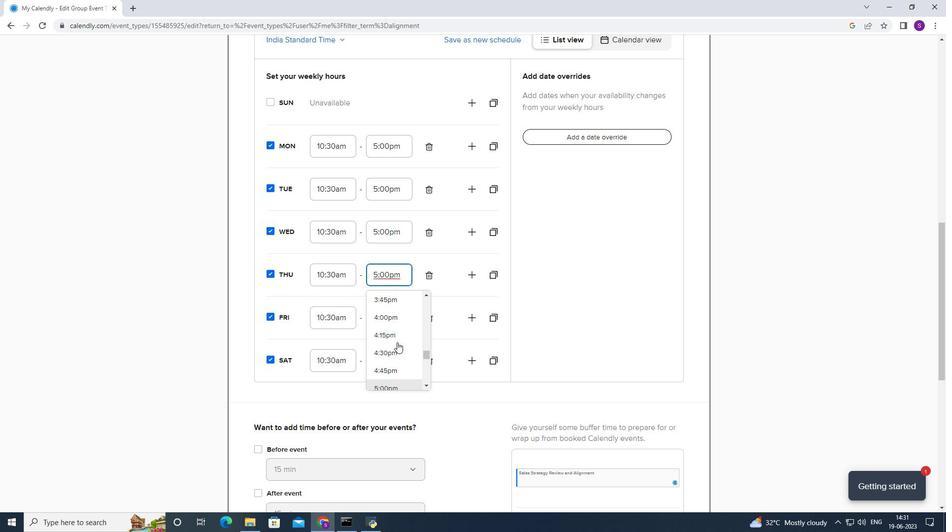 
Action: Mouse scrolled (397, 343) with delta (0, 0)
Screenshot: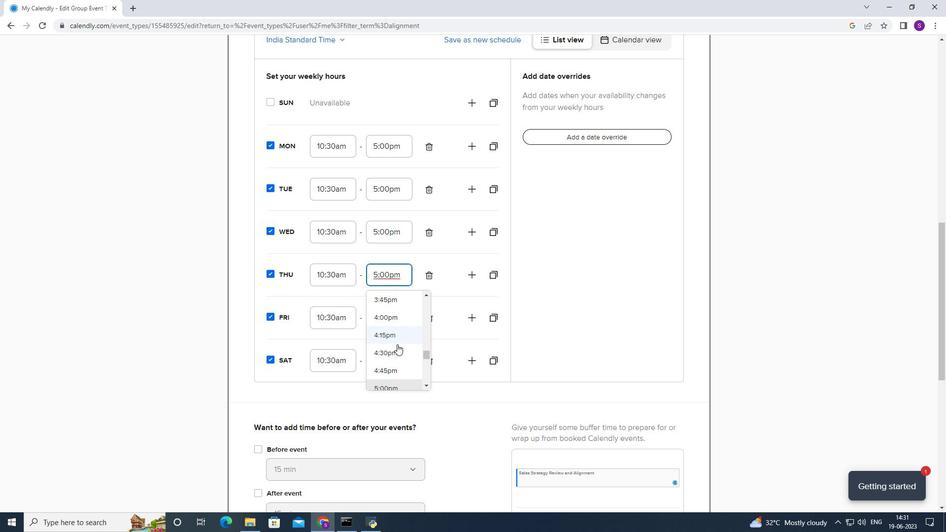 
Action: Mouse moved to (397, 316)
Screenshot: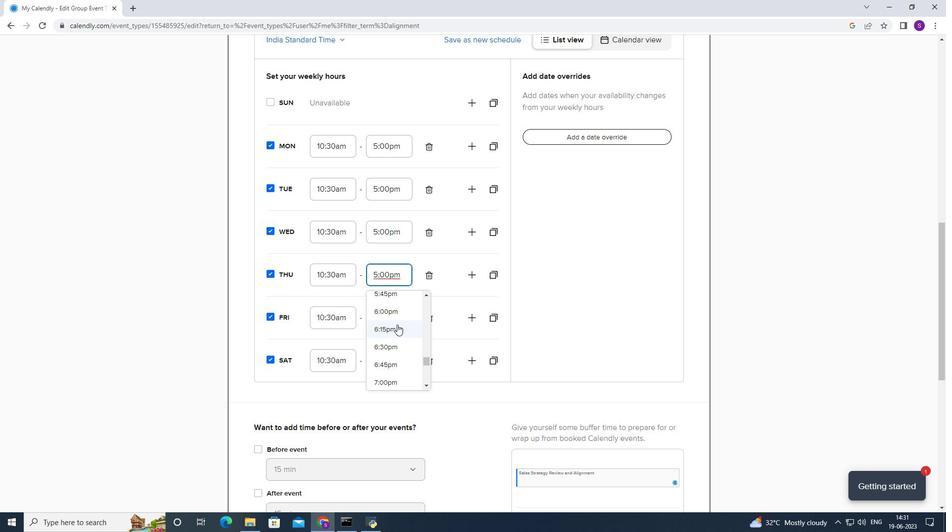 
Action: Mouse pressed left at (397, 316)
Screenshot: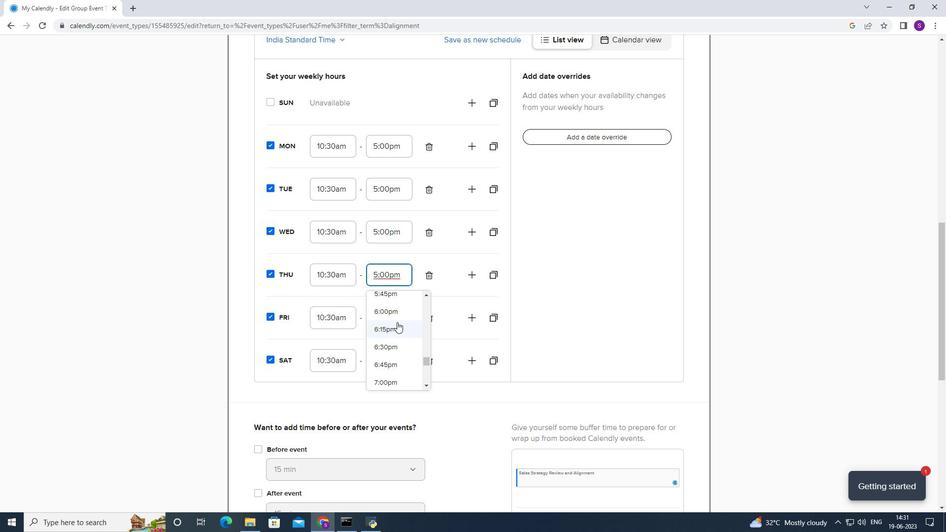 
Action: Mouse moved to (399, 239)
Screenshot: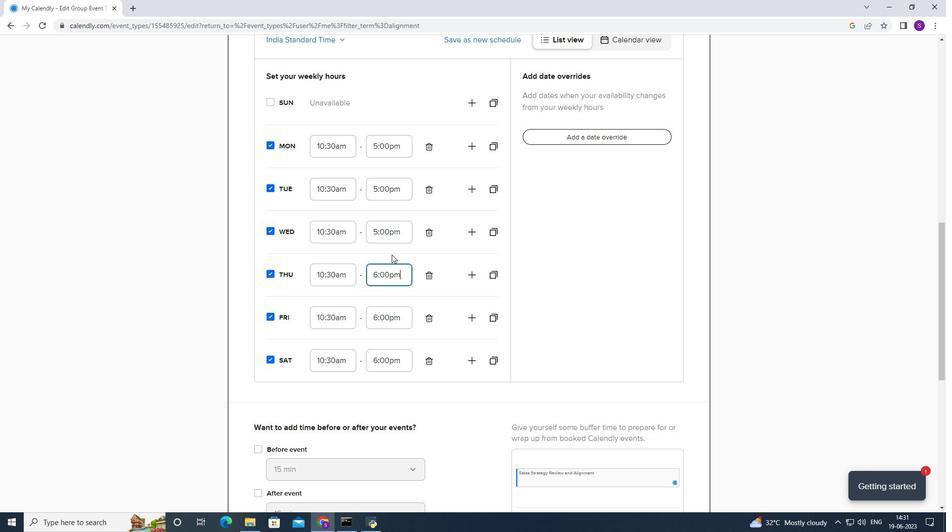 
Action: Mouse pressed left at (399, 239)
Screenshot: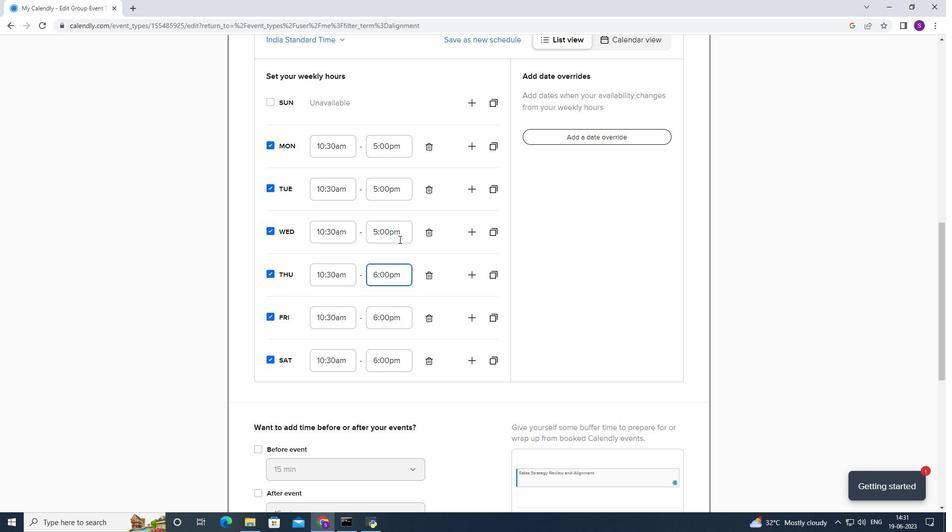 
Action: Mouse moved to (381, 308)
Screenshot: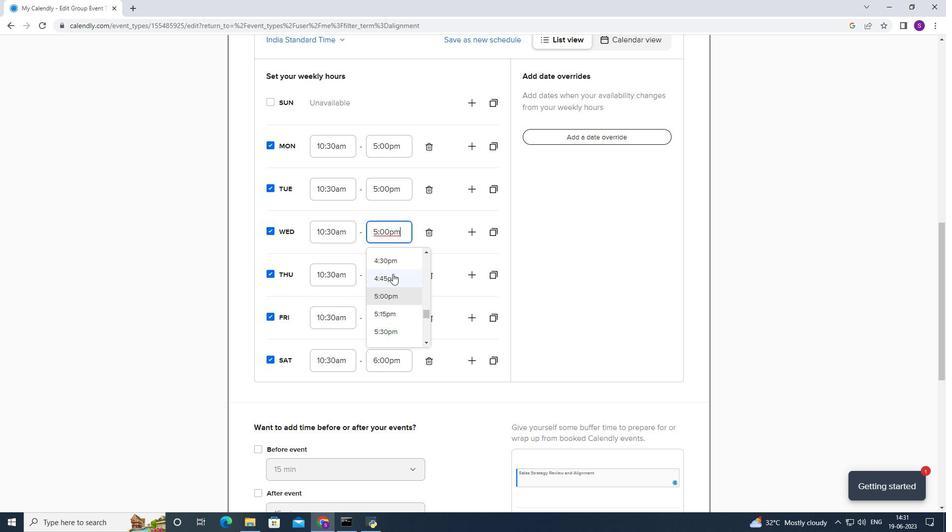 
Action: Mouse scrolled (381, 307) with delta (0, 0)
Screenshot: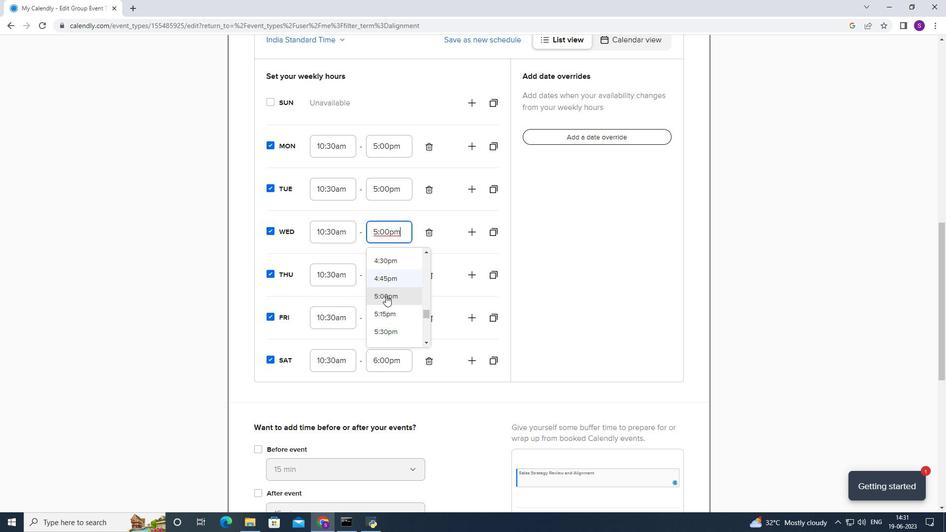 
Action: Mouse scrolled (381, 307) with delta (0, 0)
Screenshot: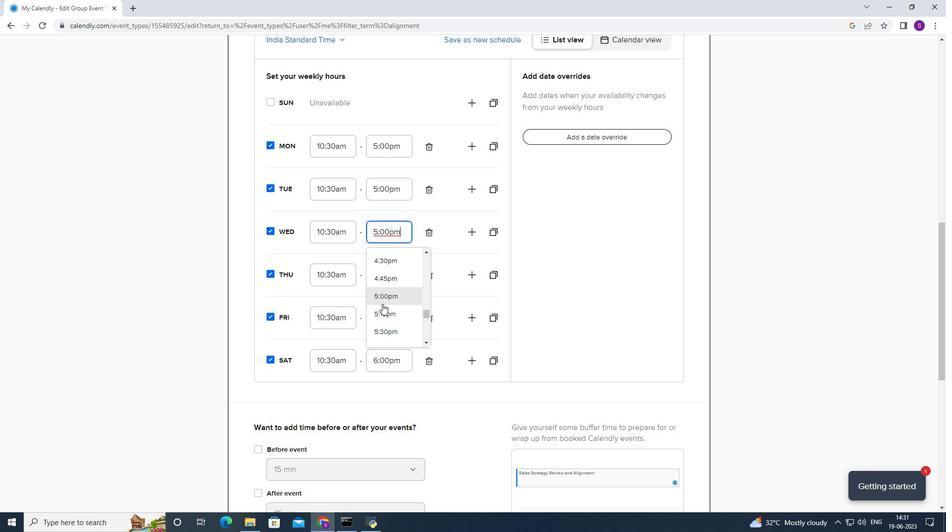 
Action: Mouse moved to (407, 269)
Screenshot: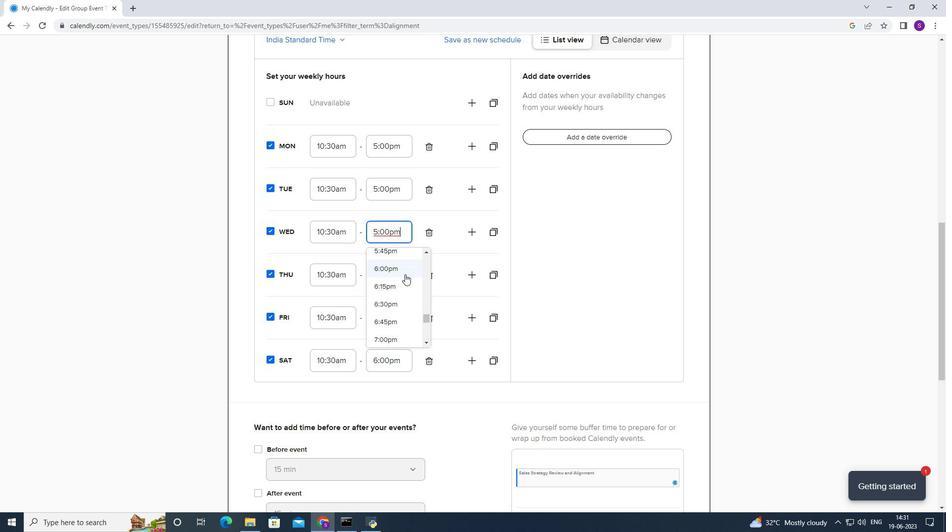 
Action: Mouse pressed left at (407, 269)
Screenshot: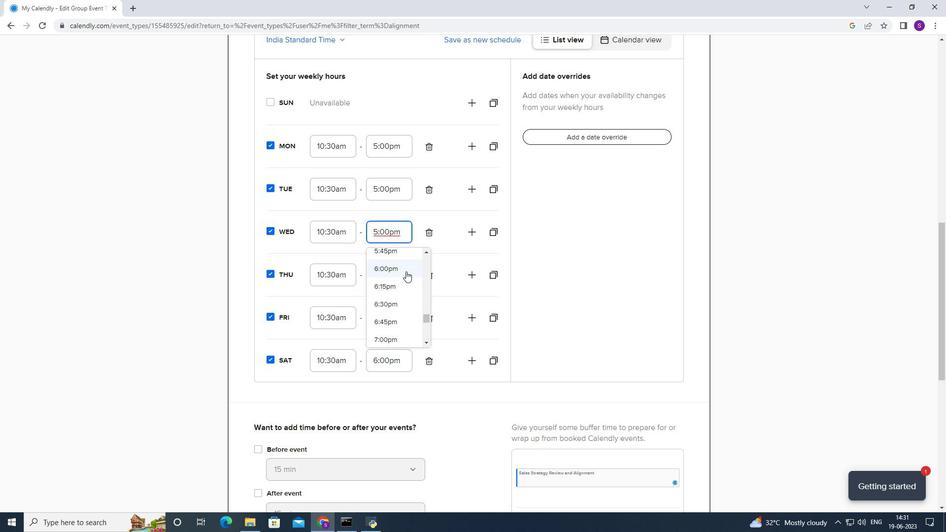 
Action: Mouse moved to (400, 190)
Screenshot: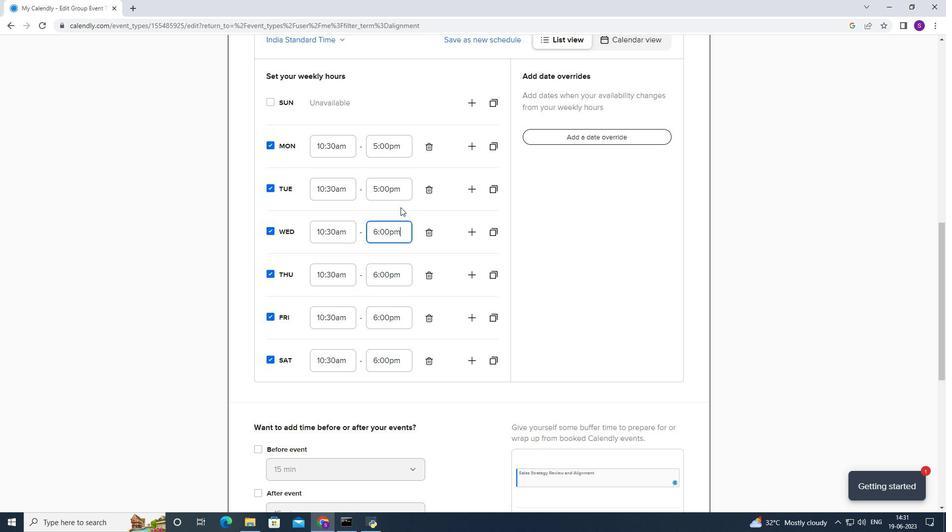 
Action: Mouse pressed left at (400, 190)
Screenshot: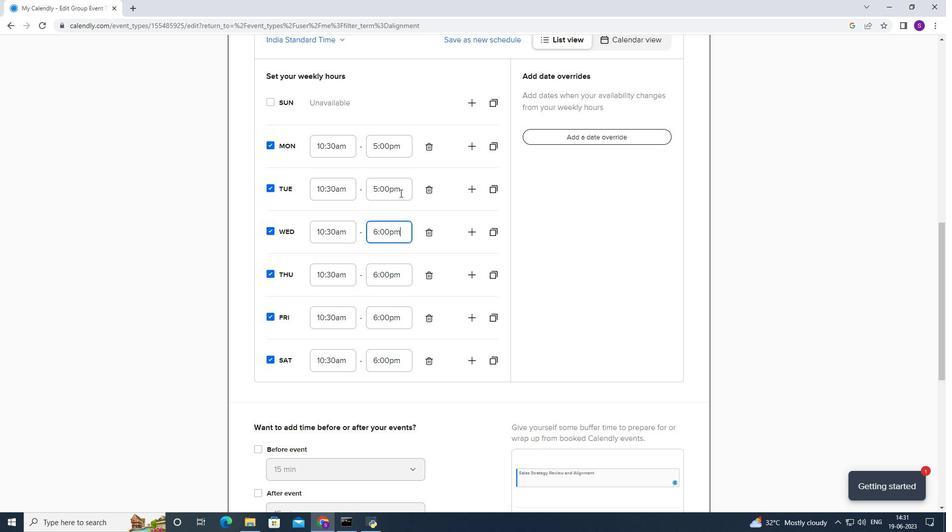 
Action: Mouse moved to (383, 253)
Screenshot: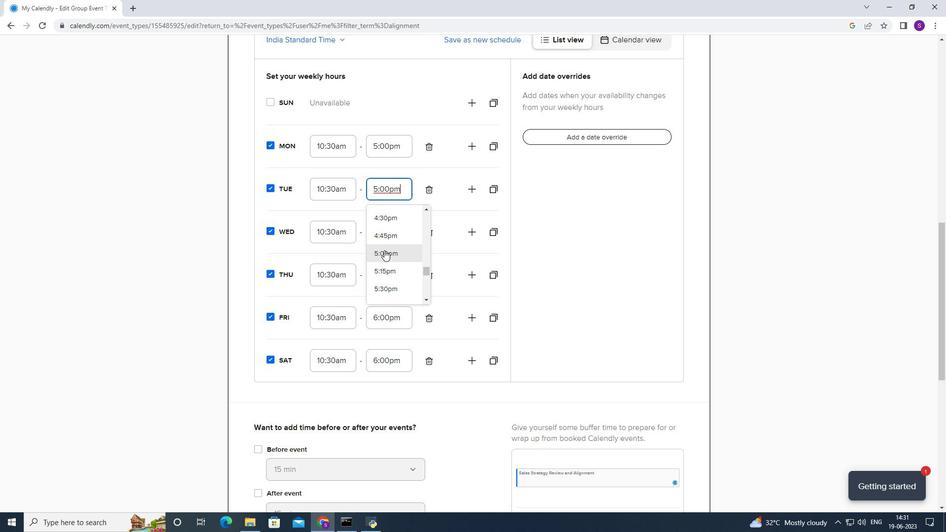 
Action: Mouse scrolled (383, 252) with delta (0, 0)
Screenshot: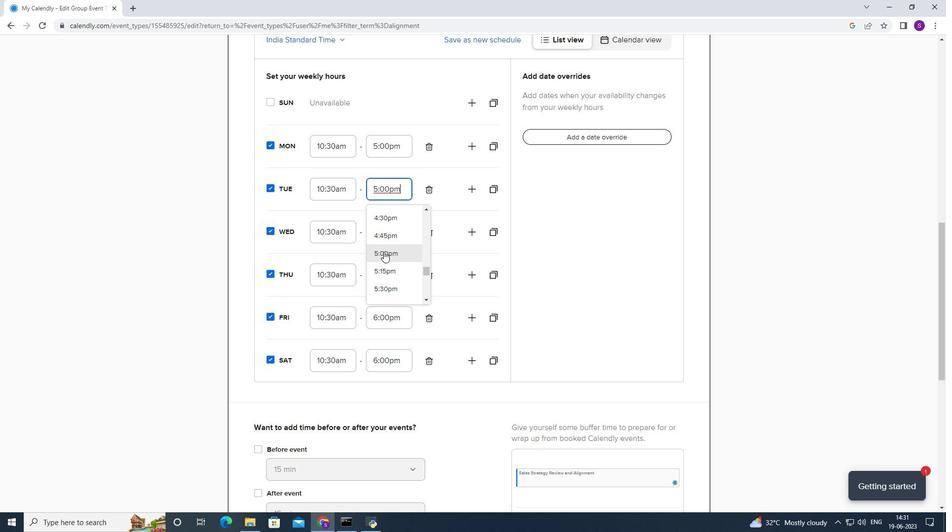 
Action: Mouse moved to (379, 268)
Screenshot: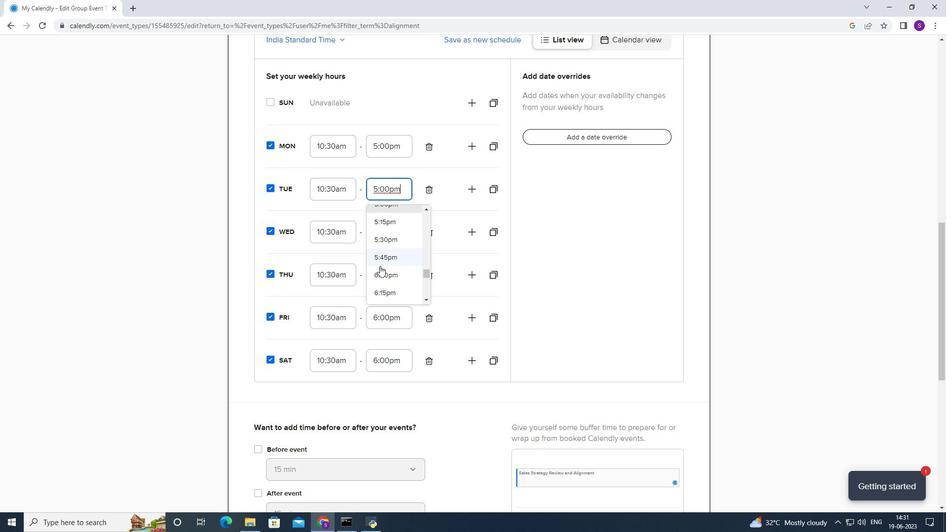 
Action: Mouse pressed left at (379, 268)
Screenshot: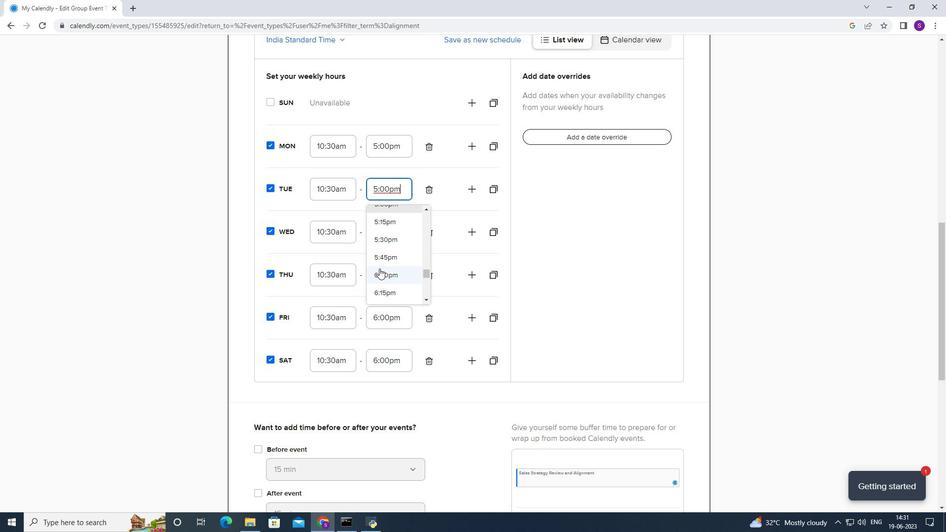 
Action: Mouse moved to (391, 146)
Screenshot: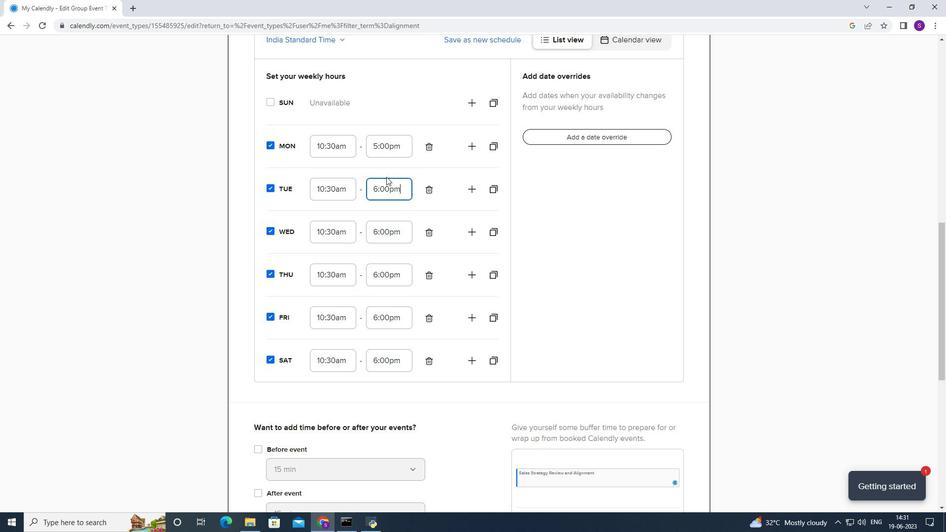 
Action: Mouse pressed left at (391, 146)
Screenshot: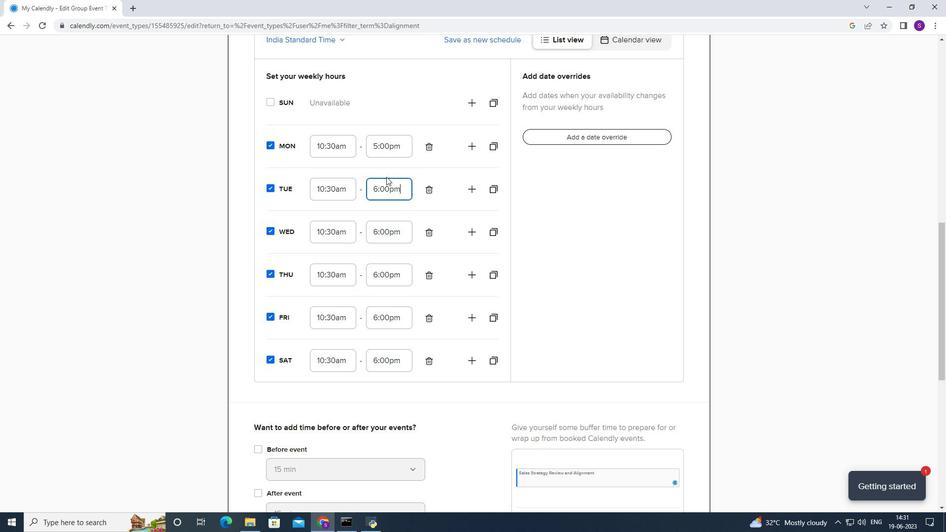 
Action: Mouse moved to (394, 238)
Screenshot: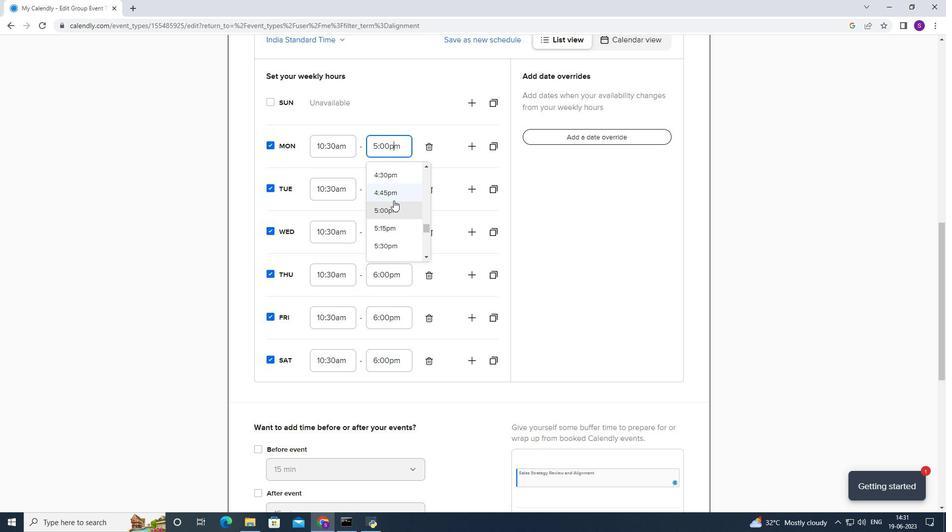 
Action: Mouse scrolled (394, 237) with delta (0, 0)
Screenshot: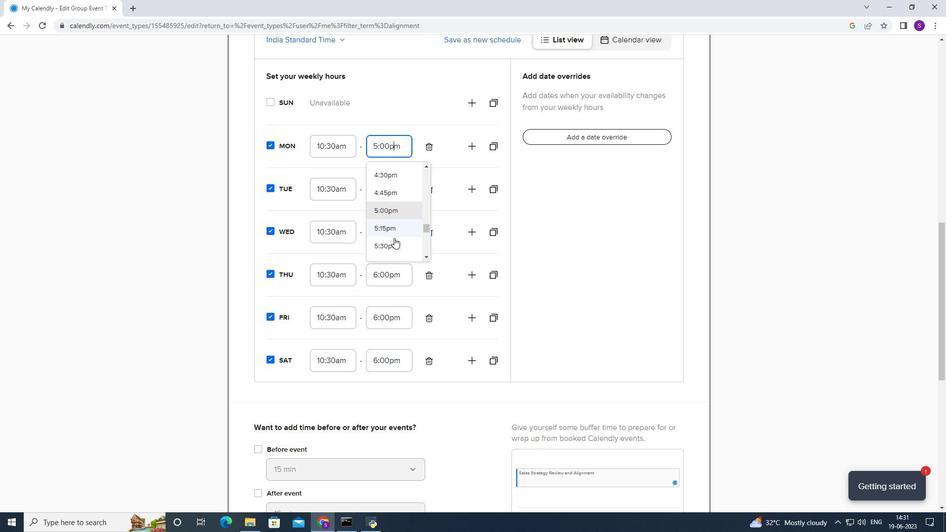 
Action: Mouse moved to (395, 225)
Screenshot: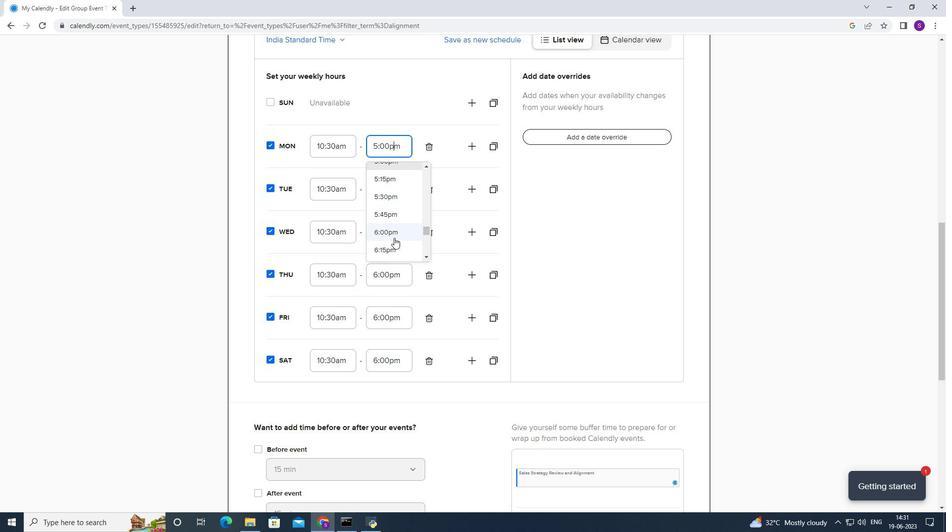 
Action: Mouse pressed left at (395, 225)
Screenshot: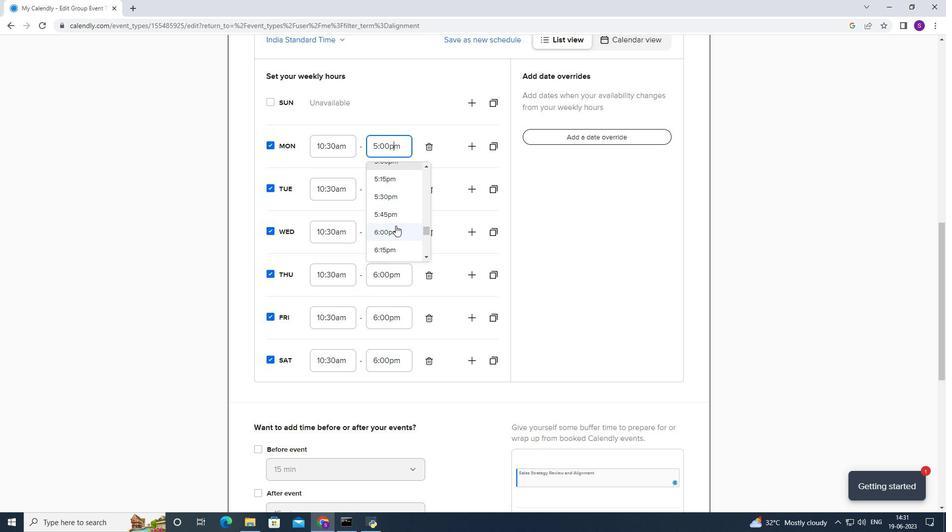 
Action: Mouse moved to (386, 291)
Screenshot: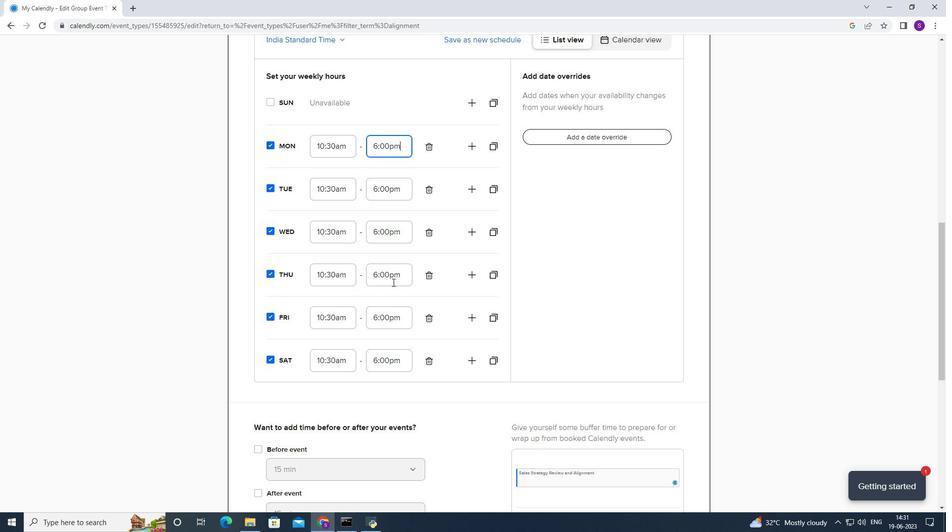 
Action: Mouse scrolled (386, 291) with delta (0, 0)
Screenshot: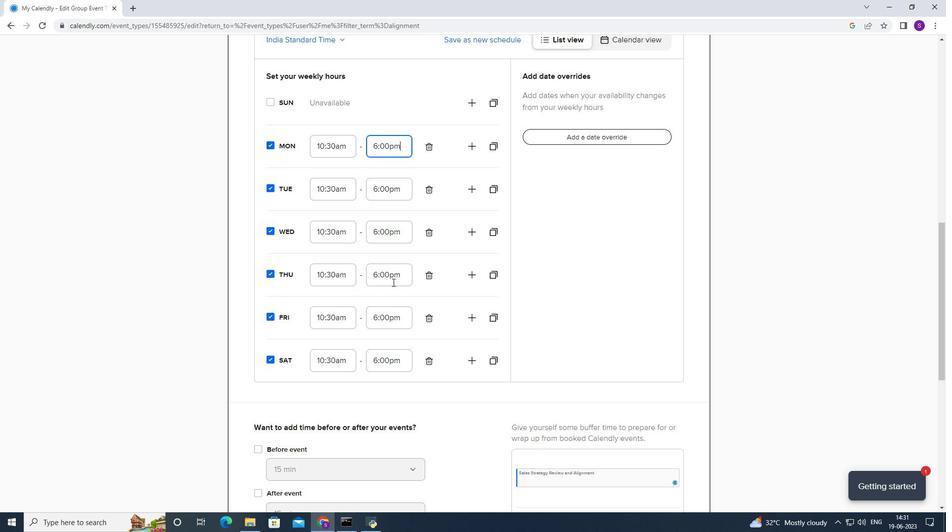 
Action: Mouse moved to (381, 297)
Screenshot: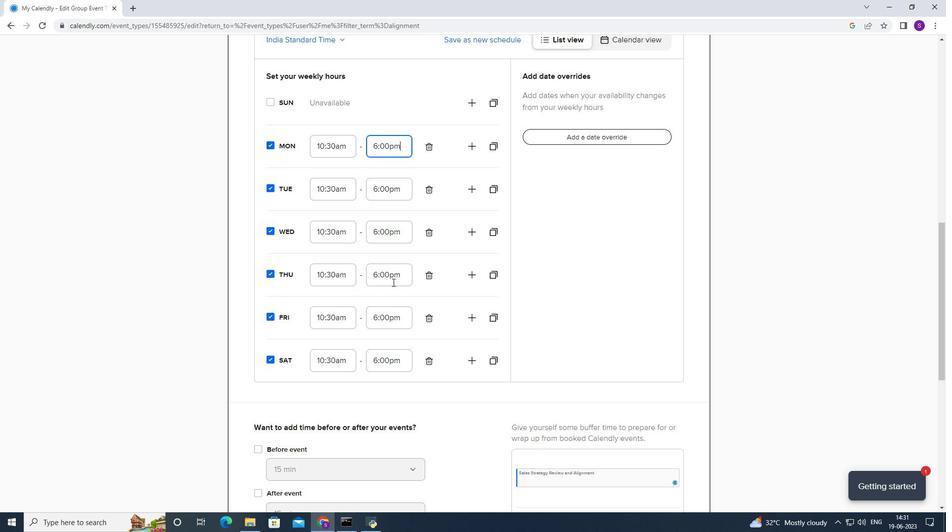 
Action: Mouse scrolled (381, 296) with delta (0, 0)
Screenshot: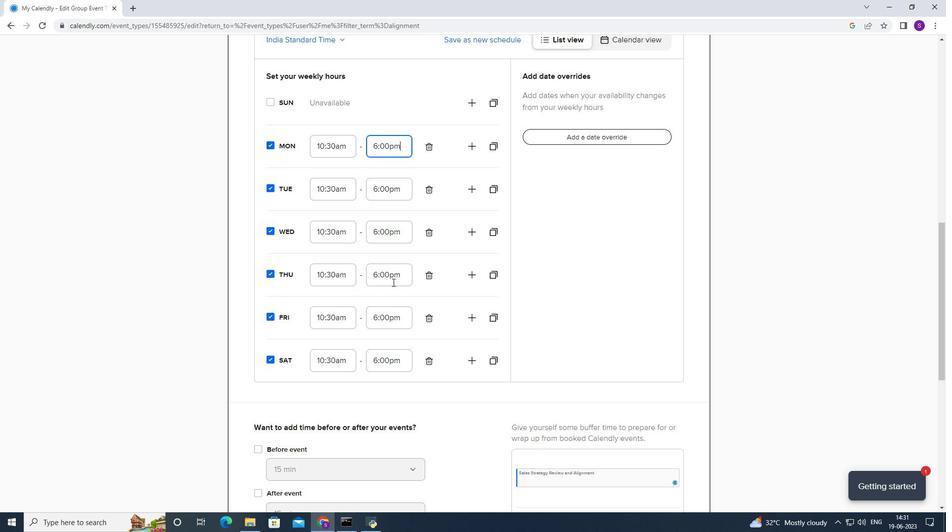 
Action: Mouse moved to (379, 300)
Screenshot: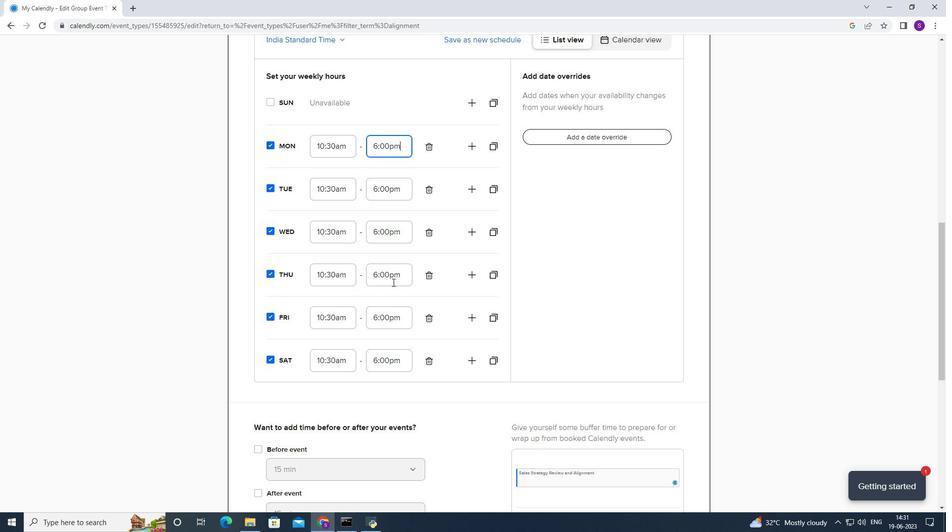 
Action: Mouse scrolled (379, 299) with delta (0, 0)
Screenshot: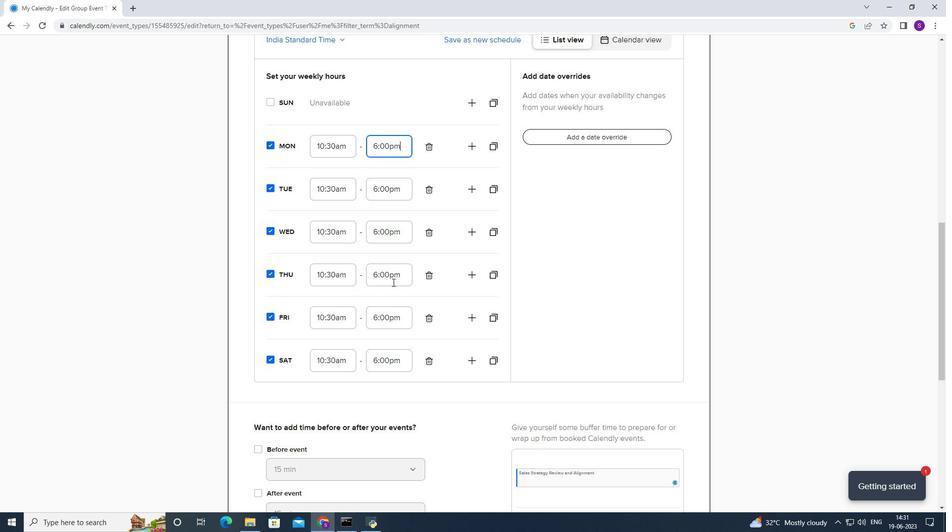 
Action: Mouse moved to (377, 302)
Screenshot: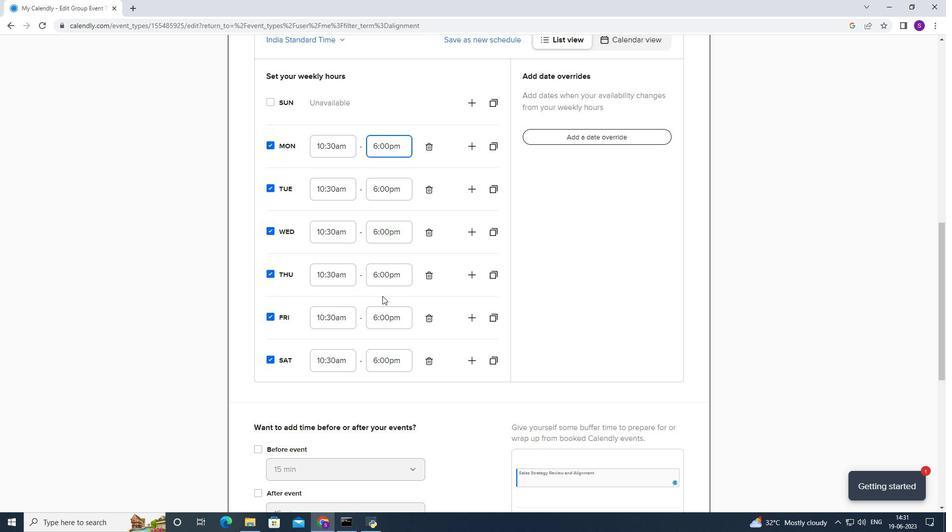 
Action: Mouse scrolled (377, 301) with delta (0, 0)
Screenshot: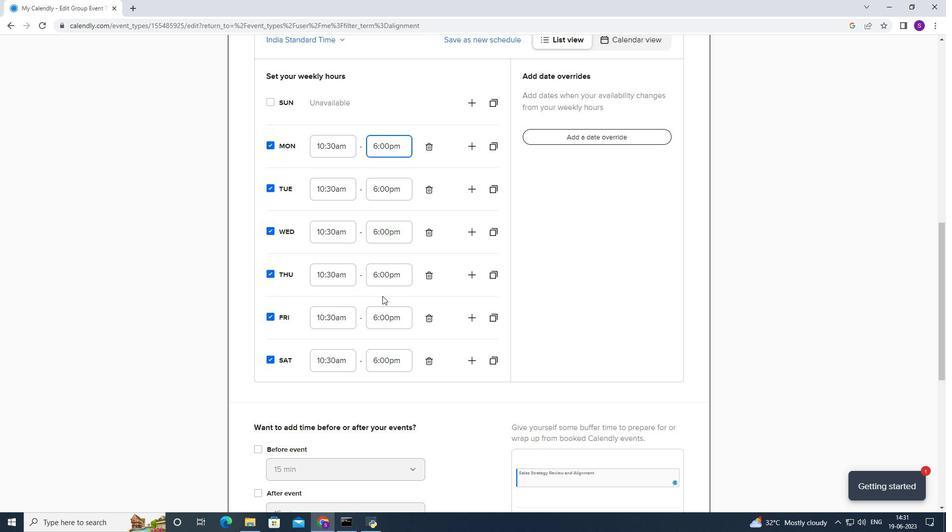 
Action: Mouse moved to (375, 305)
Screenshot: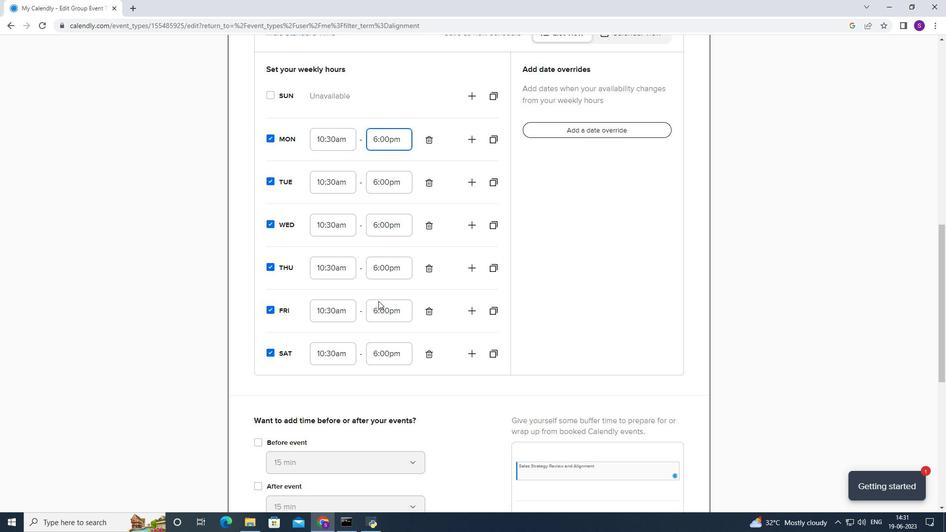 
Action: Mouse scrolled (375, 304) with delta (0, 0)
Screenshot: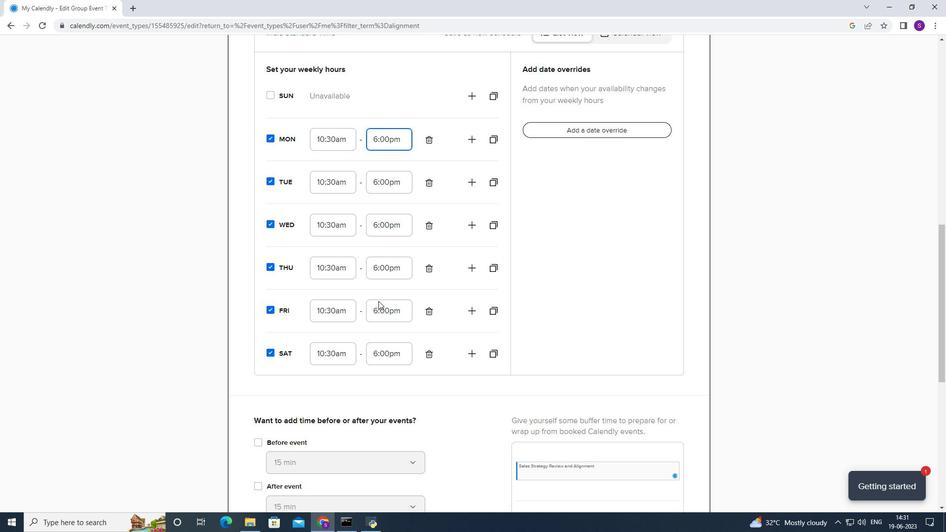
Action: Mouse moved to (288, 202)
Screenshot: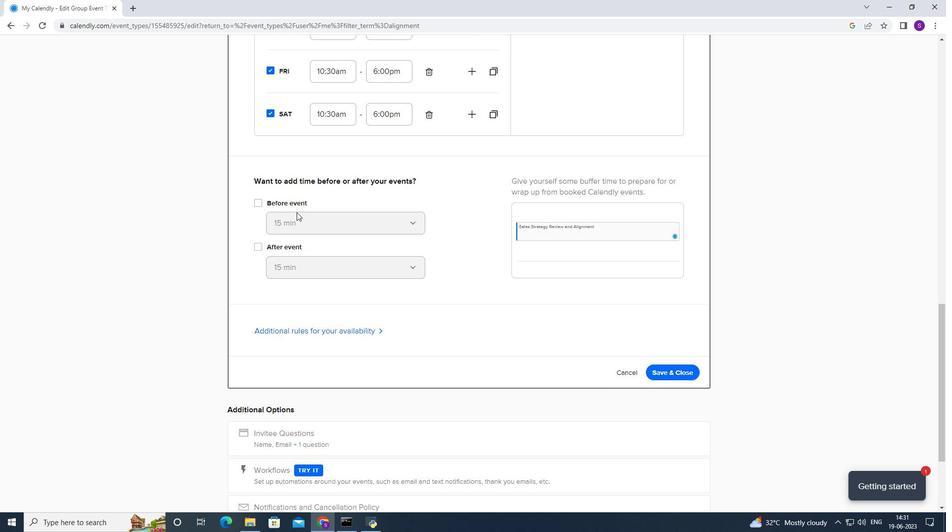 
Action: Mouse pressed left at (288, 202)
Screenshot: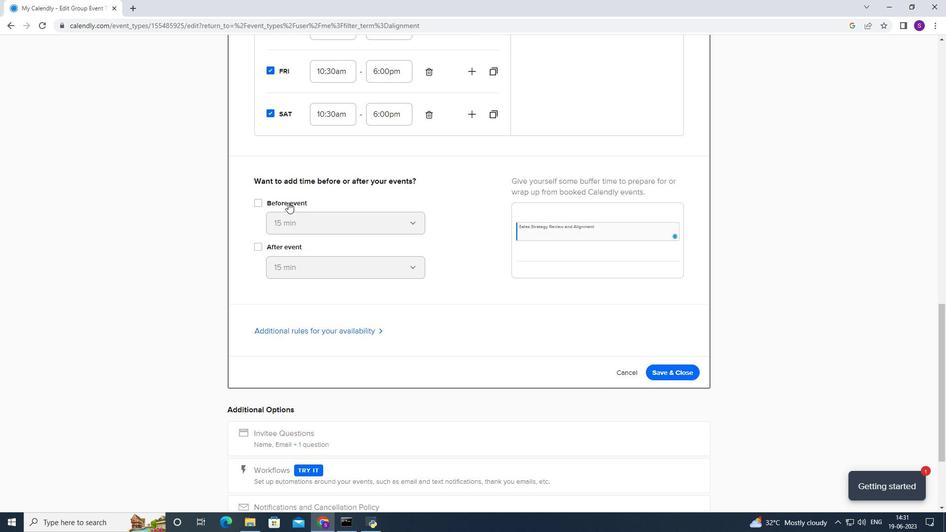 
Action: Mouse moved to (284, 225)
Screenshot: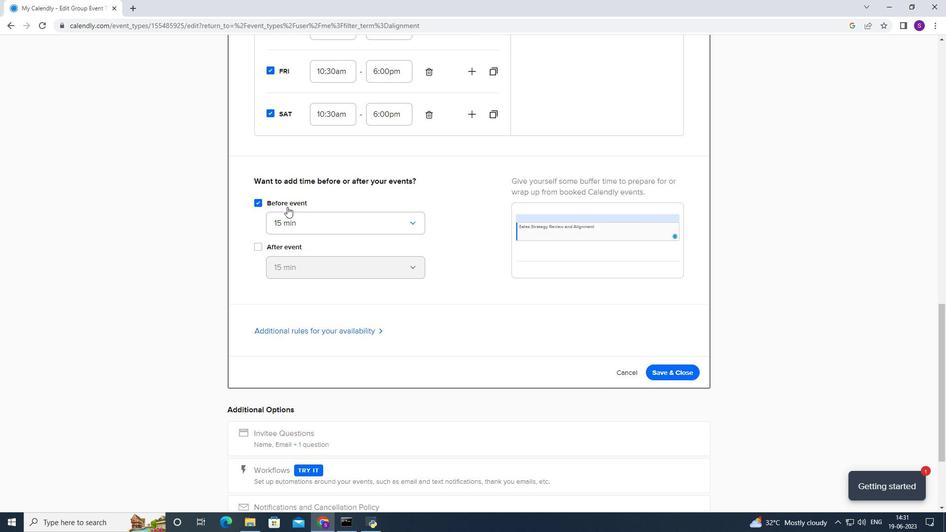 
Action: Mouse pressed left at (284, 225)
Screenshot: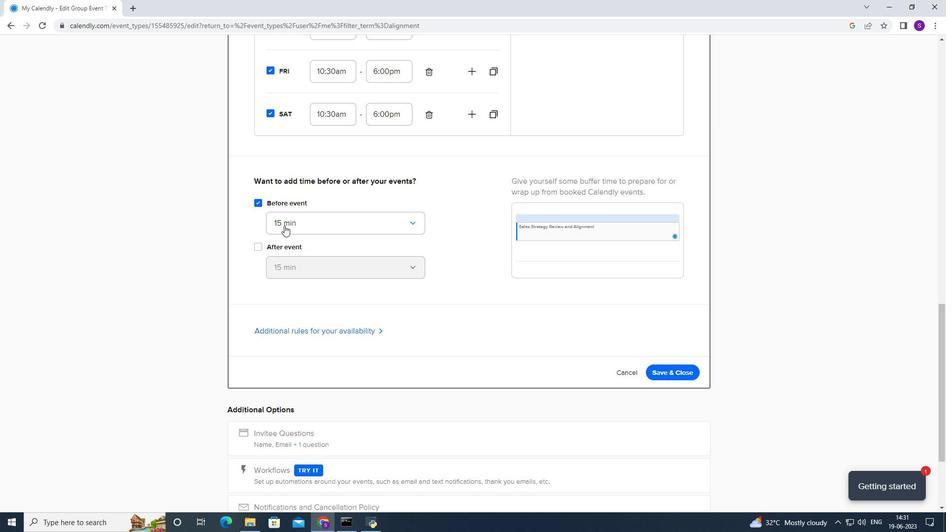 
Action: Mouse moved to (256, 248)
Screenshot: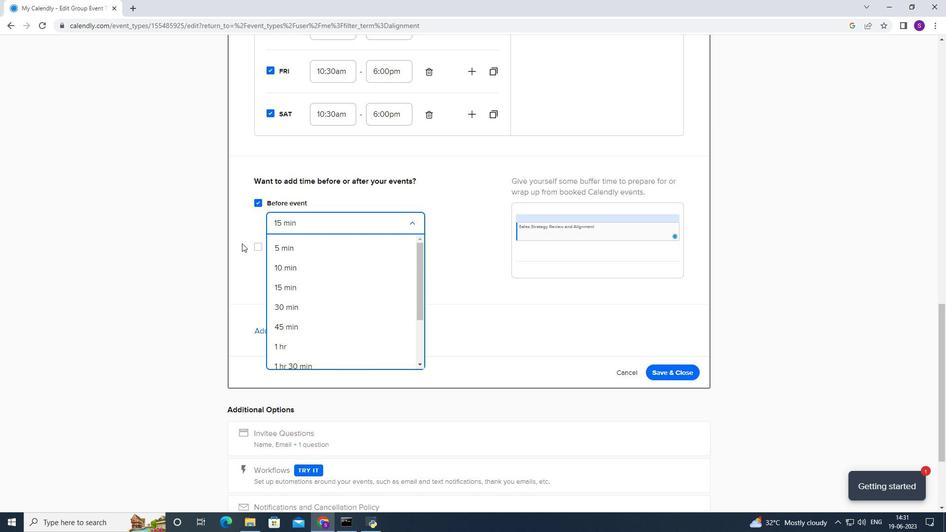 
Action: Mouse pressed left at (256, 248)
Screenshot: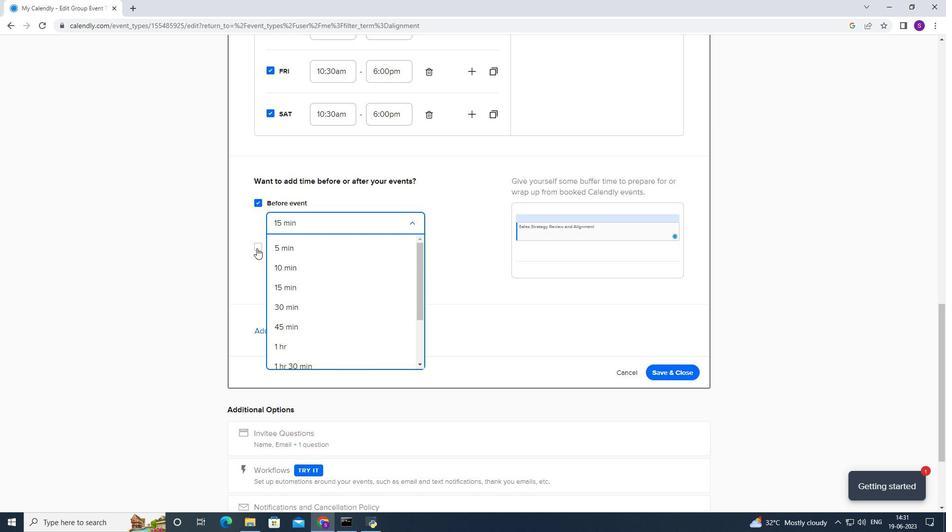 
Action: Mouse moved to (275, 329)
Screenshot: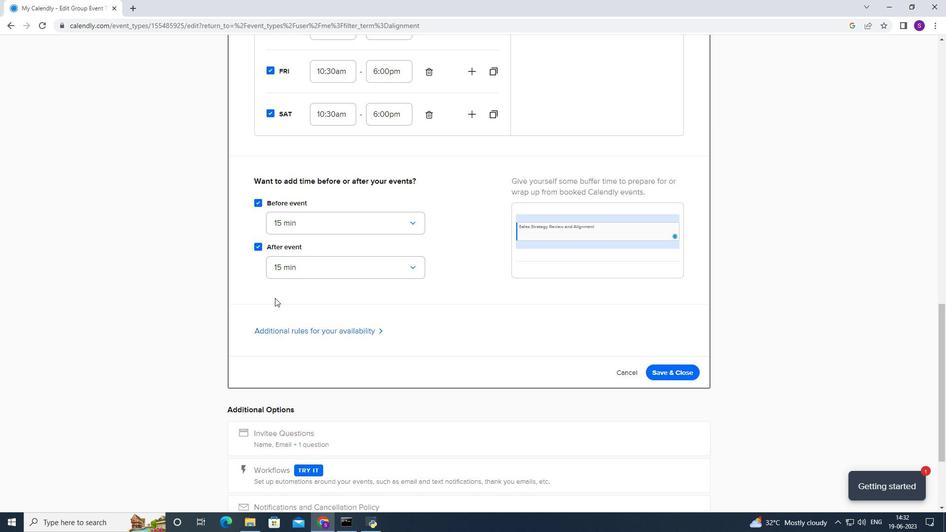 
Action: Mouse pressed left at (275, 329)
Screenshot: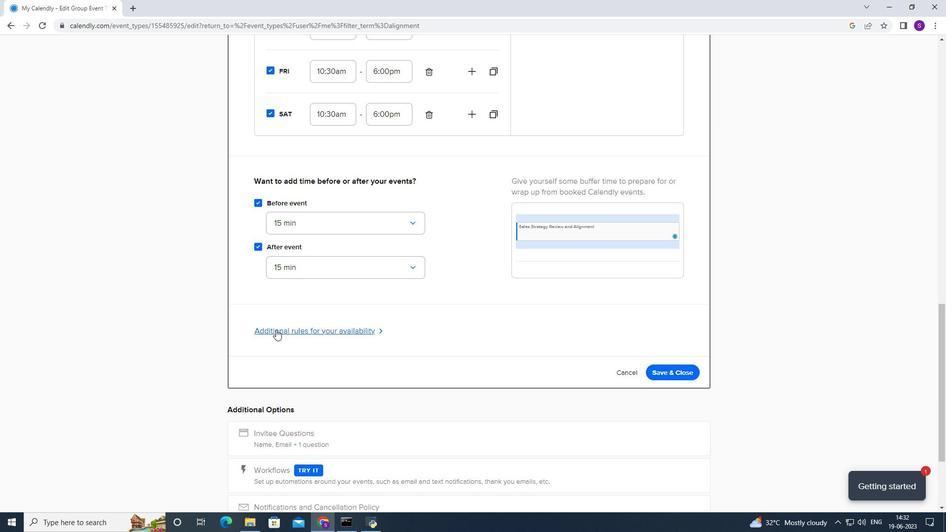
Action: Mouse moved to (359, 342)
Screenshot: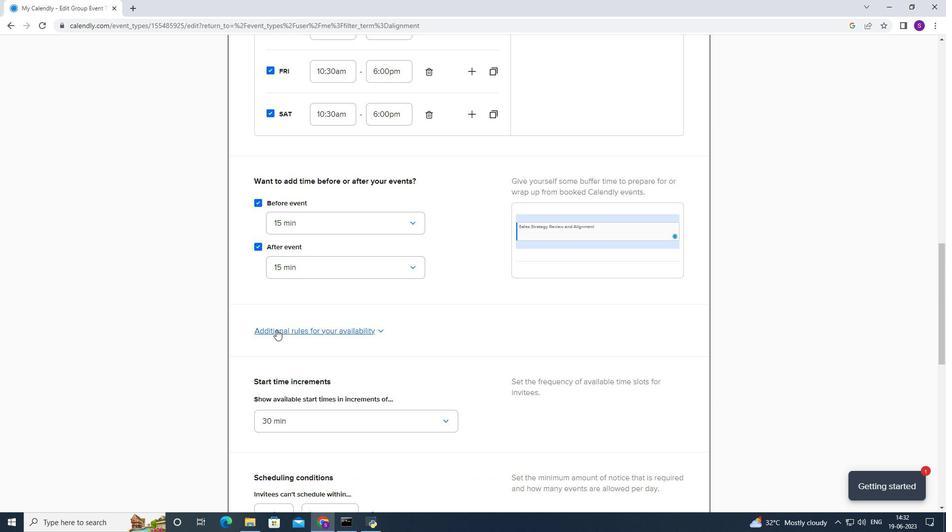 
Action: Mouse scrolled (359, 342) with delta (0, 0)
Screenshot: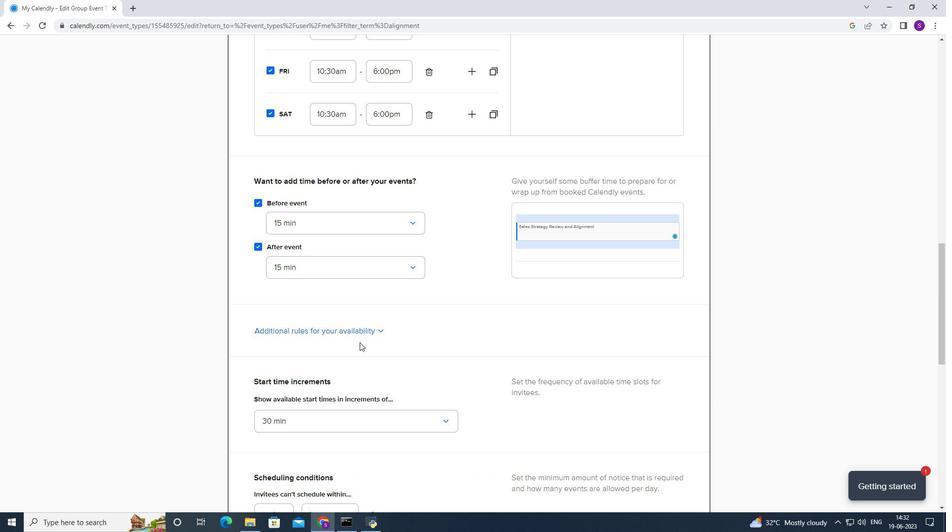 
Action: Mouse scrolled (359, 342) with delta (0, 0)
Screenshot: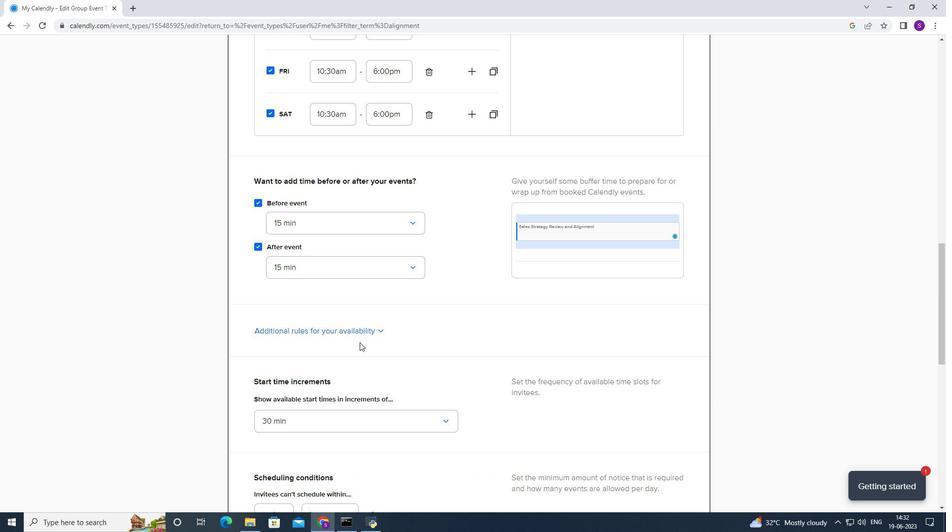
Action: Mouse scrolled (359, 342) with delta (0, 0)
Screenshot: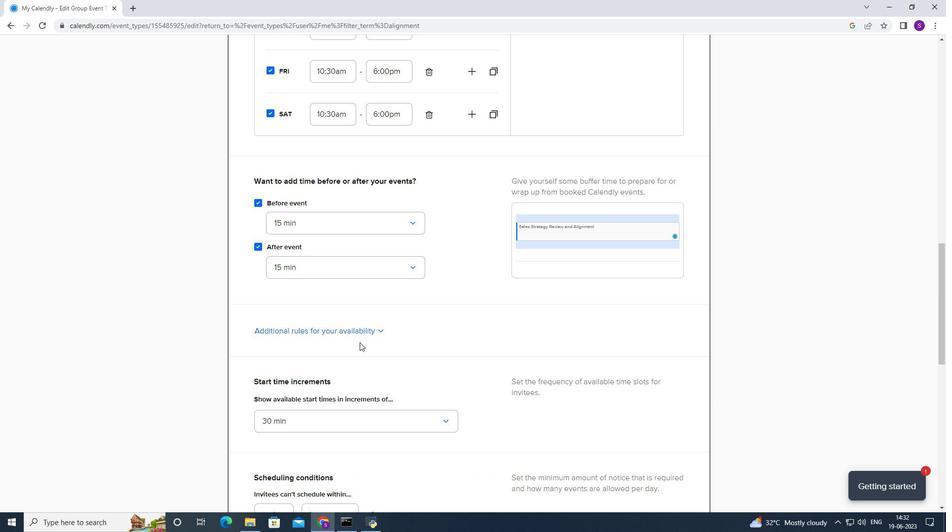 
Action: Mouse scrolled (359, 342) with delta (0, 0)
Screenshot: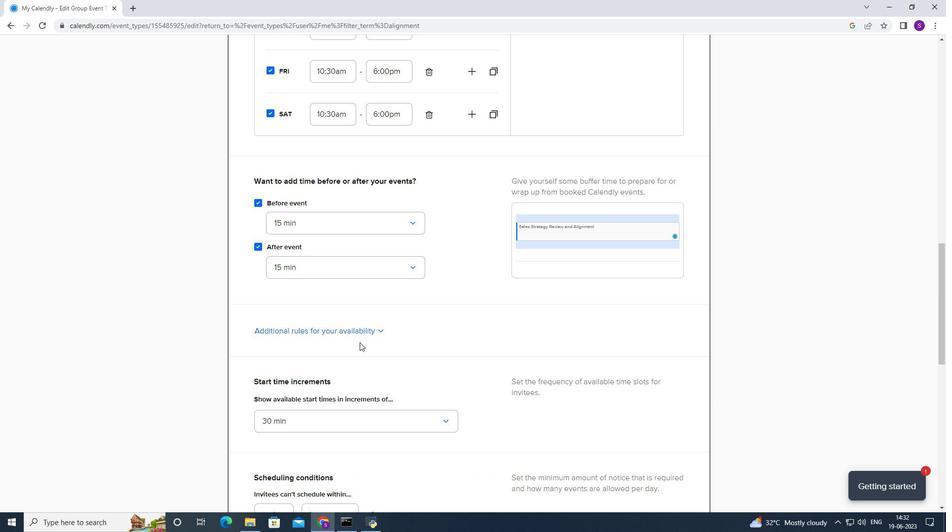 
Action: Mouse moved to (357, 234)
Screenshot: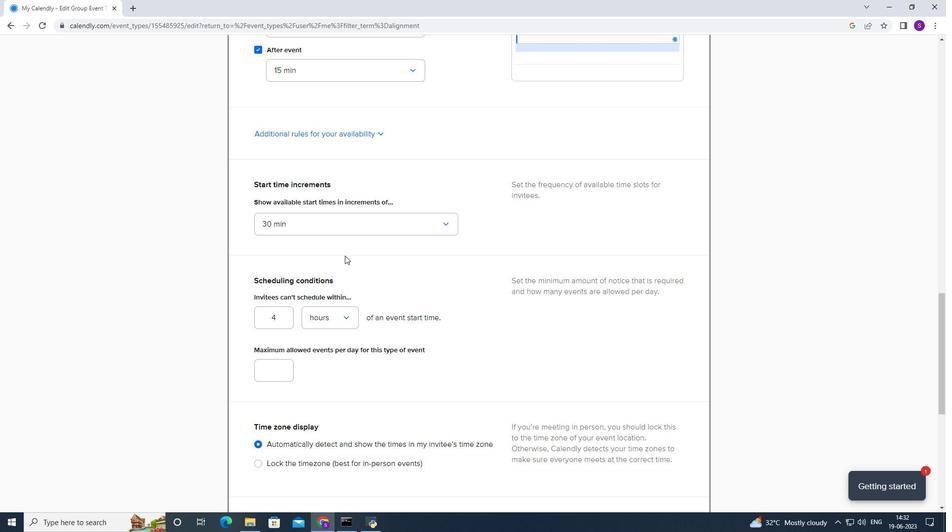 
Action: Mouse pressed left at (357, 234)
Screenshot: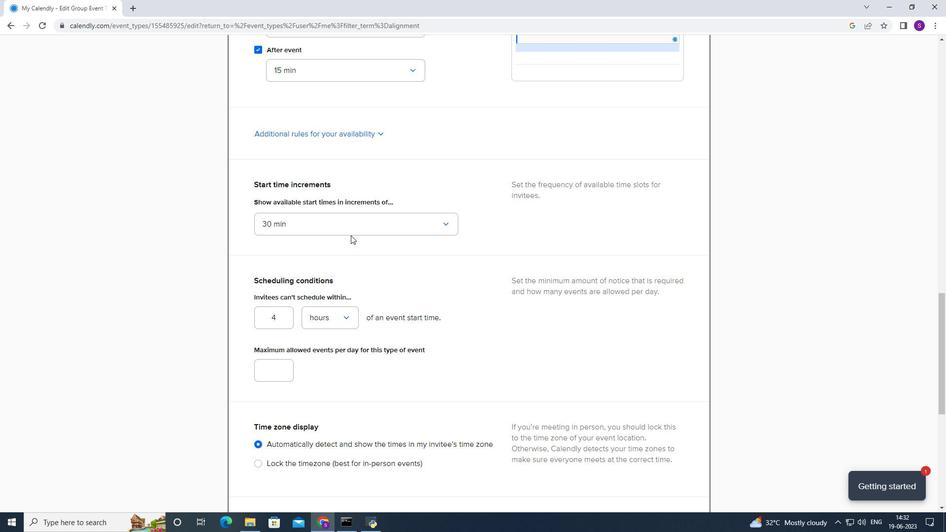 
Action: Mouse moved to (332, 286)
Screenshot: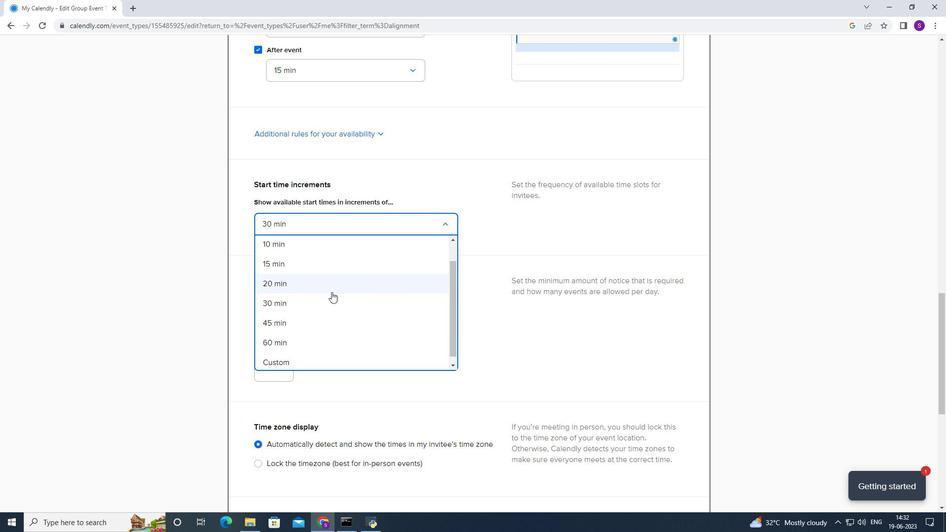 
Action: Mouse pressed left at (332, 286)
Screenshot: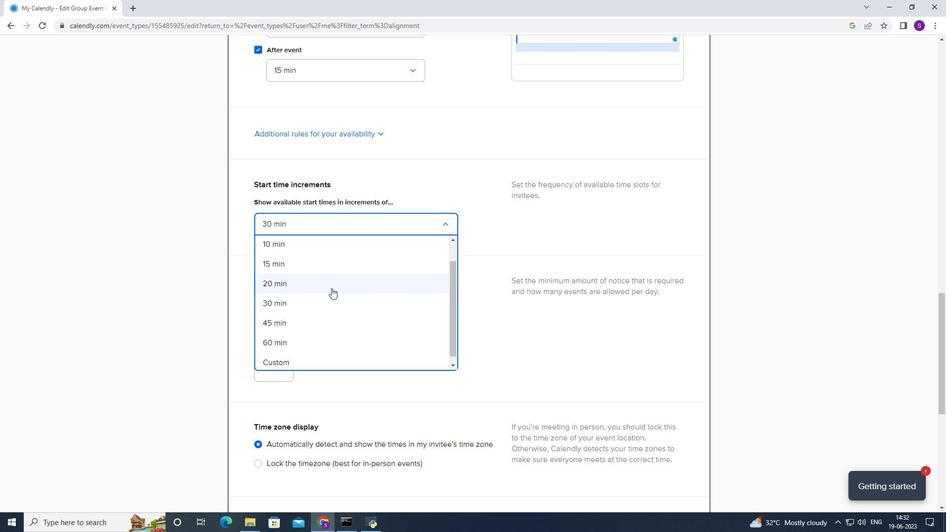 
Action: Mouse moved to (289, 315)
Screenshot: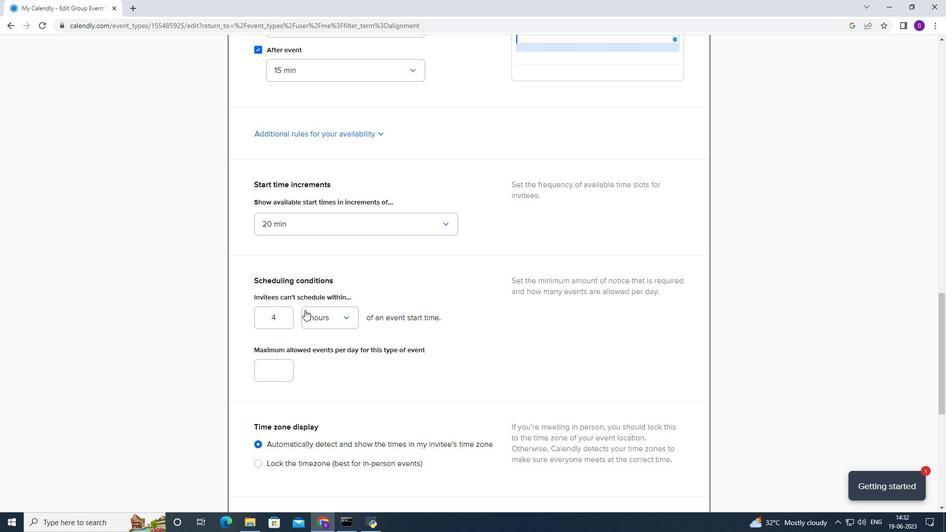 
Action: Mouse pressed left at (289, 315)
Screenshot: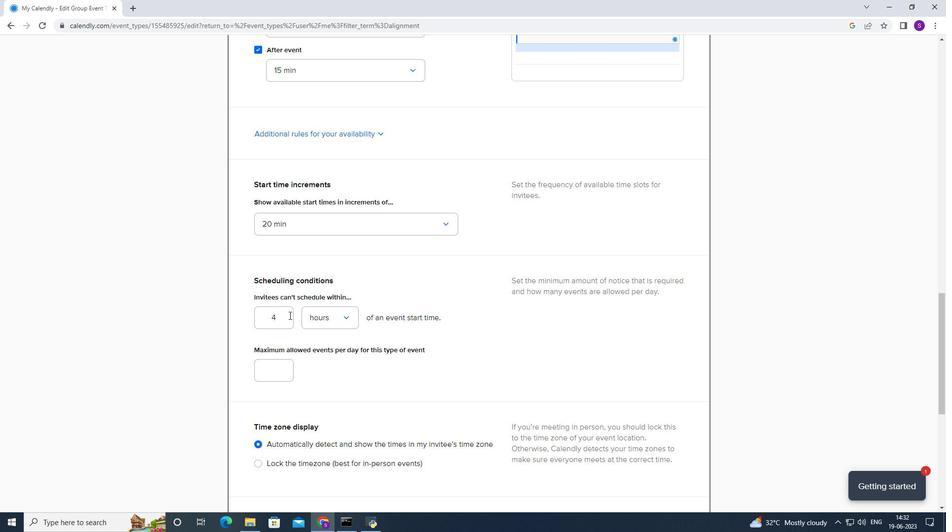 
Action: Mouse moved to (235, 307)
Screenshot: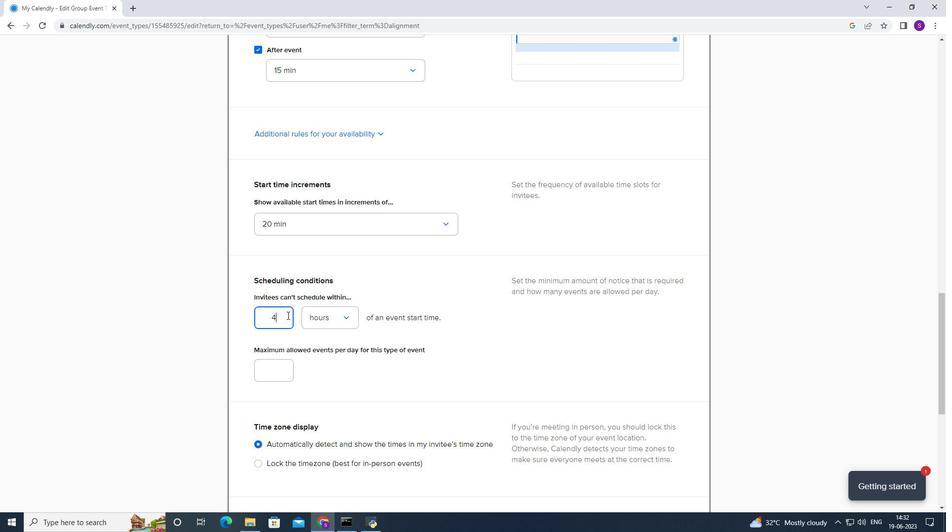 
Action: Key pressed 46
Screenshot: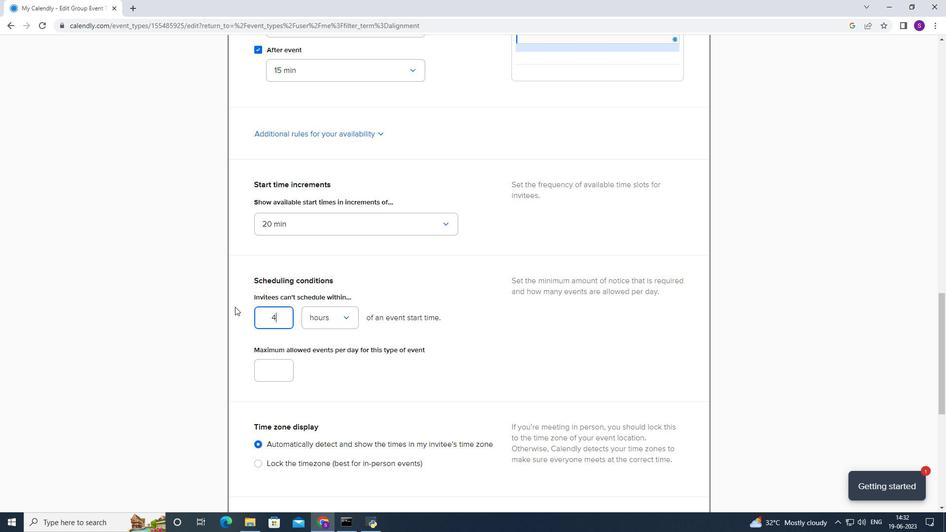 
Action: Mouse moved to (298, 375)
Screenshot: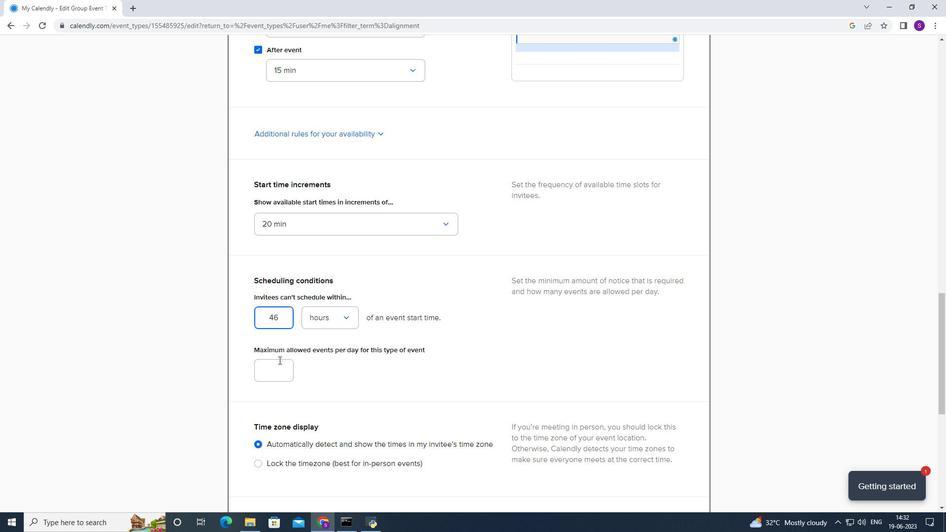 
Action: Mouse pressed left at (298, 375)
Screenshot: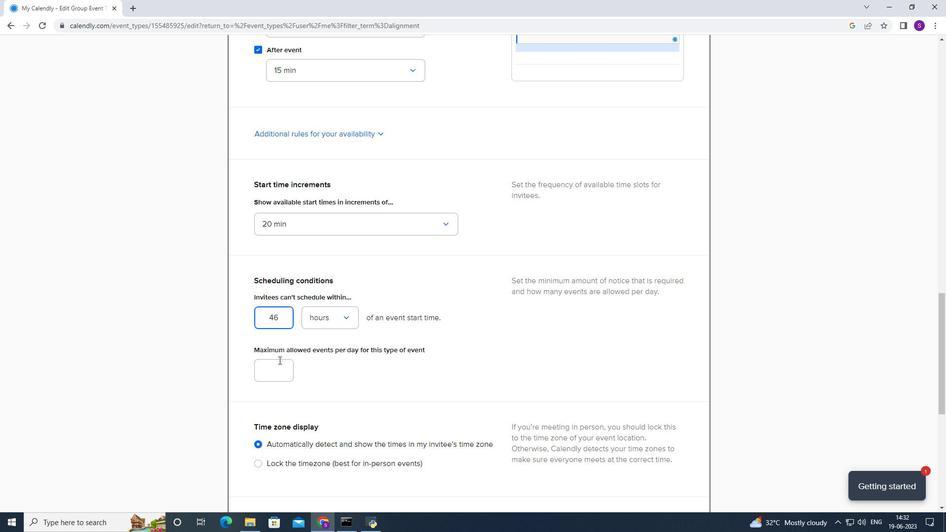 
Action: Mouse moved to (279, 370)
Screenshot: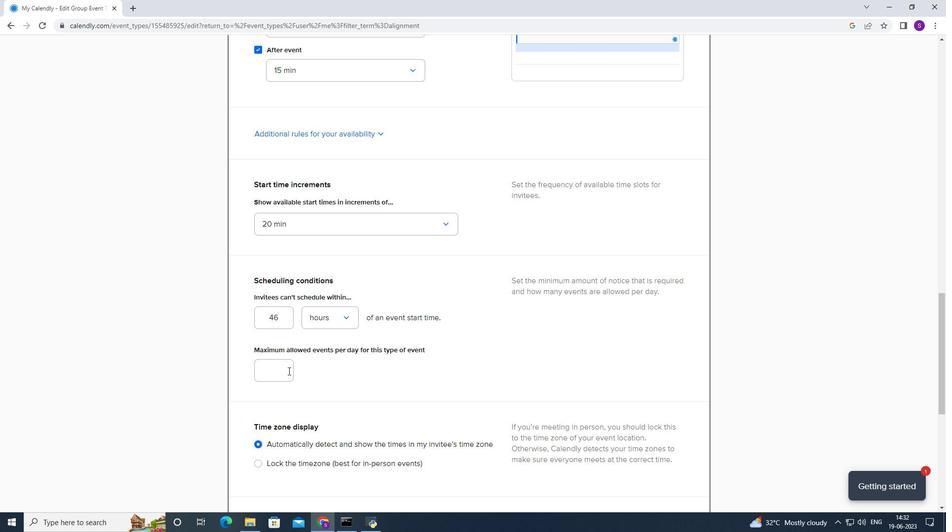 
Action: Mouse pressed left at (279, 370)
Screenshot: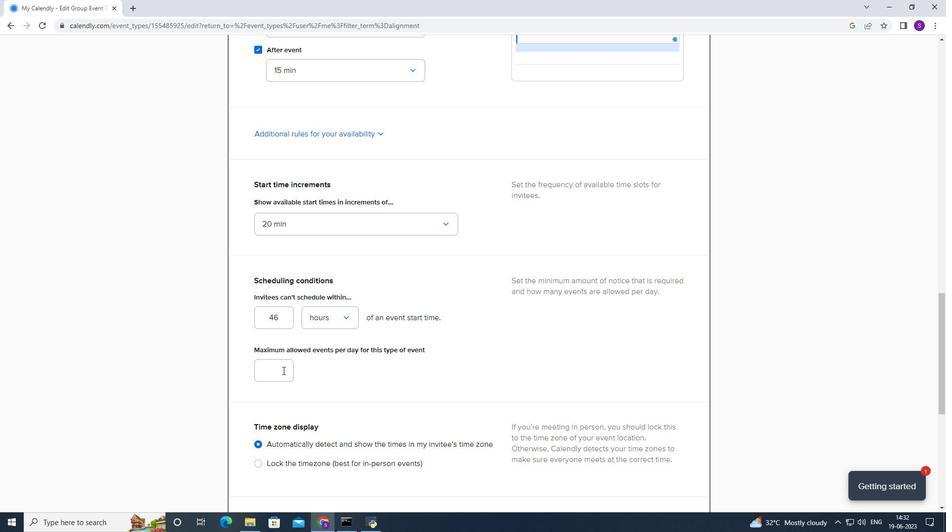 
Action: Mouse moved to (283, 328)
Screenshot: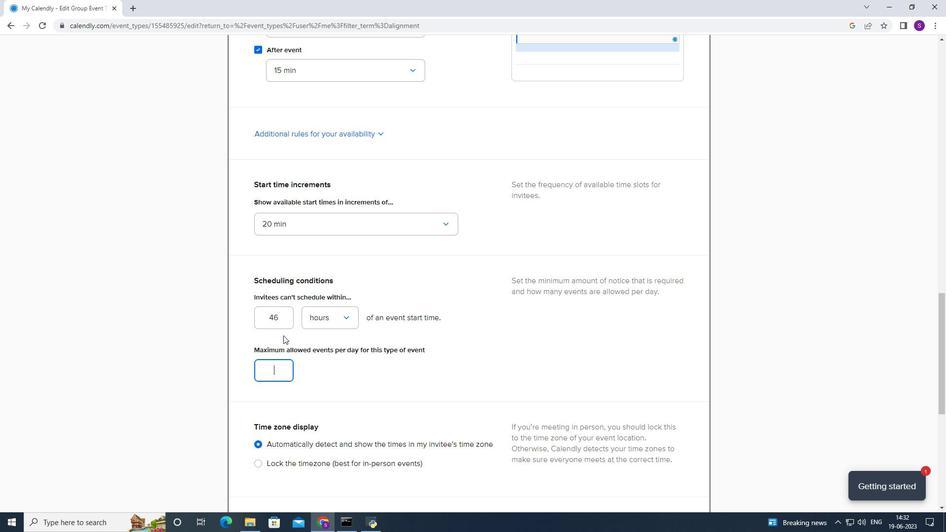 
Action: Key pressed 6
Screenshot: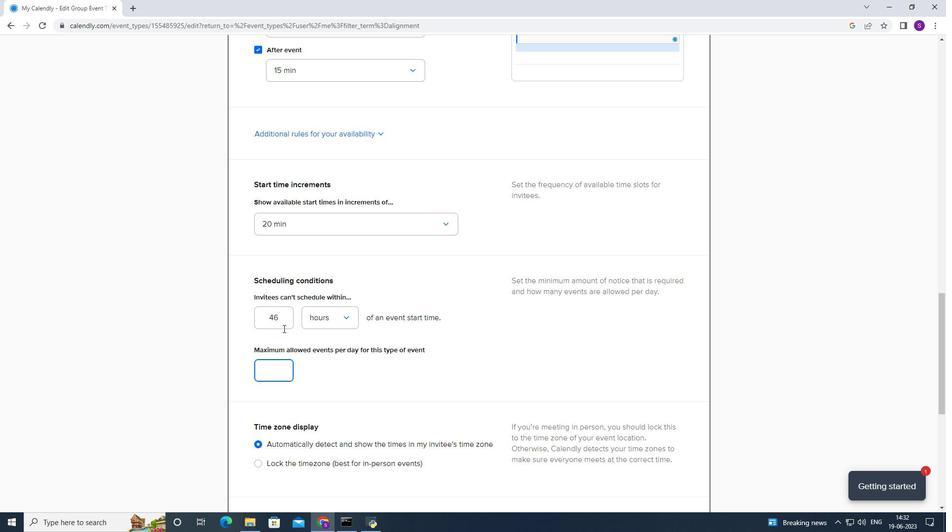 
Action: Mouse moved to (619, 458)
Screenshot: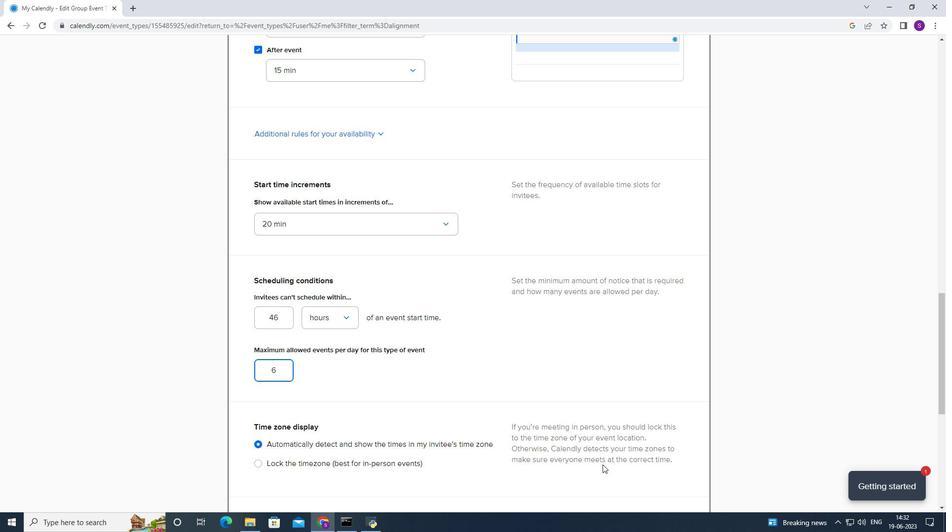 
Action: Mouse scrolled (619, 457) with delta (0, 0)
Screenshot: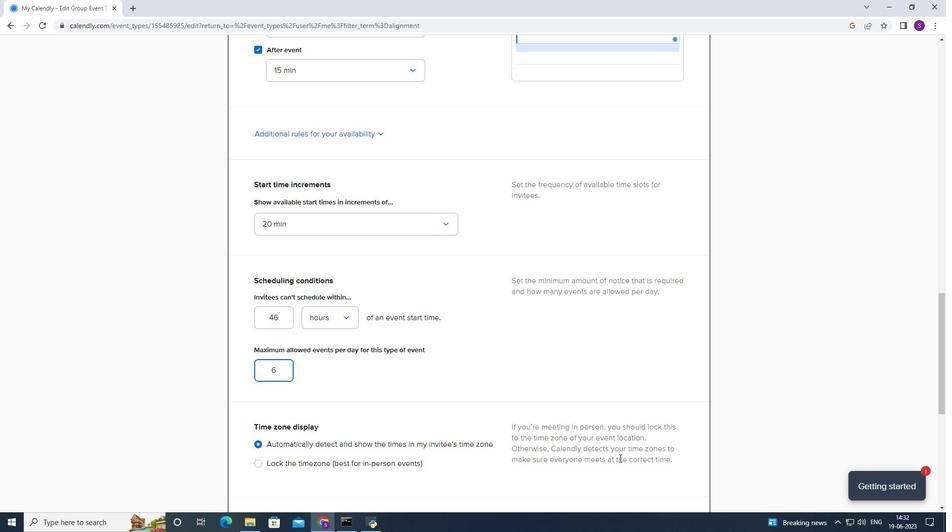 
Action: Mouse scrolled (619, 457) with delta (0, 0)
Screenshot: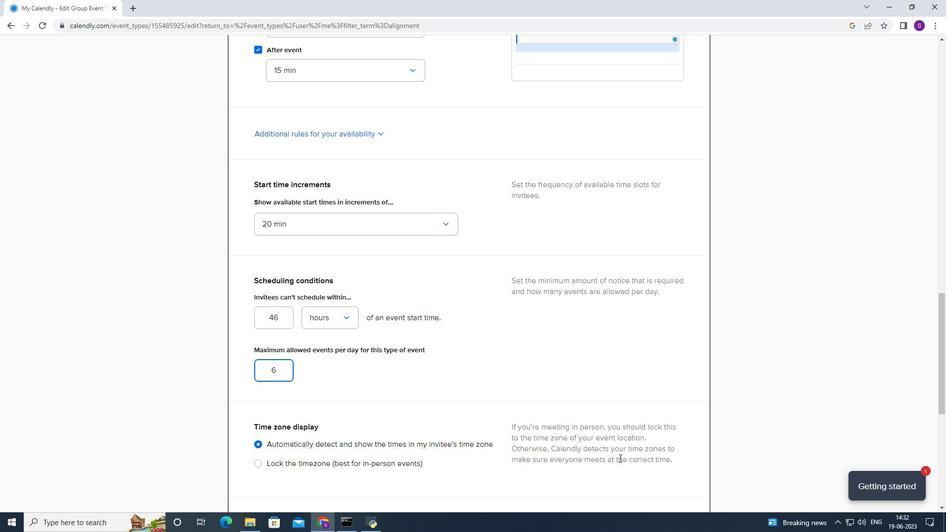 
Action: Mouse moved to (660, 495)
Screenshot: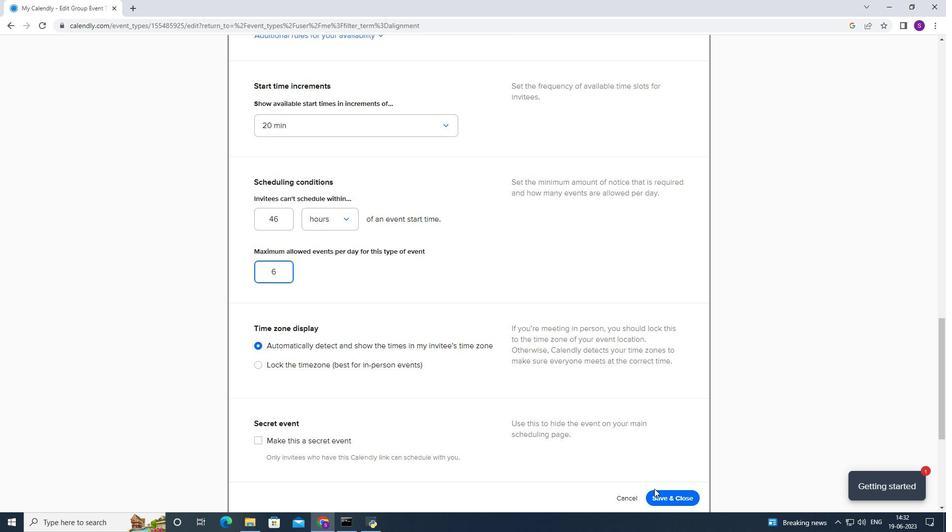 
Action: Mouse pressed left at (660, 495)
Screenshot: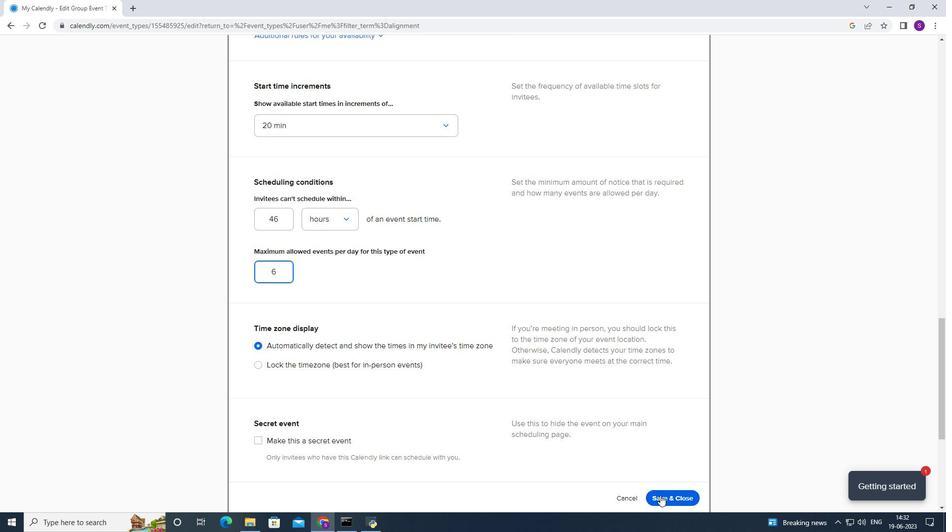 
